 Task: Look for space in Himamaylan, Philippines from 26th August, 2023 to 10th September, 2023 for 6 adults, 2 children in price range Rs.10000 to Rs.15000. Place can be entire place or shared room with 6 bedrooms having 6 beds and 6 bathrooms. Property type can be house, flat, guest house. Amenities needed are: wifi, TV, free parkinig on premises, gym, breakfast. Booking option can be shelf check-in. Required host language is English.
Action: Mouse moved to (569, 148)
Screenshot: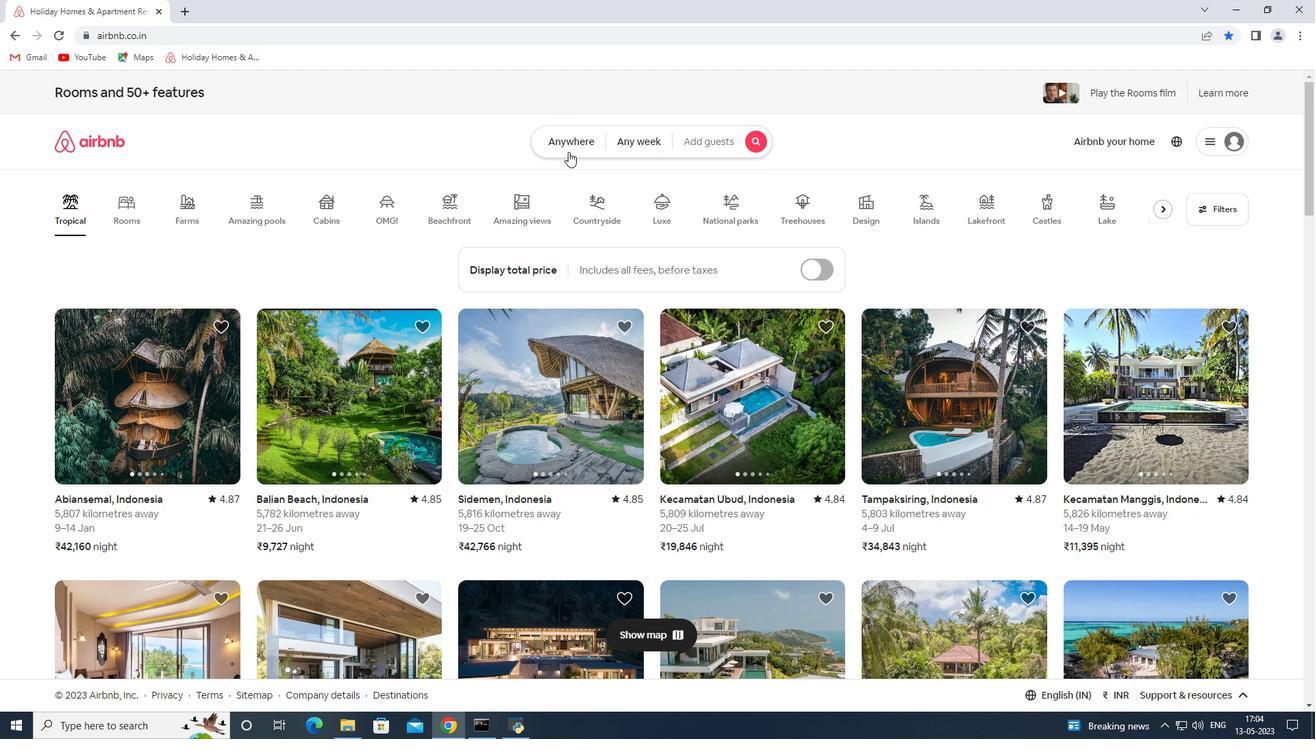 
Action: Mouse pressed left at (569, 148)
Screenshot: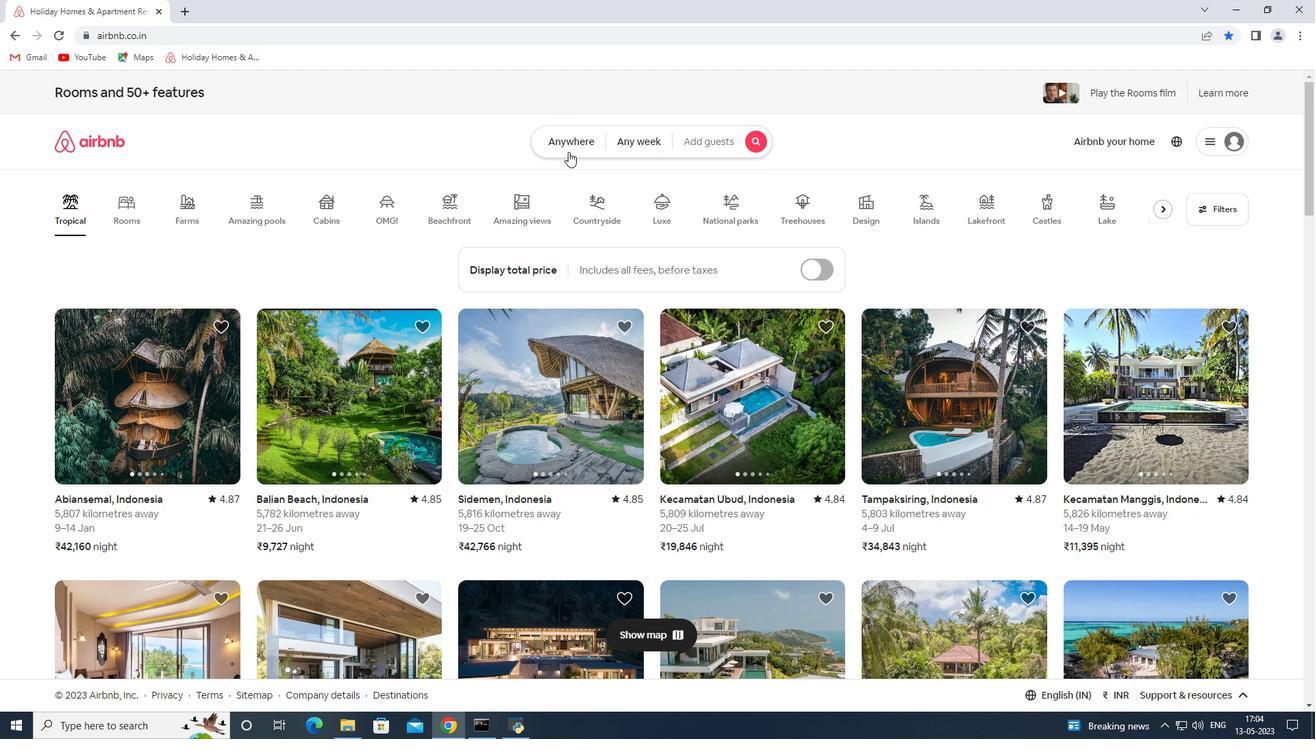 
Action: Mouse moved to (454, 197)
Screenshot: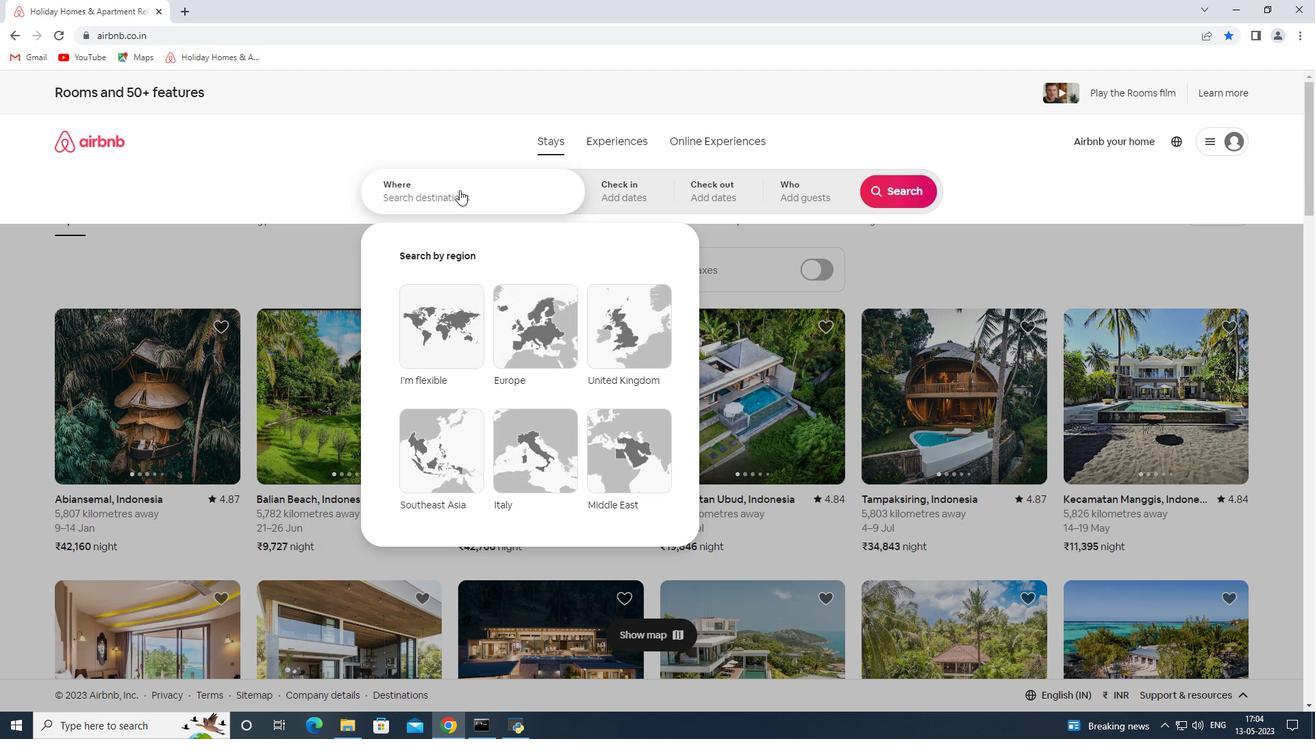 
Action: Mouse pressed left at (454, 197)
Screenshot: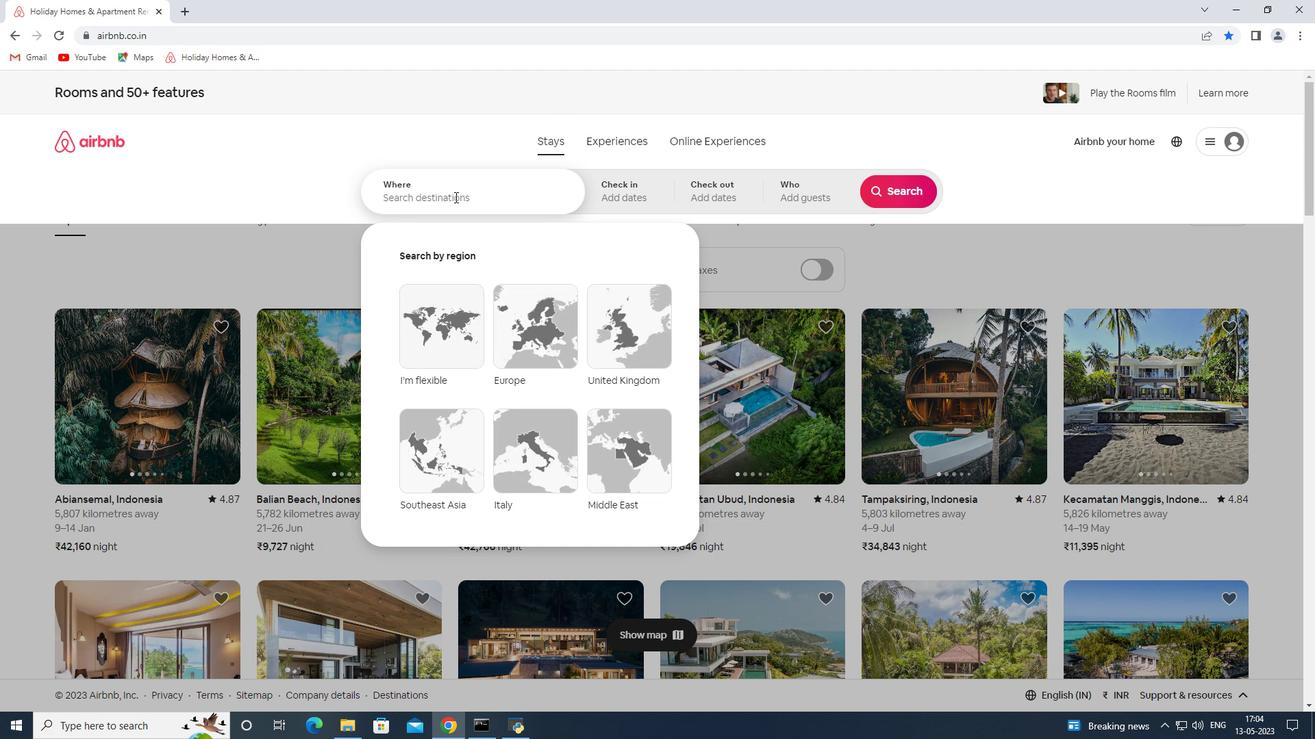 
Action: Mouse moved to (440, 189)
Screenshot: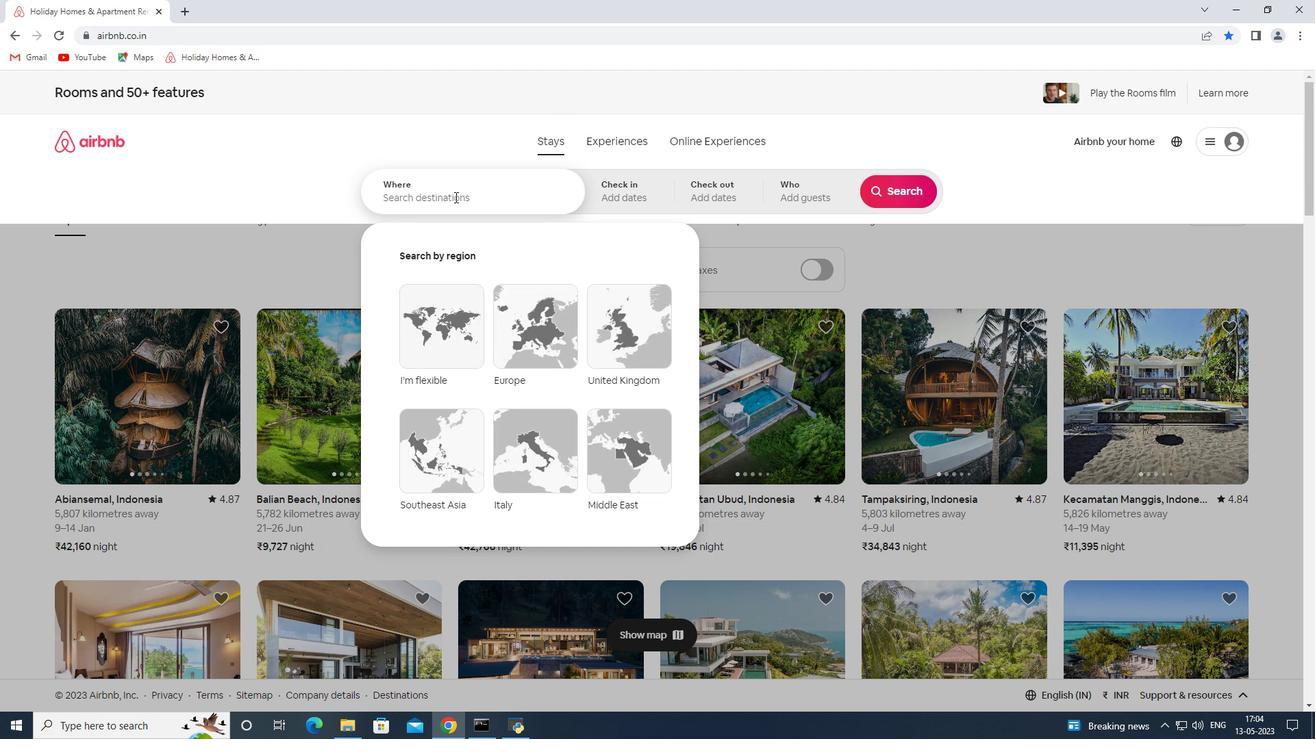 
Action: Key pressed <Key.shift><Key.shift><Key.shift><Key.shift><Key.shift>Hia<Key.backspace>mamaylan<Key.space><Key.shift><Key.shift><Key.shift>Philippines<Key.space><Key.enter>
Screenshot: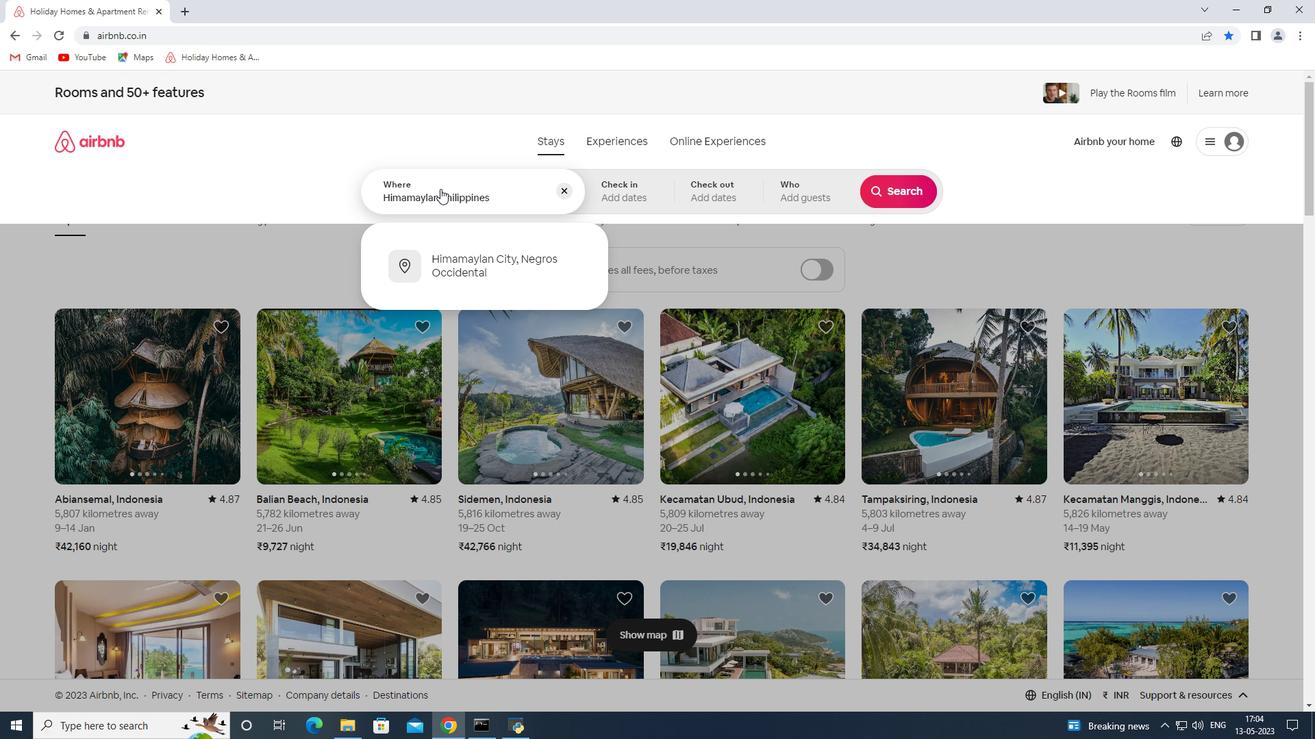 
Action: Mouse moved to (893, 299)
Screenshot: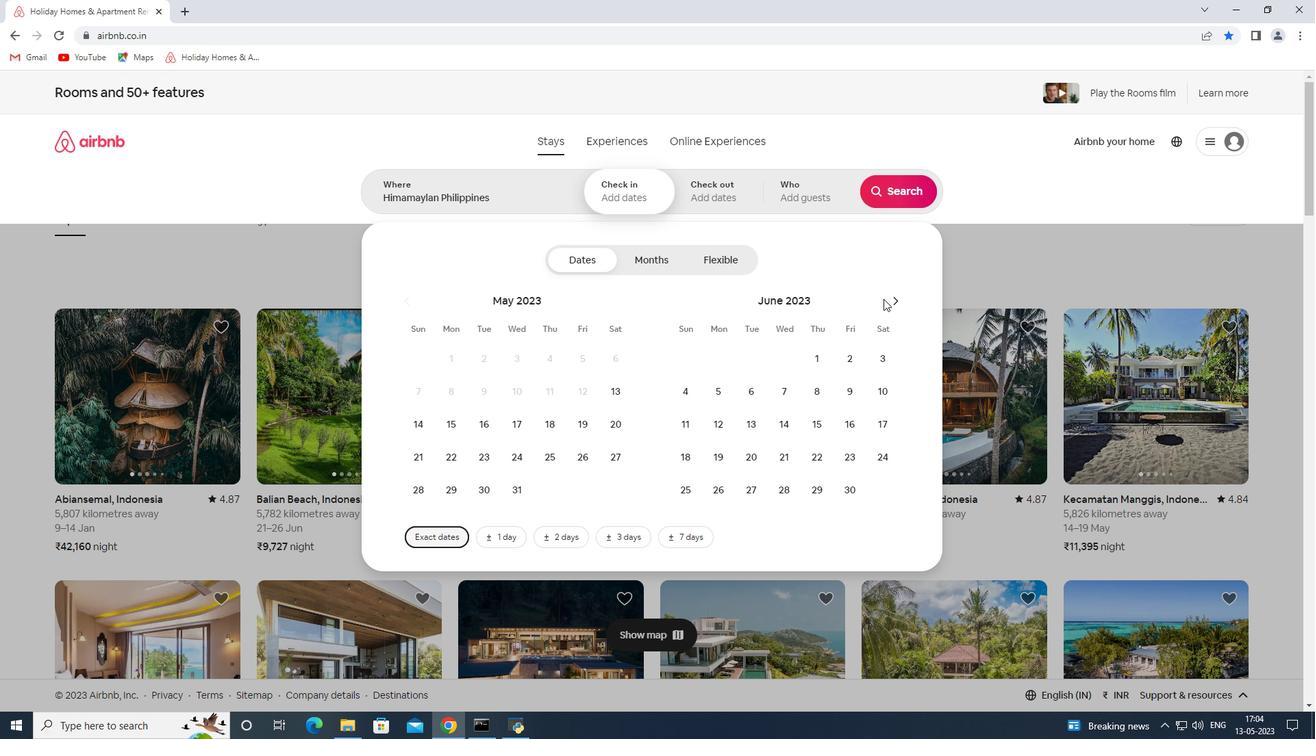 
Action: Mouse pressed left at (893, 299)
Screenshot: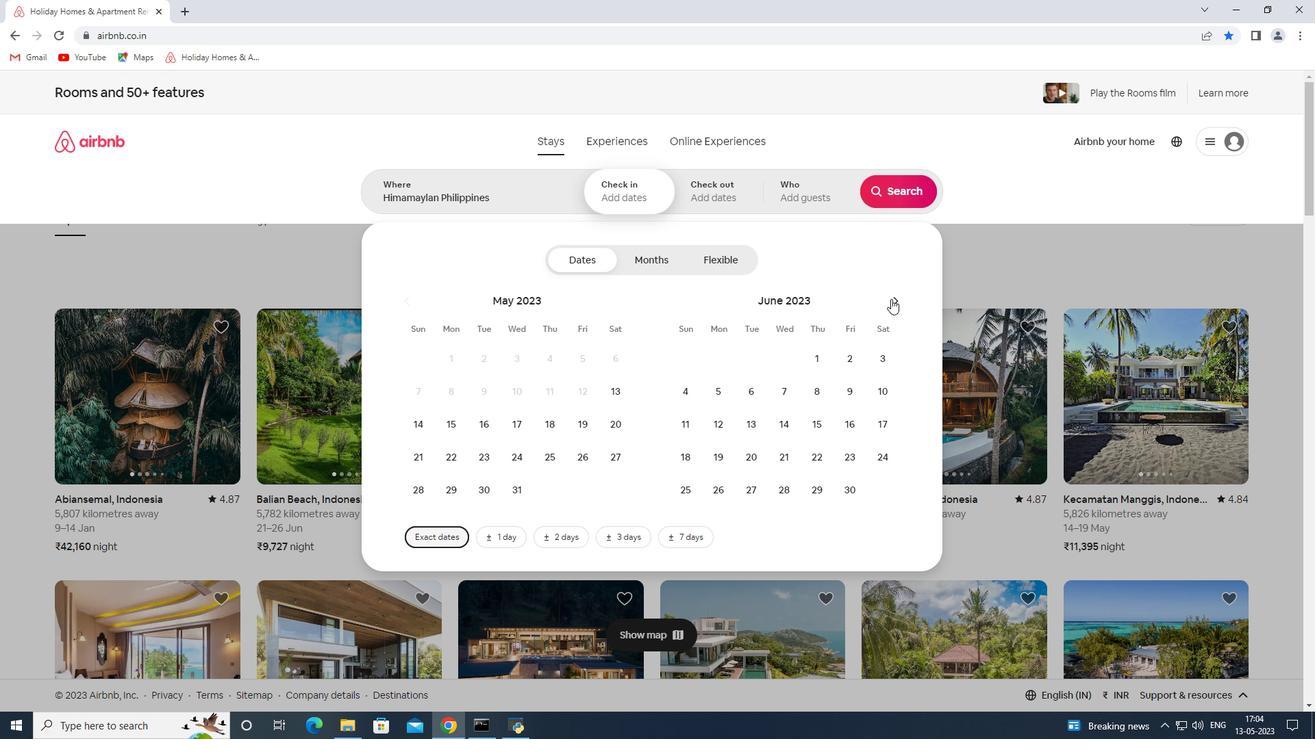 
Action: Mouse moved to (885, 295)
Screenshot: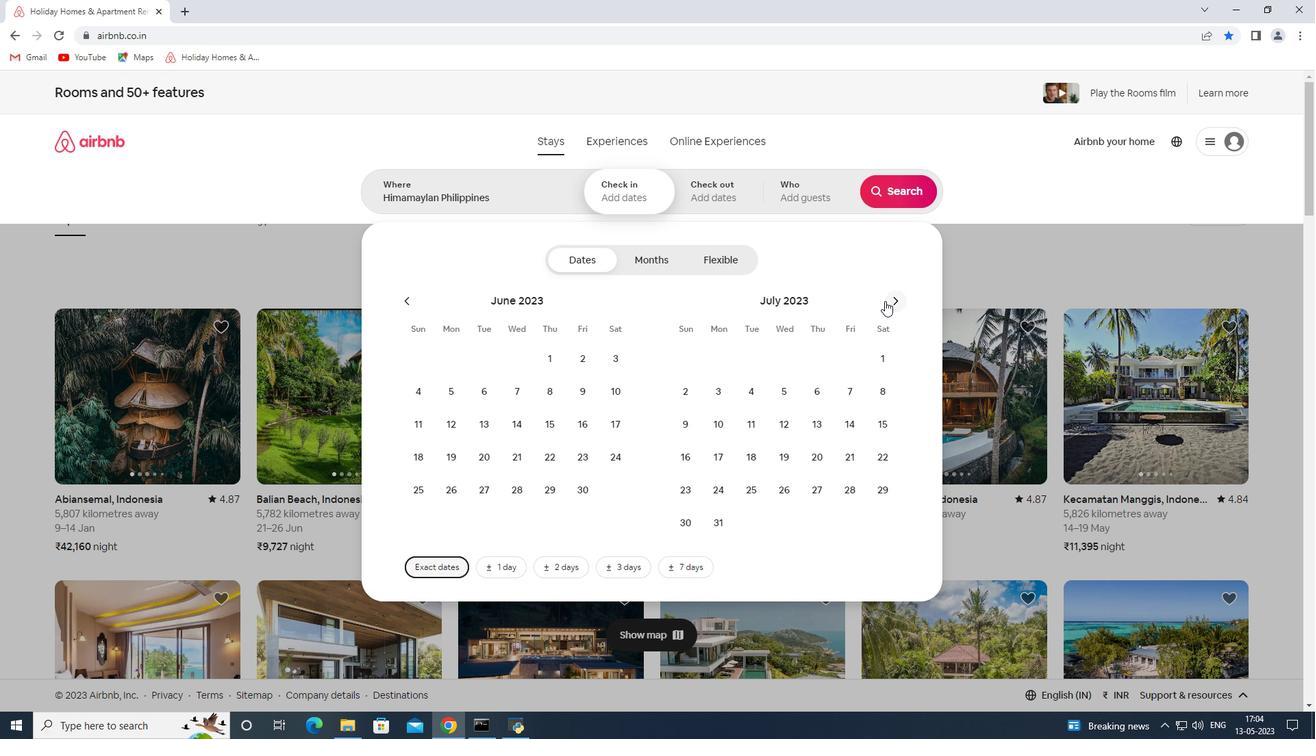 
Action: Mouse pressed left at (885, 295)
Screenshot: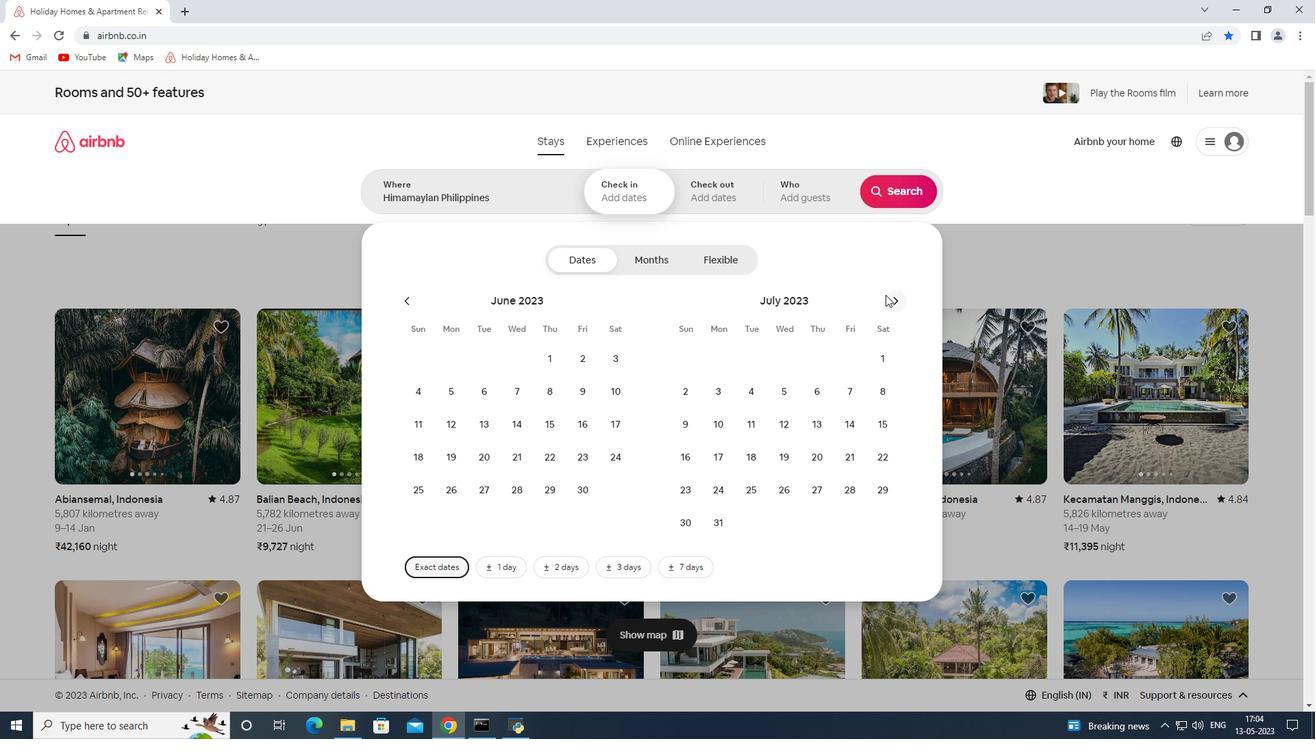 
Action: Mouse moved to (898, 302)
Screenshot: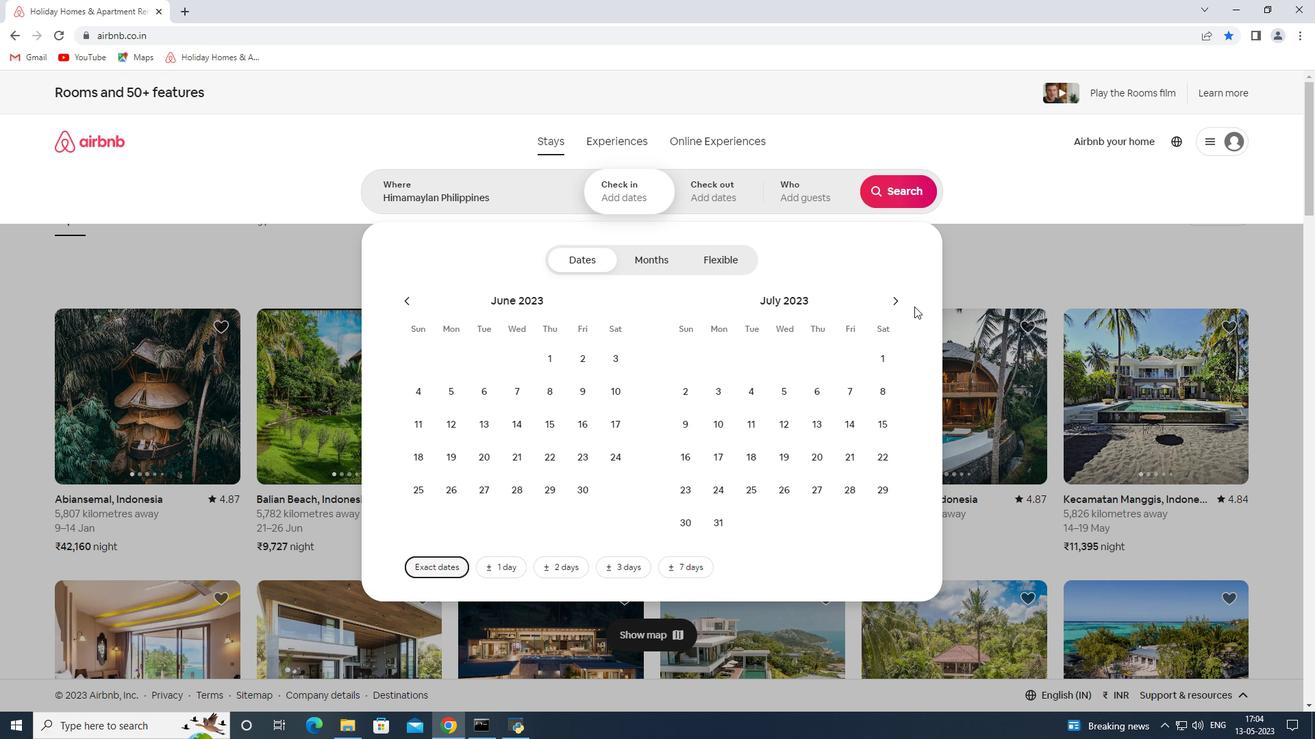 
Action: Mouse pressed left at (898, 302)
Screenshot: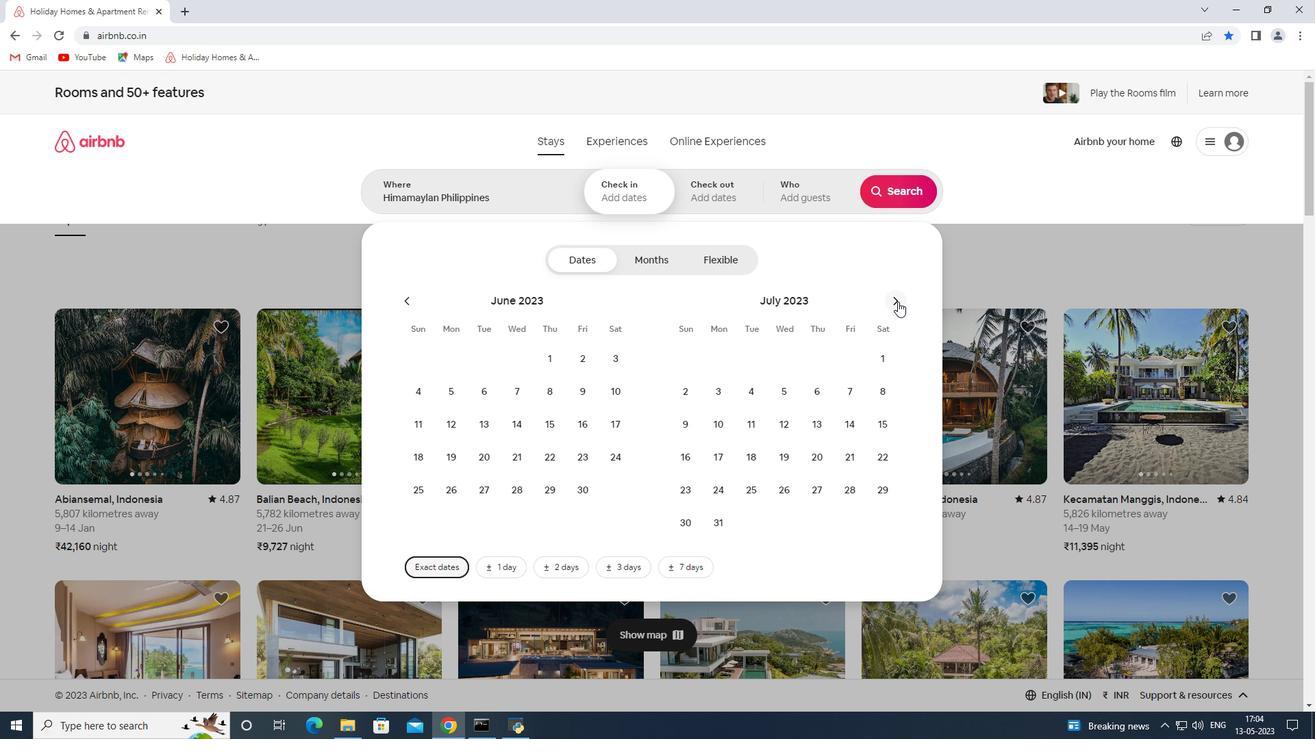
Action: Mouse moved to (885, 452)
Screenshot: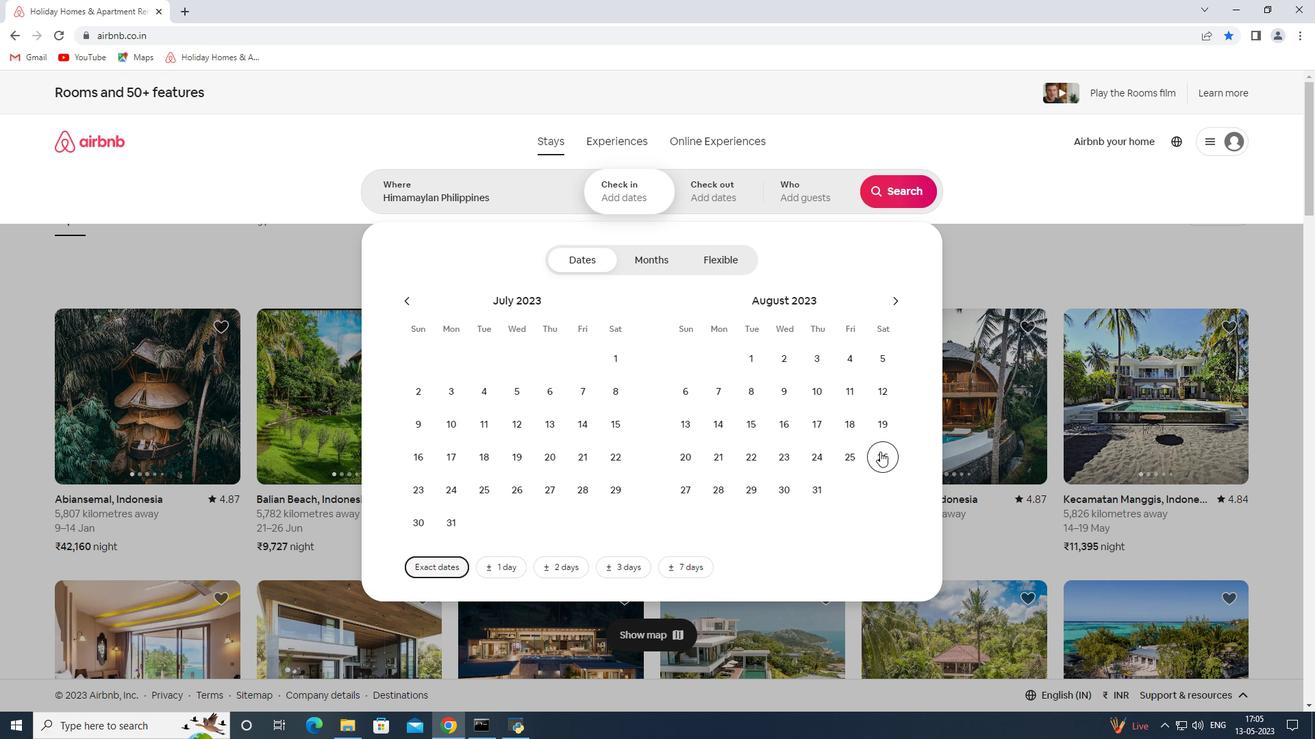 
Action: Mouse pressed left at (885, 452)
Screenshot: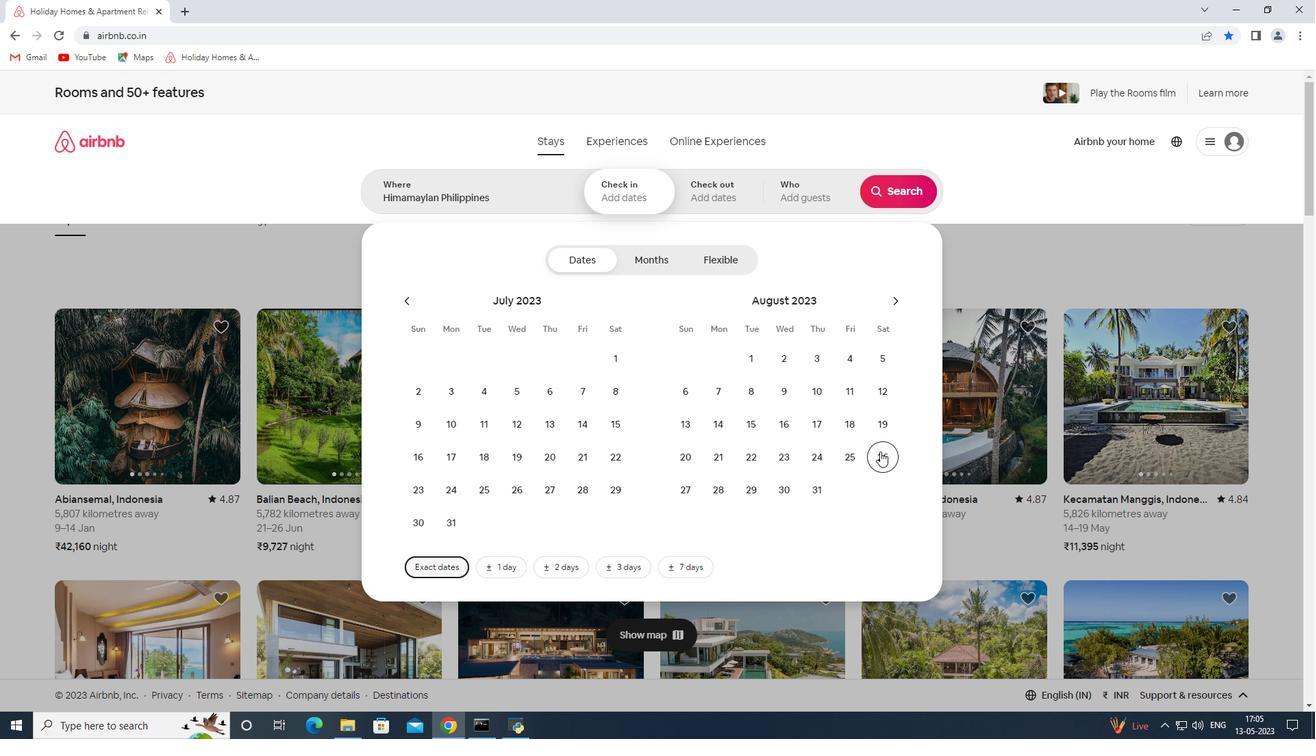 
Action: Mouse moved to (798, 199)
Screenshot: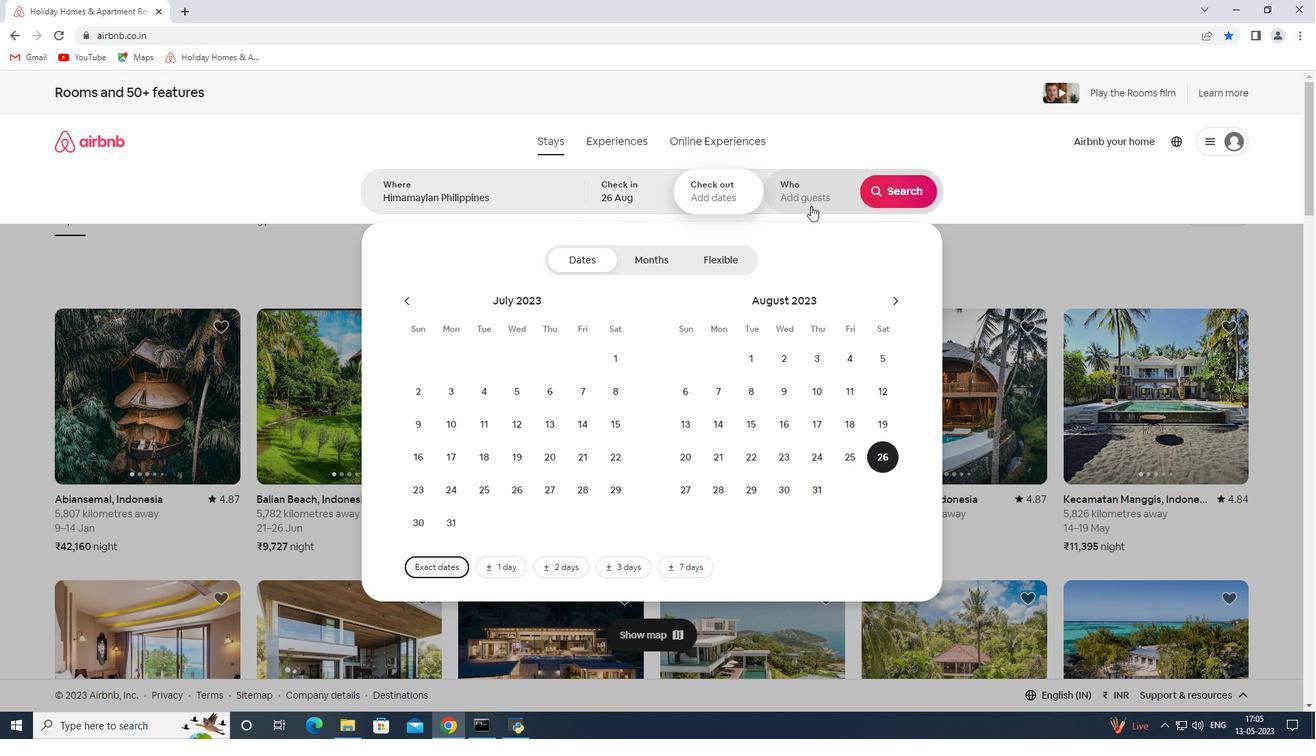 
Action: Mouse pressed left at (798, 199)
Screenshot: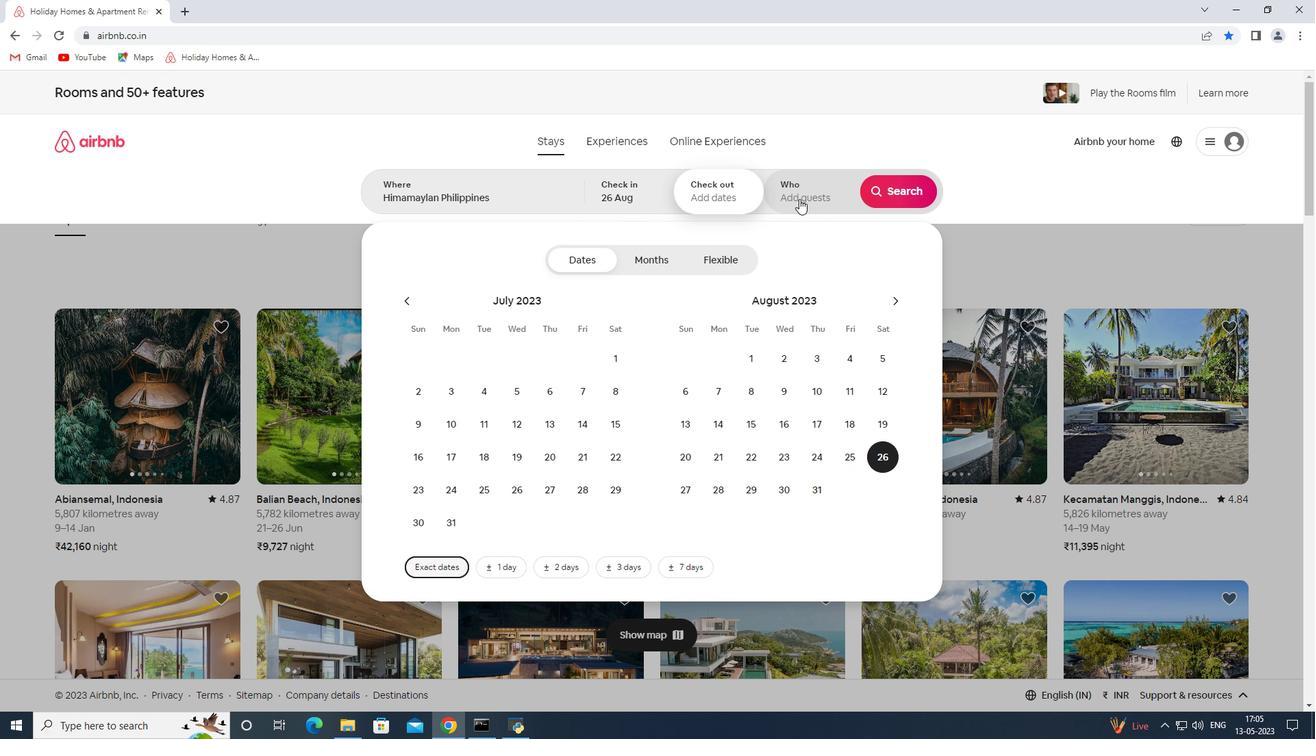 
Action: Mouse moved to (735, 187)
Screenshot: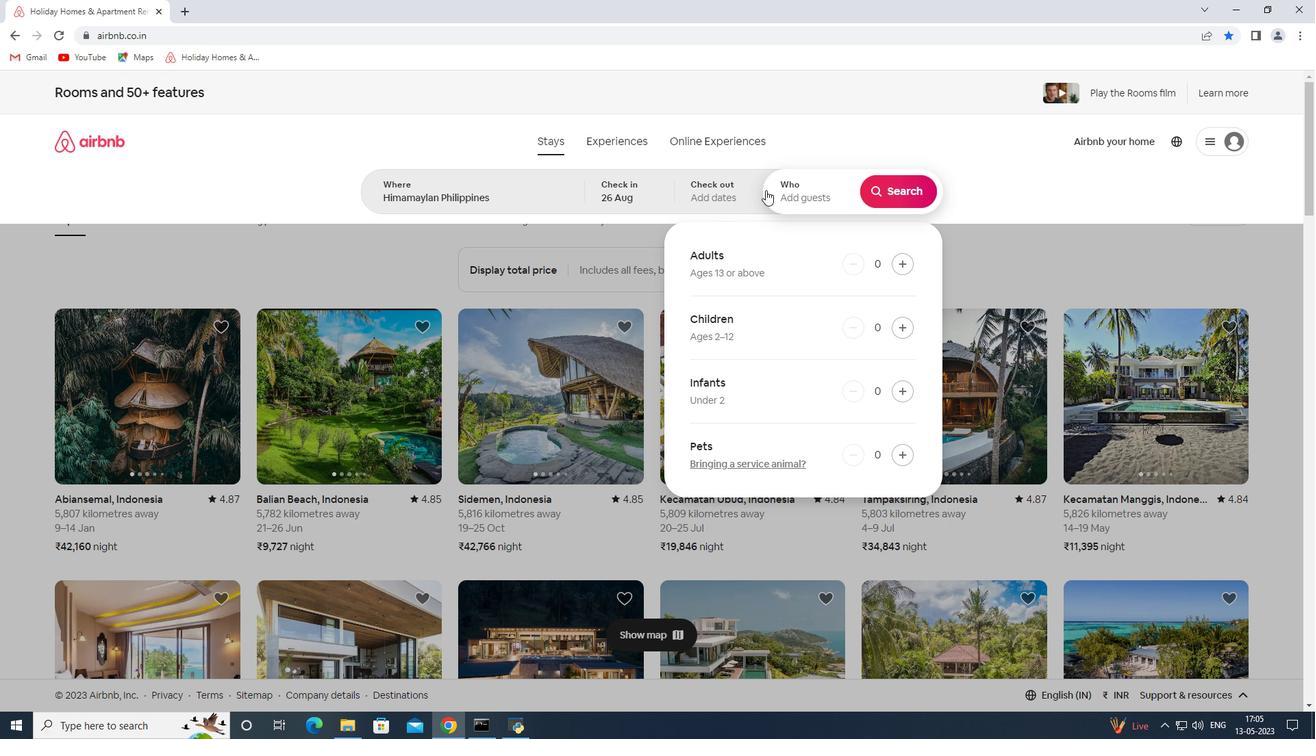 
Action: Mouse pressed left at (735, 187)
Screenshot: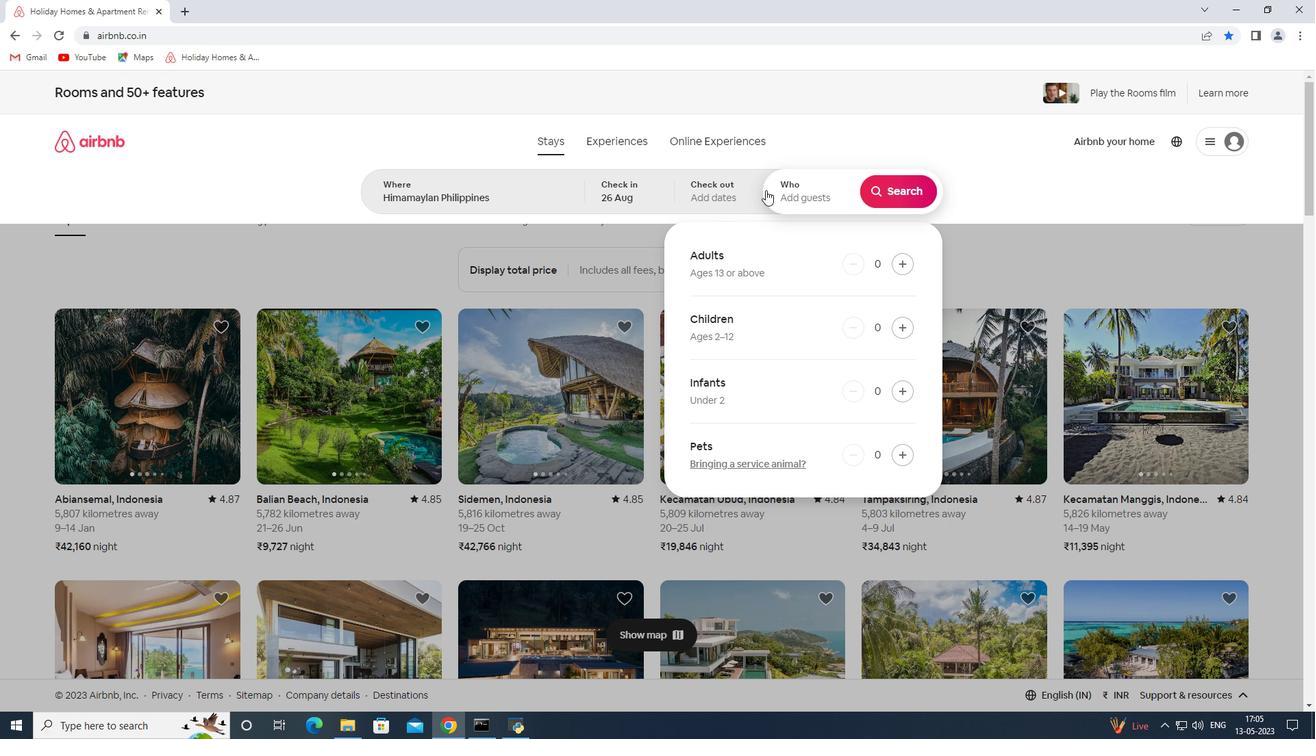 
Action: Mouse moved to (690, 428)
Screenshot: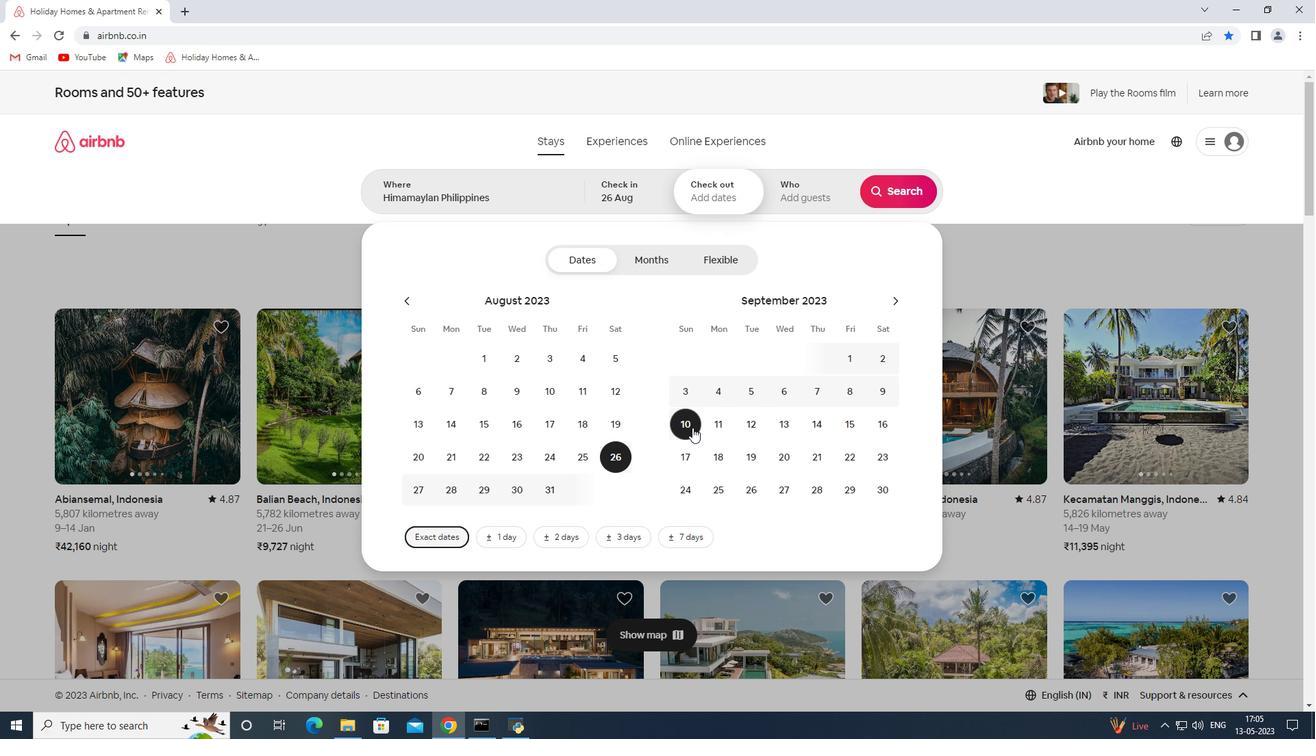 
Action: Mouse pressed left at (690, 428)
Screenshot: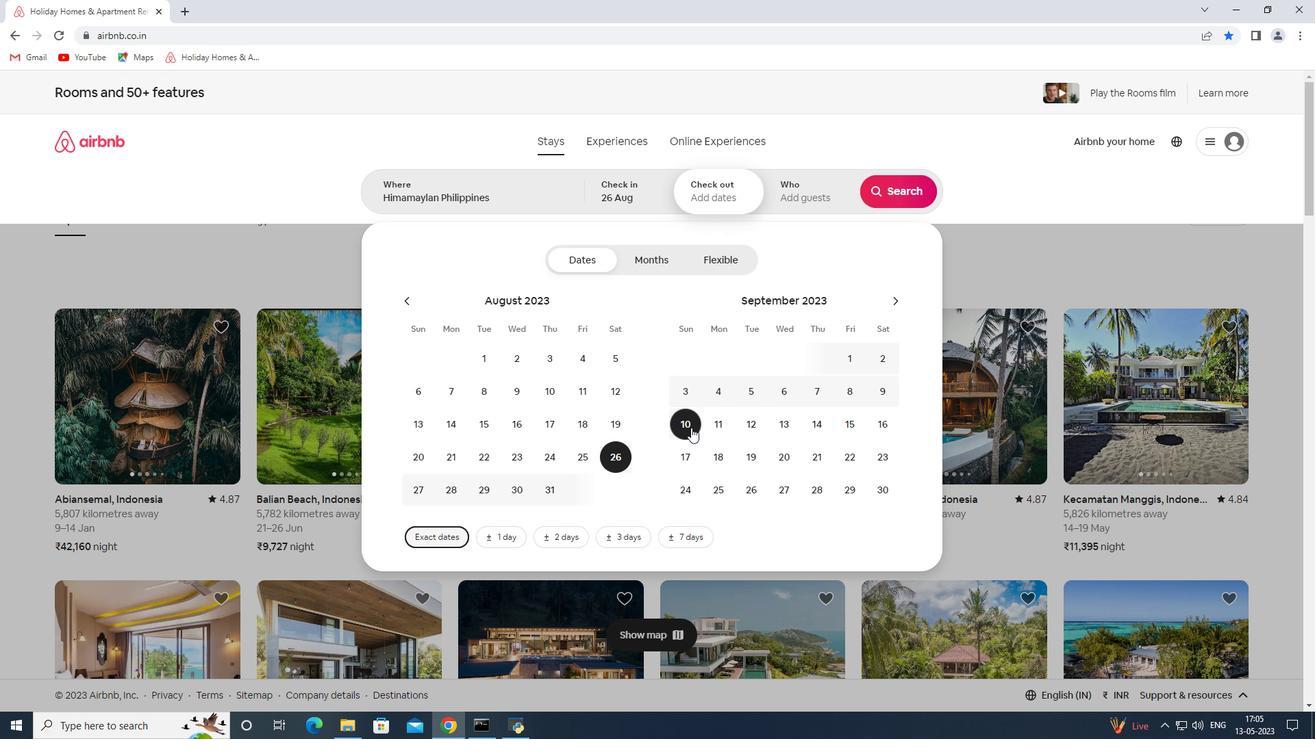 
Action: Mouse moved to (794, 193)
Screenshot: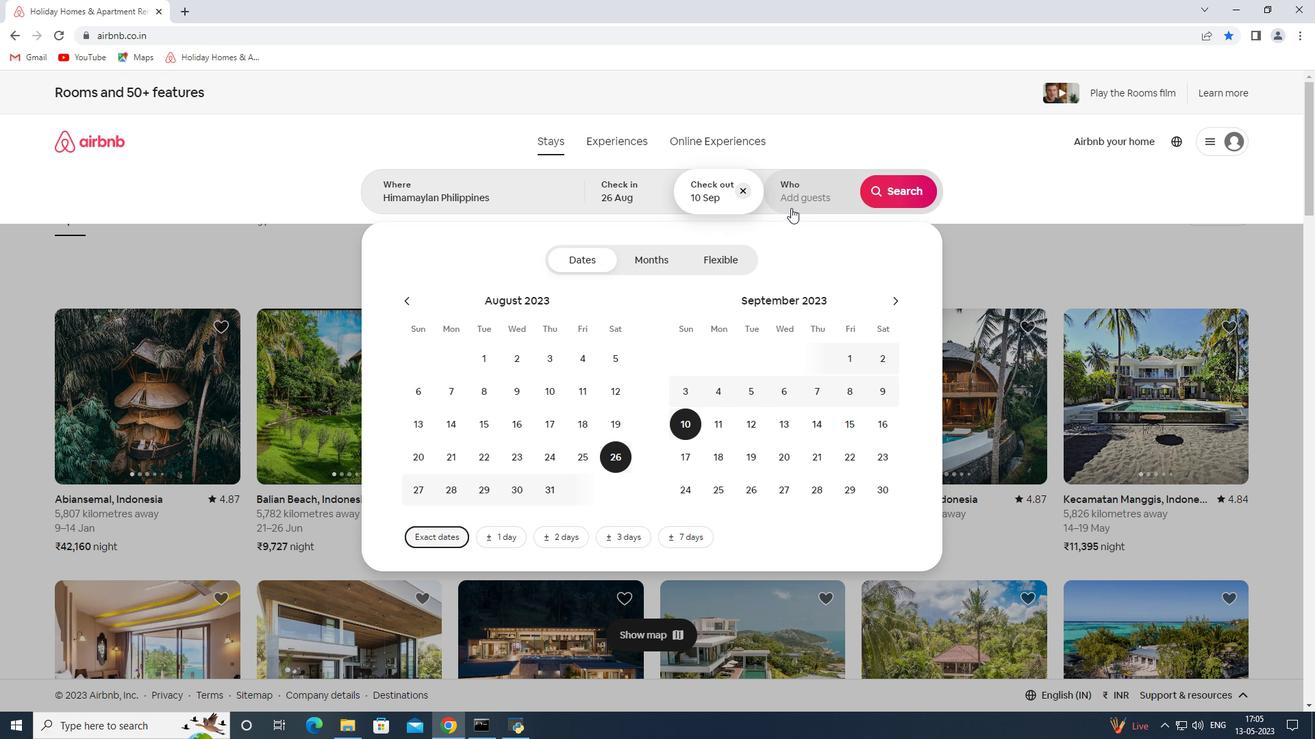 
Action: Mouse pressed left at (794, 193)
Screenshot: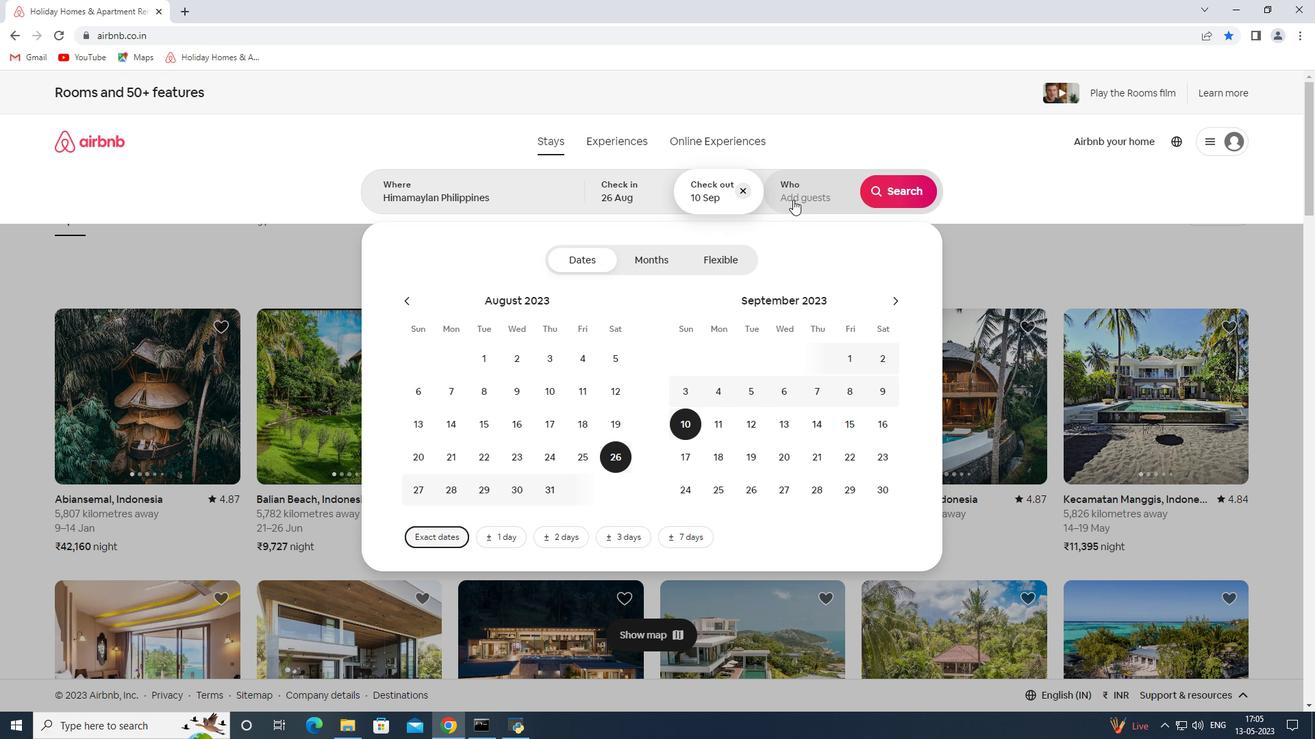 
Action: Mouse moved to (922, 253)
Screenshot: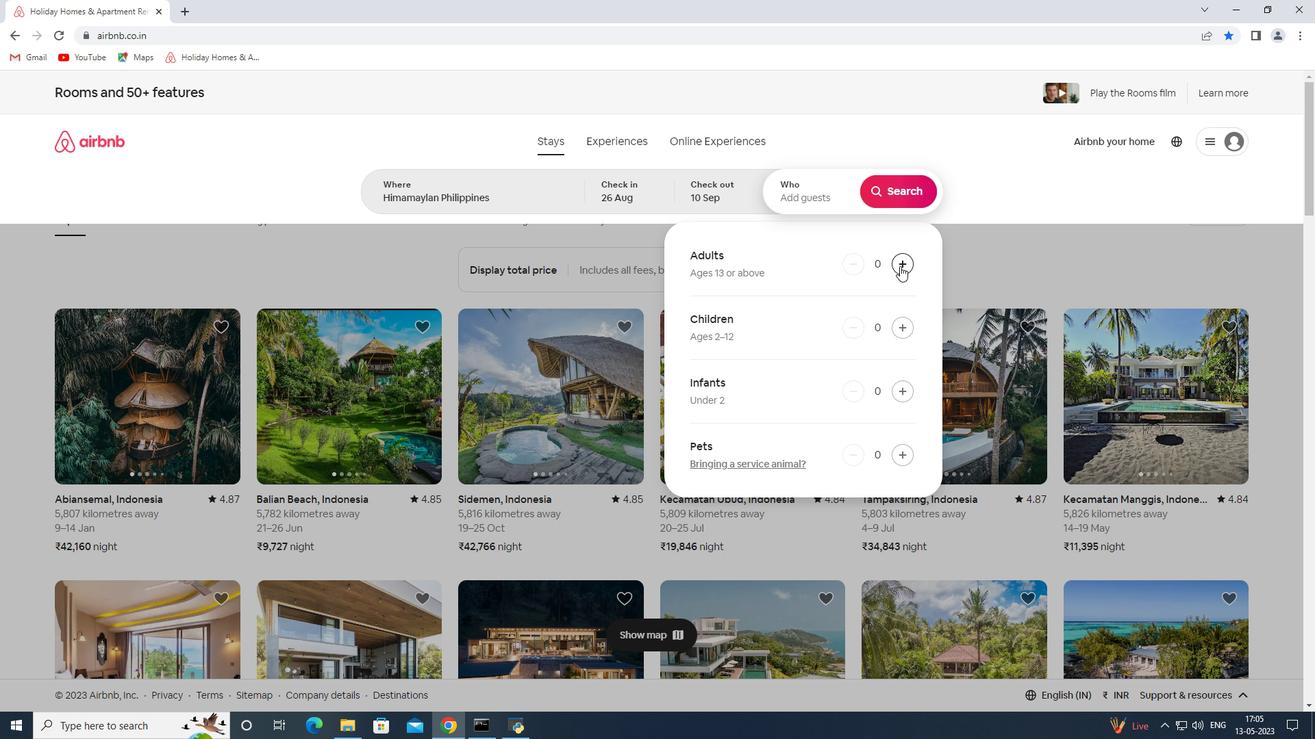 
Action: Mouse pressed left at (922, 253)
Screenshot: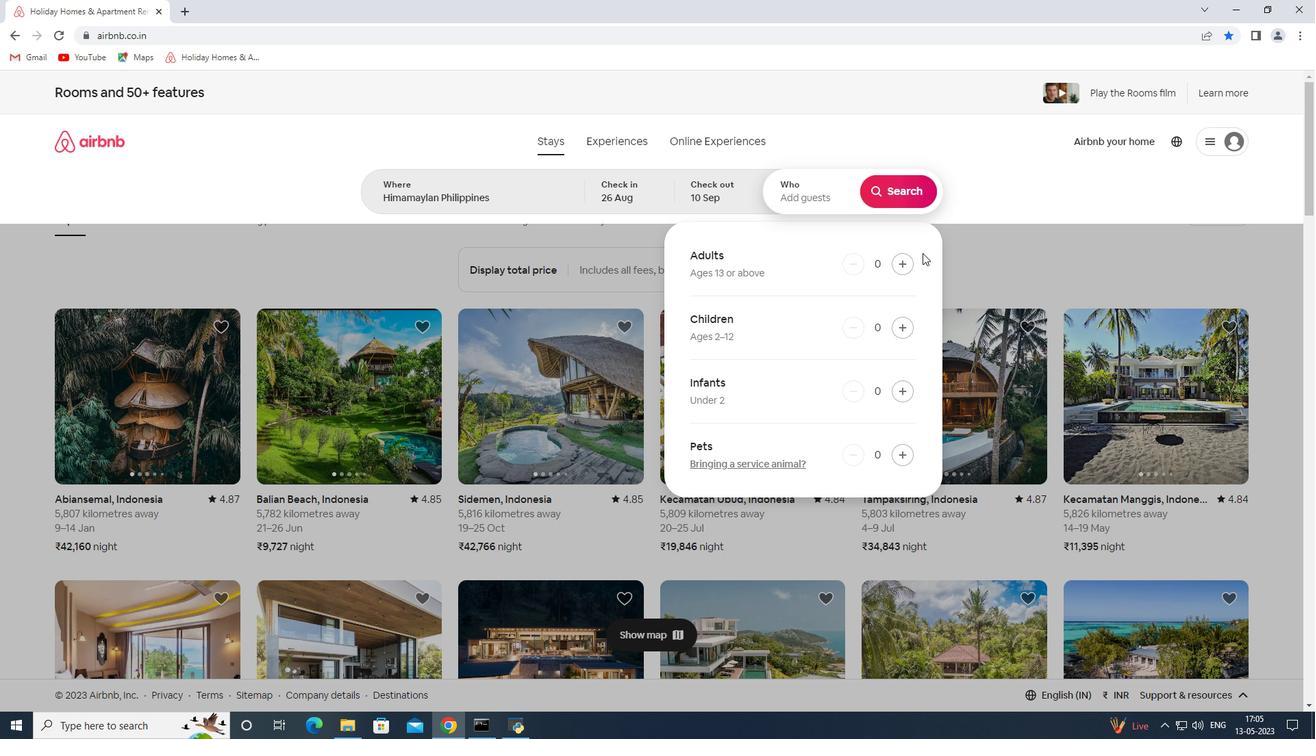 
Action: Mouse moved to (907, 257)
Screenshot: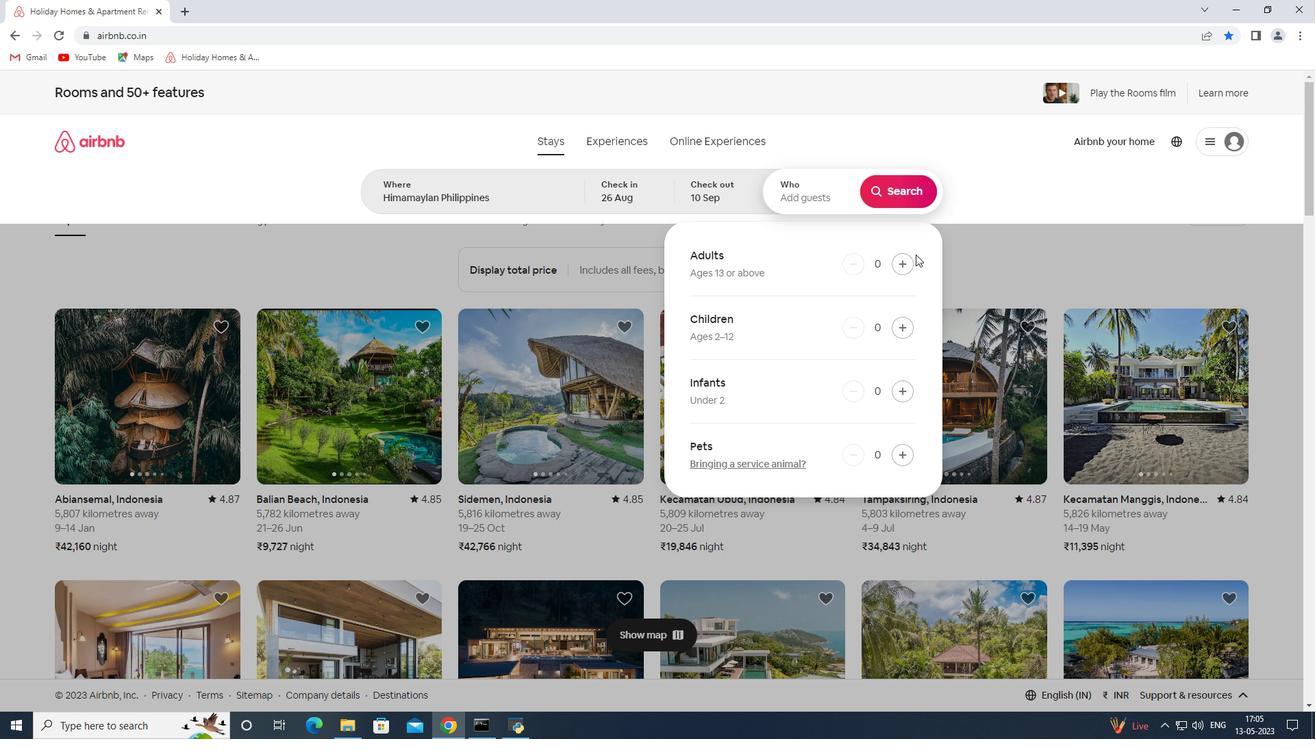 
Action: Mouse pressed left at (907, 257)
Screenshot: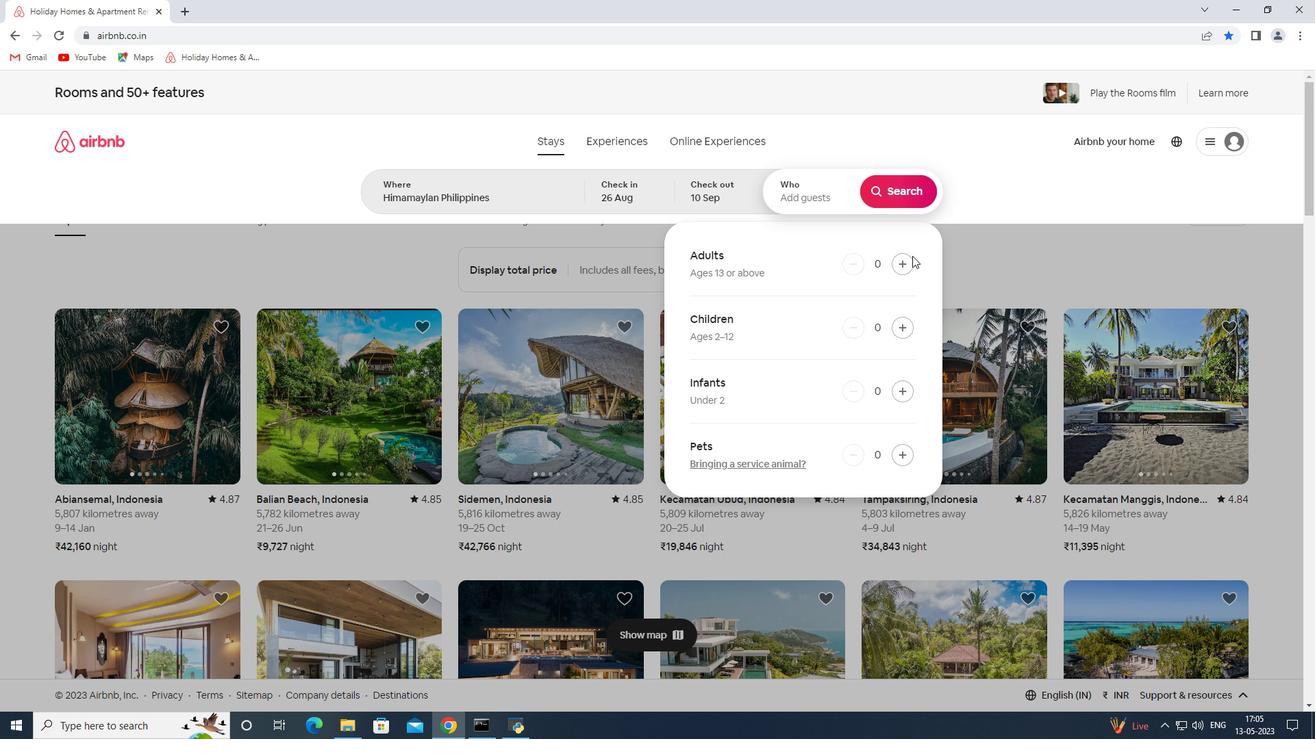 
Action: Mouse moved to (905, 253)
Screenshot: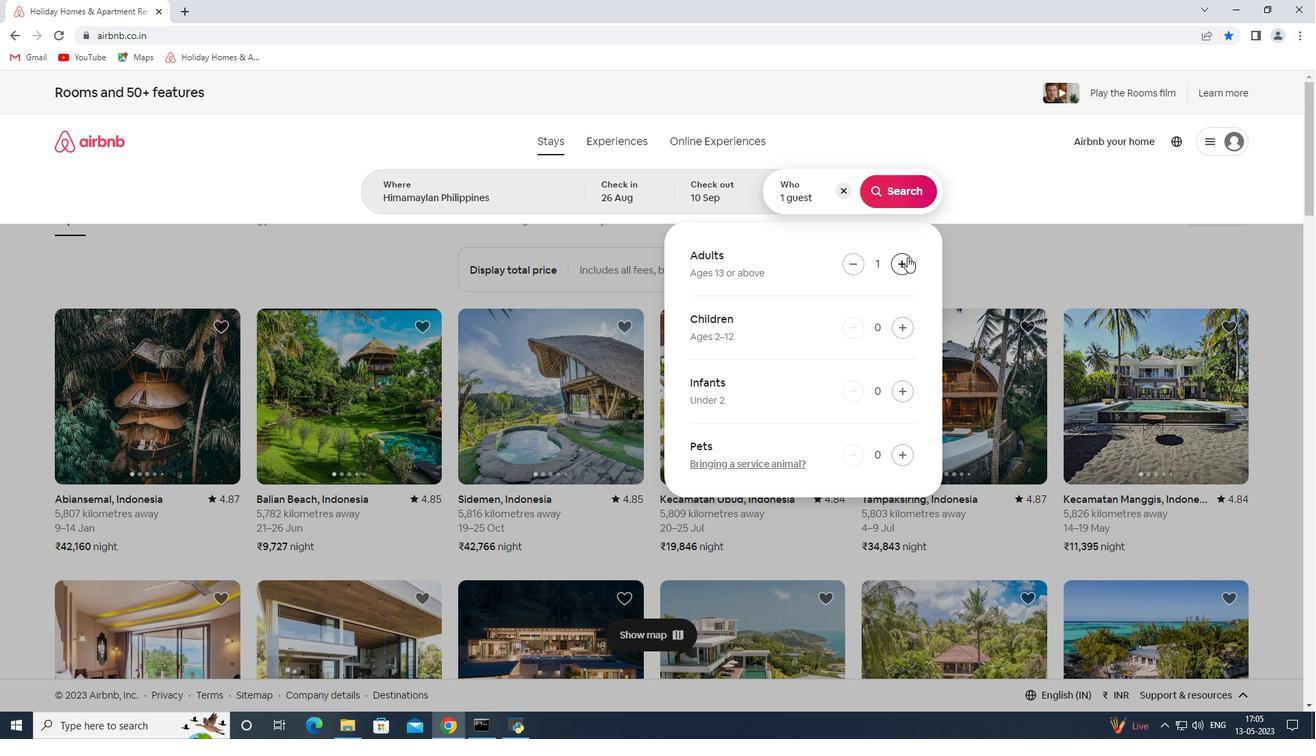 
Action: Mouse pressed left at (905, 253)
Screenshot: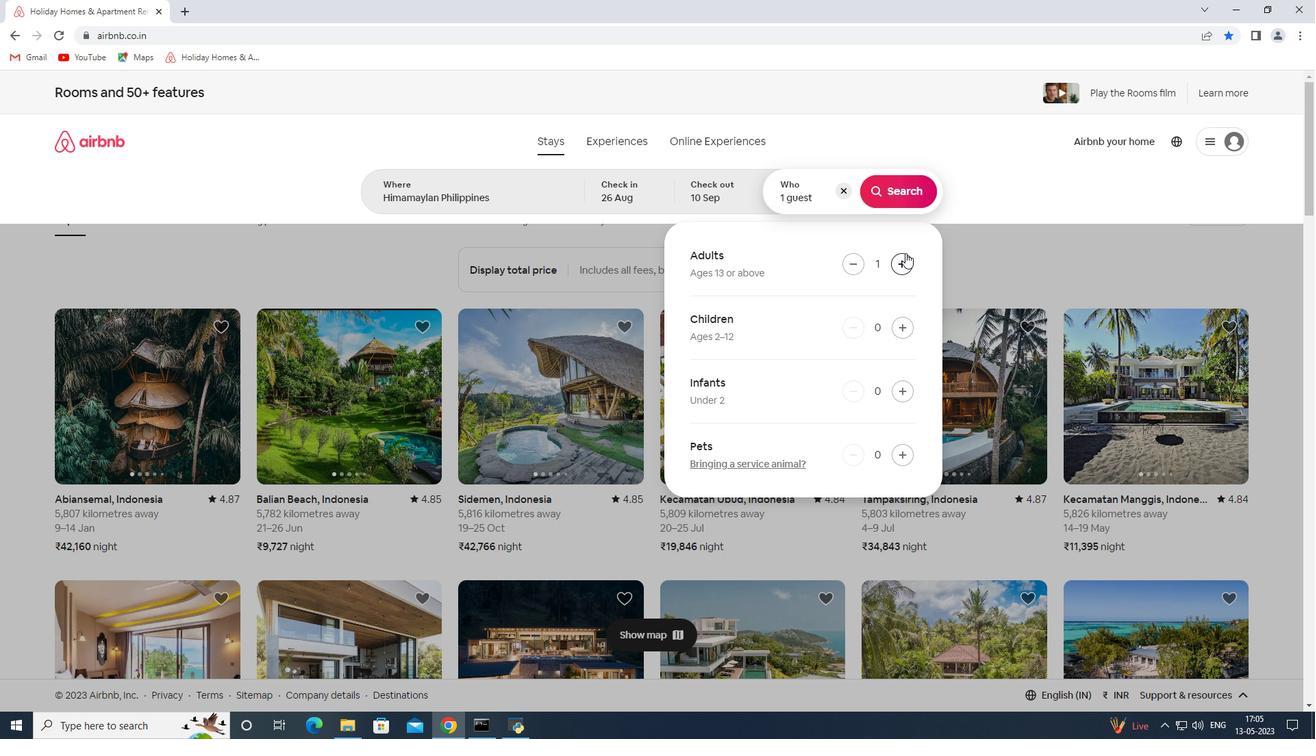 
Action: Mouse moved to (902, 268)
Screenshot: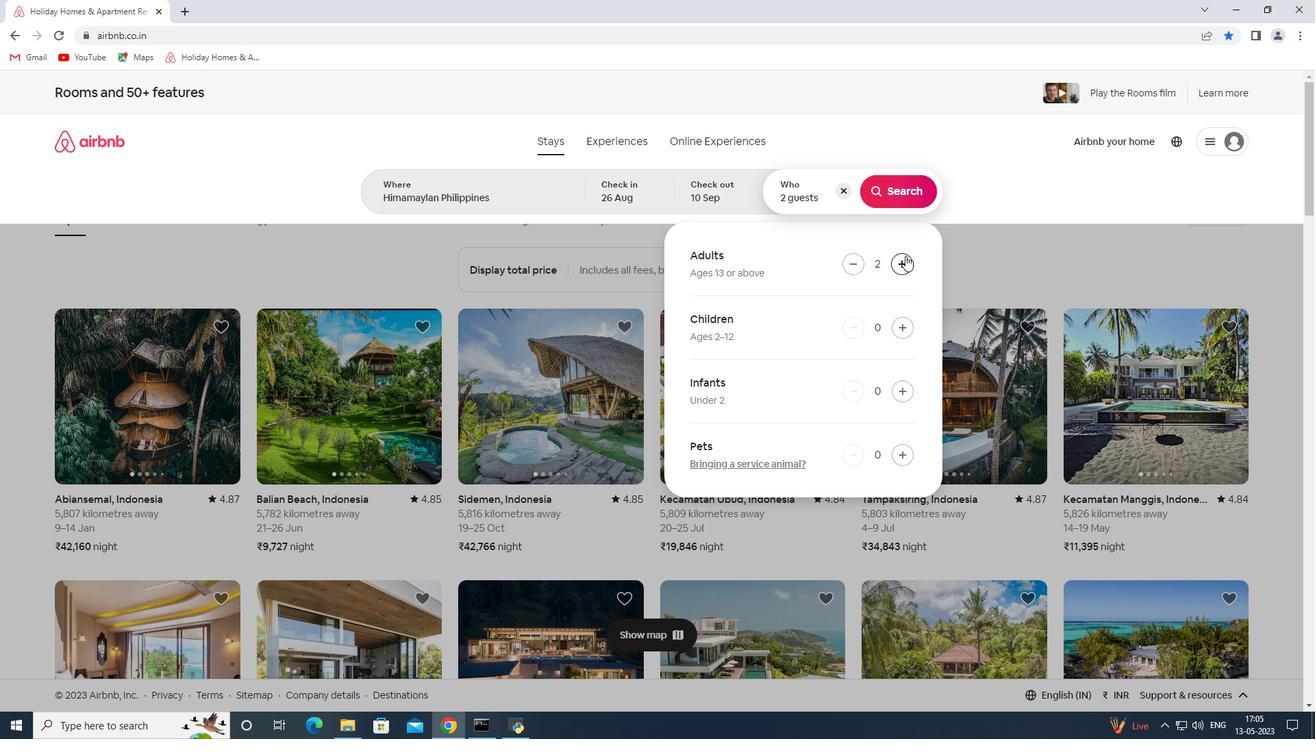
Action: Mouse pressed left at (902, 268)
Screenshot: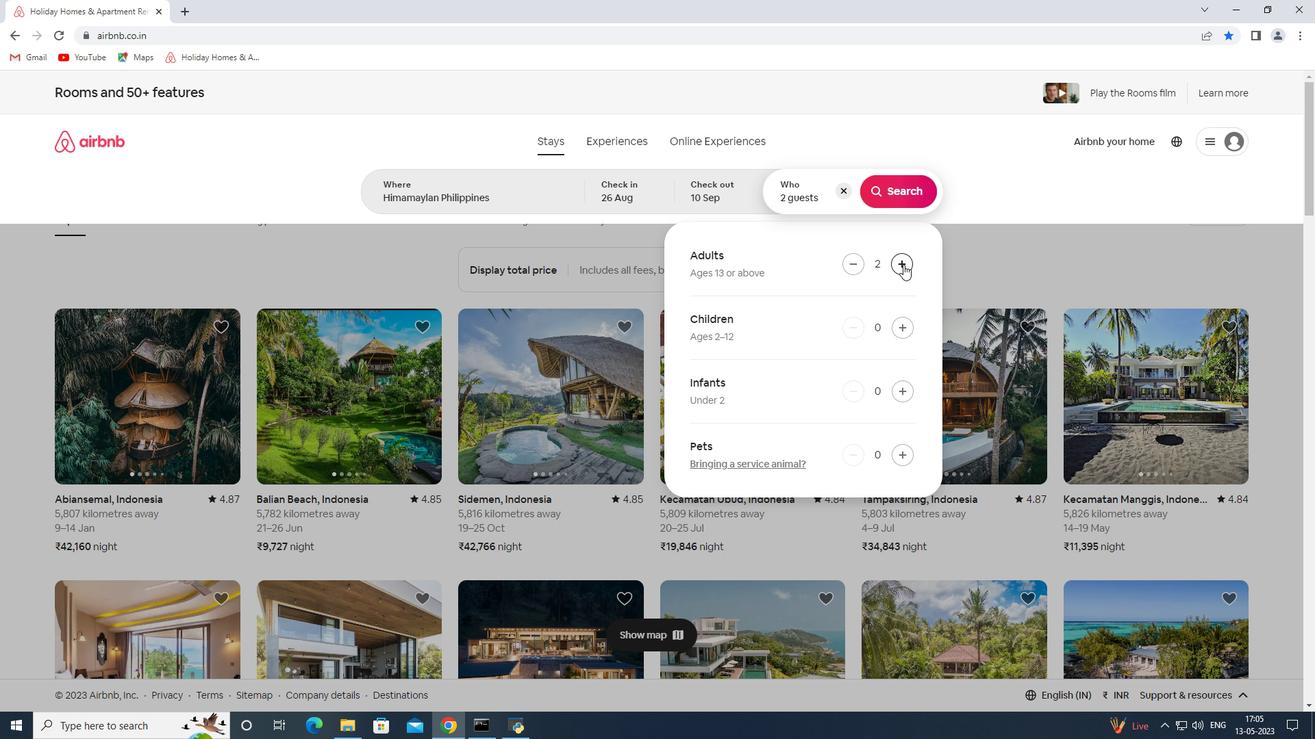 
Action: Mouse pressed left at (902, 268)
Screenshot: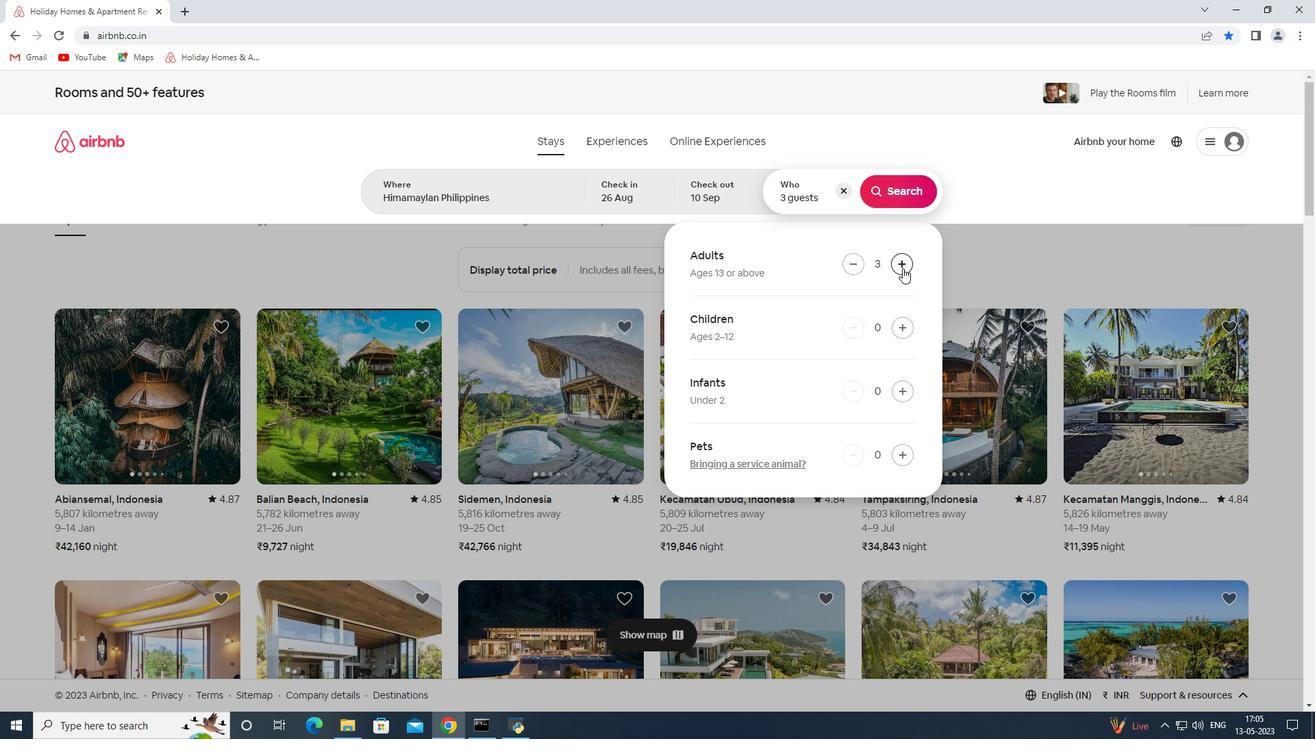 
Action: Mouse pressed left at (902, 268)
Screenshot: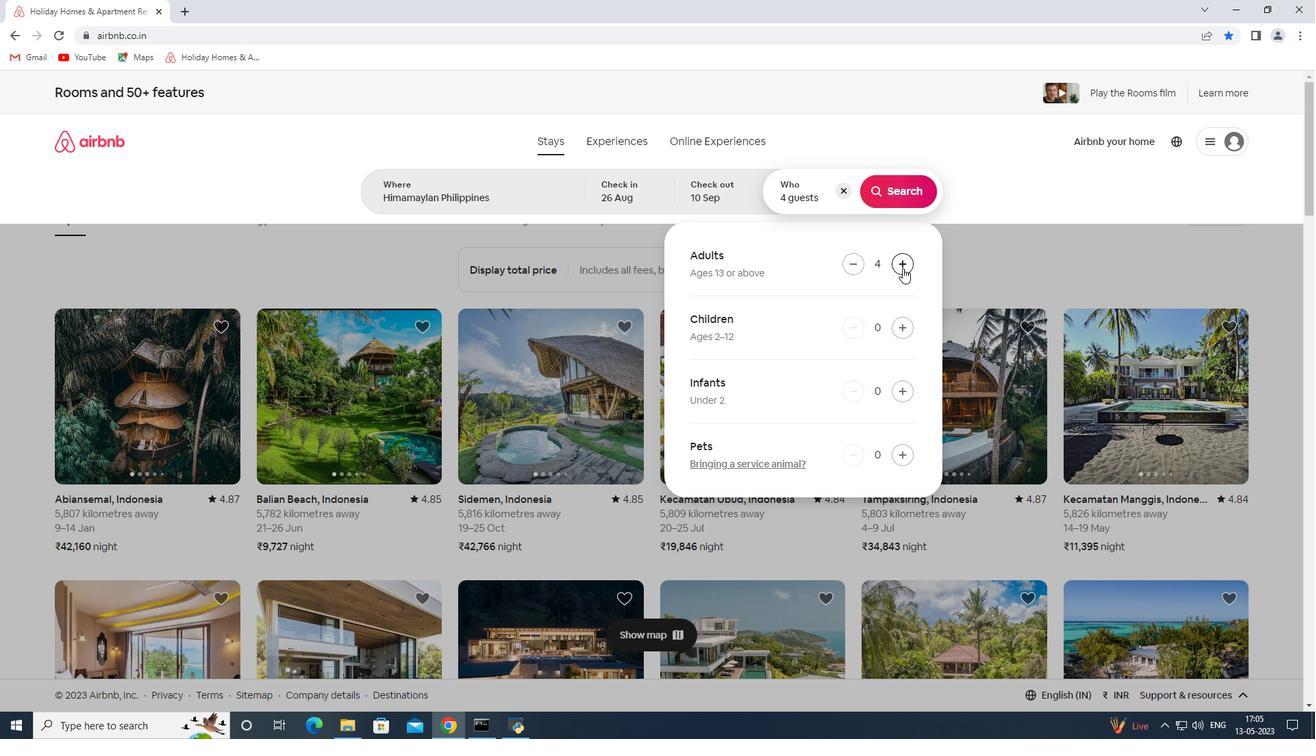 
Action: Mouse pressed left at (902, 268)
Screenshot: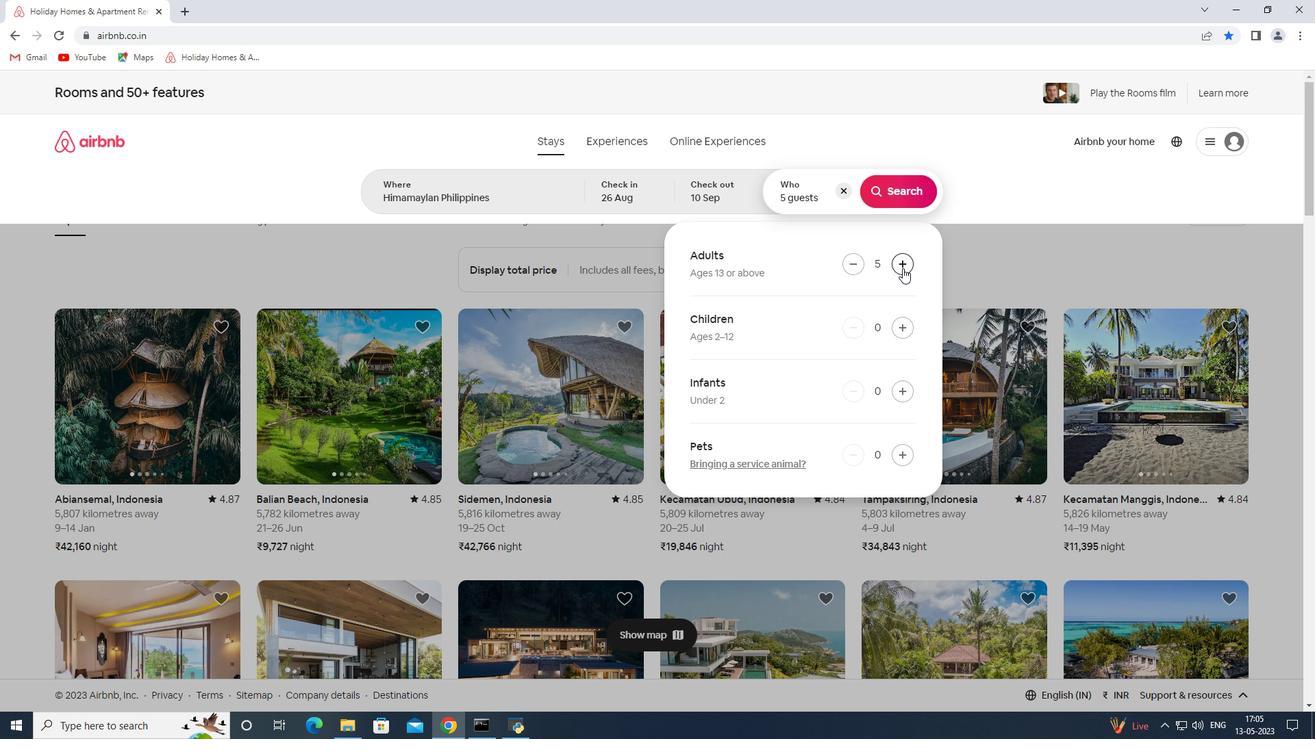 
Action: Mouse moved to (898, 322)
Screenshot: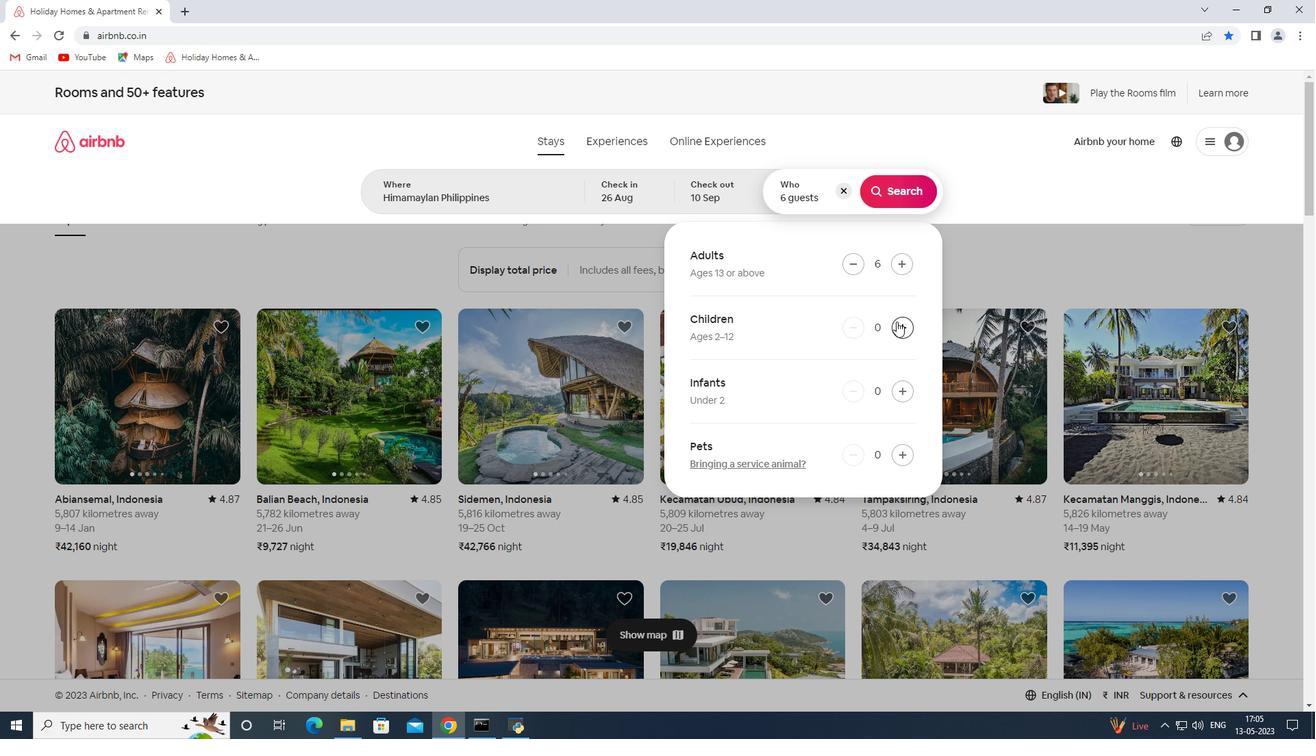 
Action: Mouse pressed left at (898, 322)
Screenshot: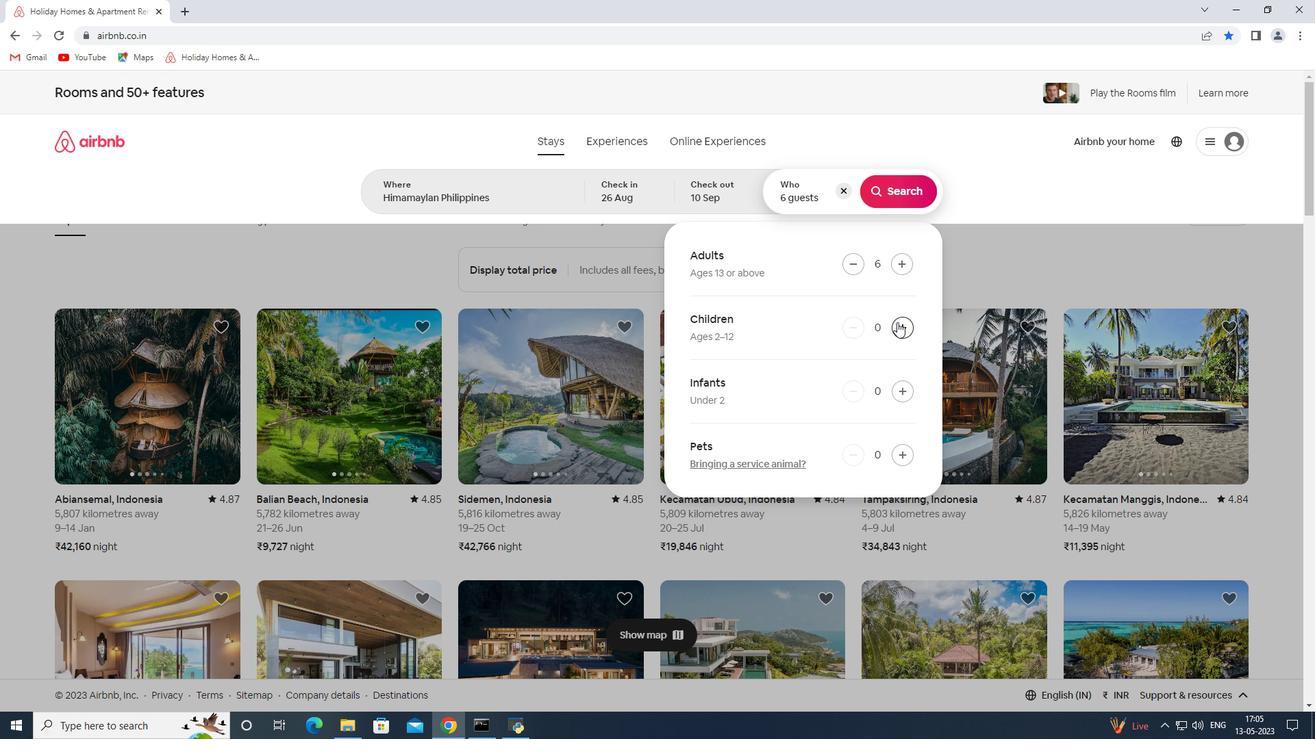 
Action: Mouse pressed left at (898, 322)
Screenshot: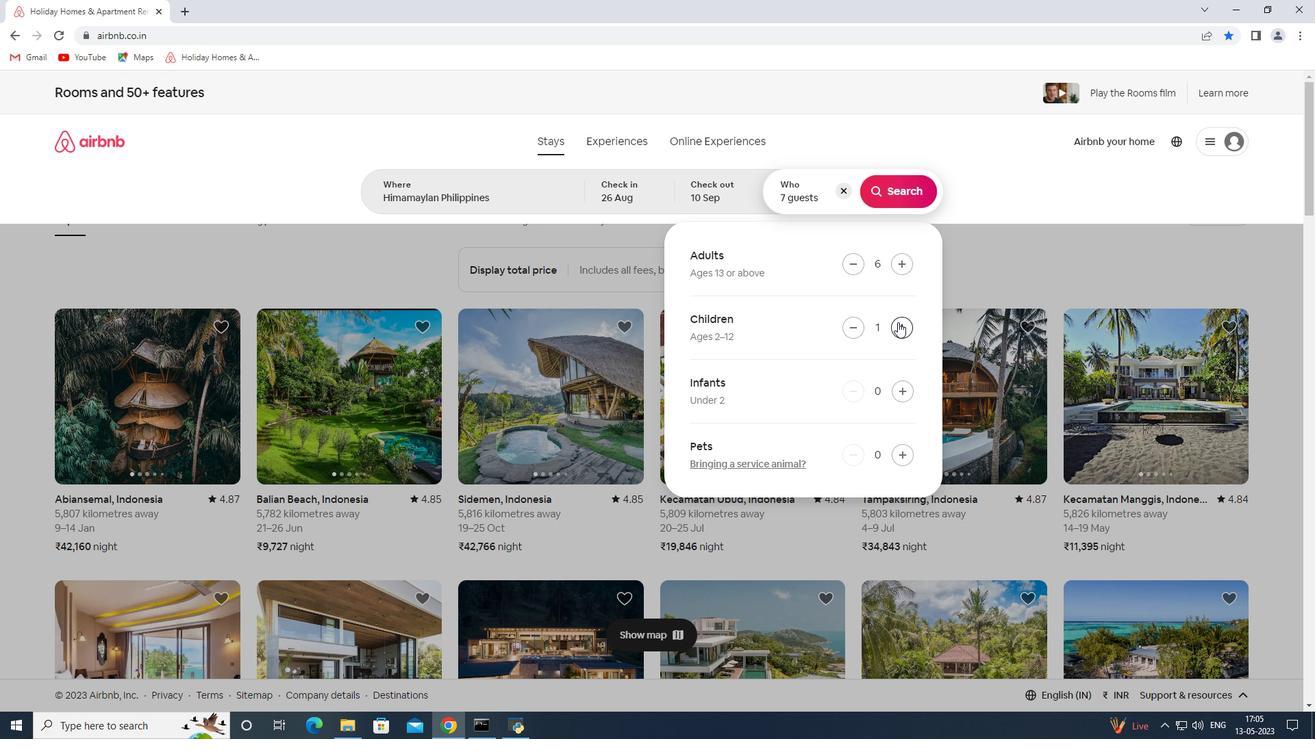 
Action: Mouse moved to (900, 193)
Screenshot: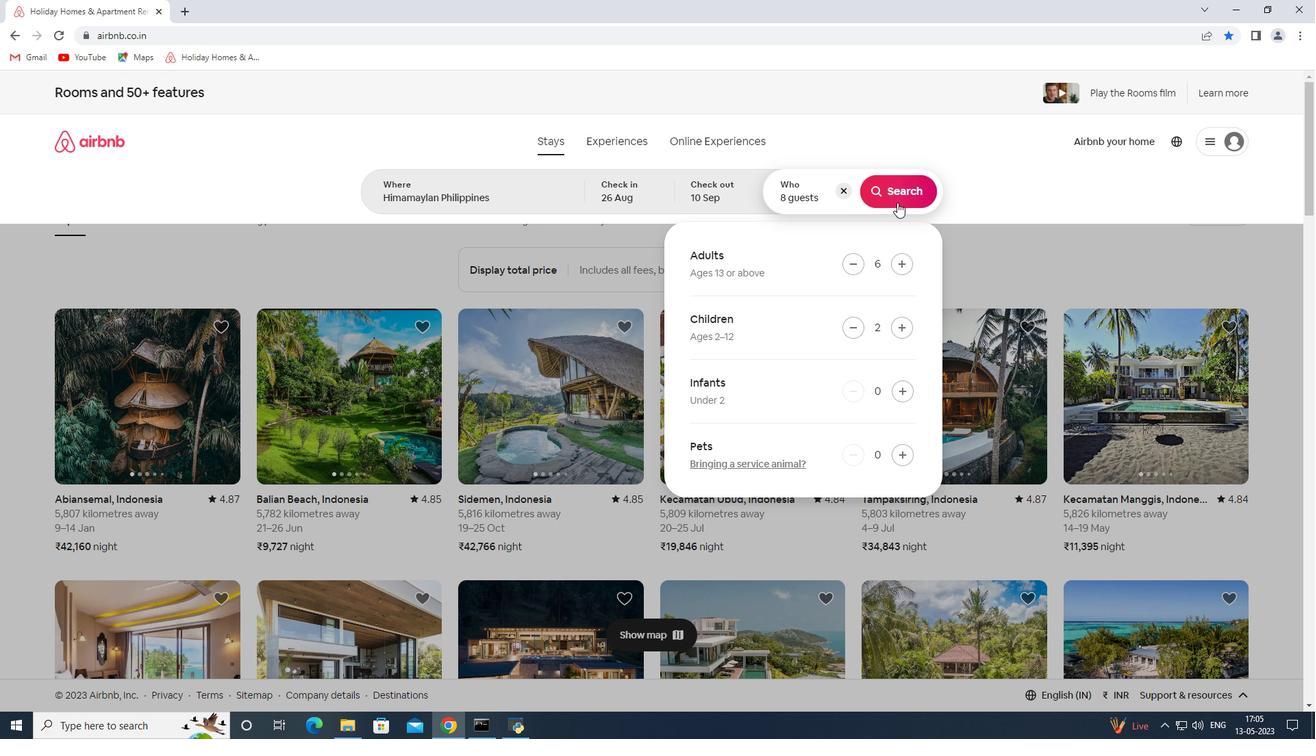 
Action: Mouse pressed left at (900, 193)
Screenshot: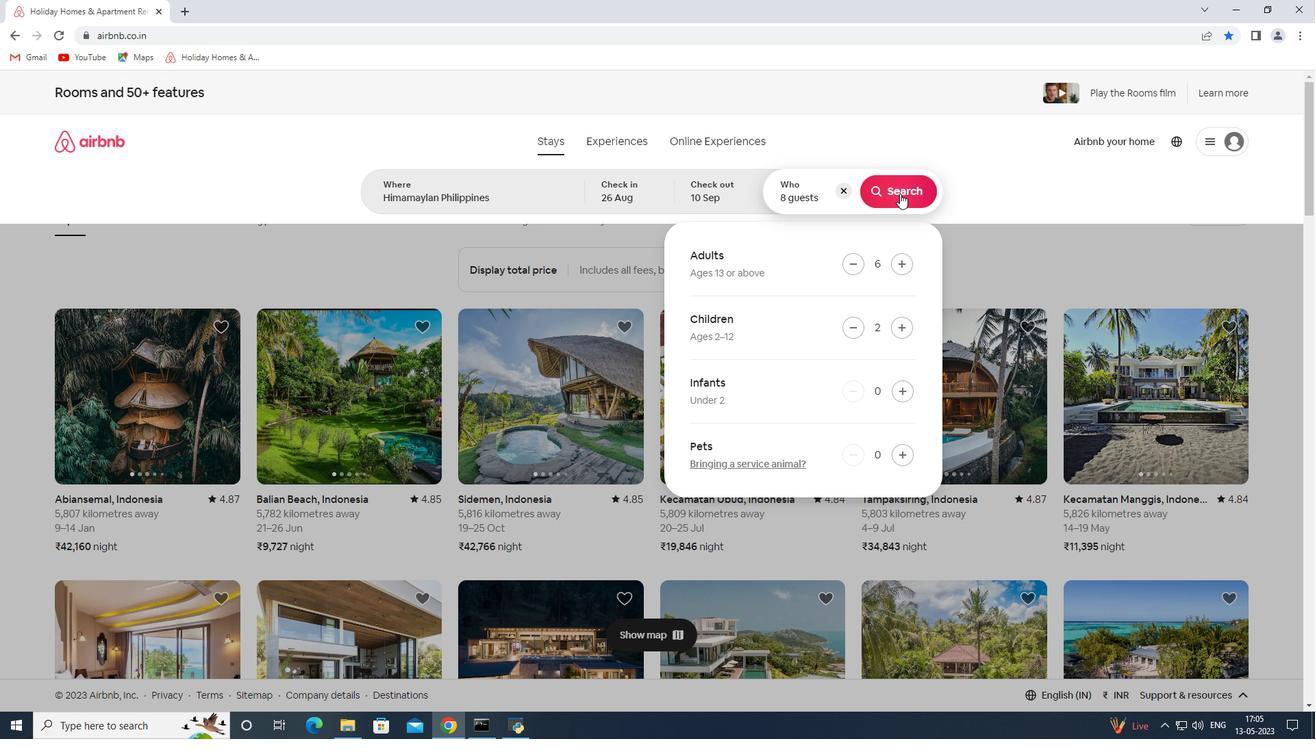 
Action: Mouse moved to (1266, 158)
Screenshot: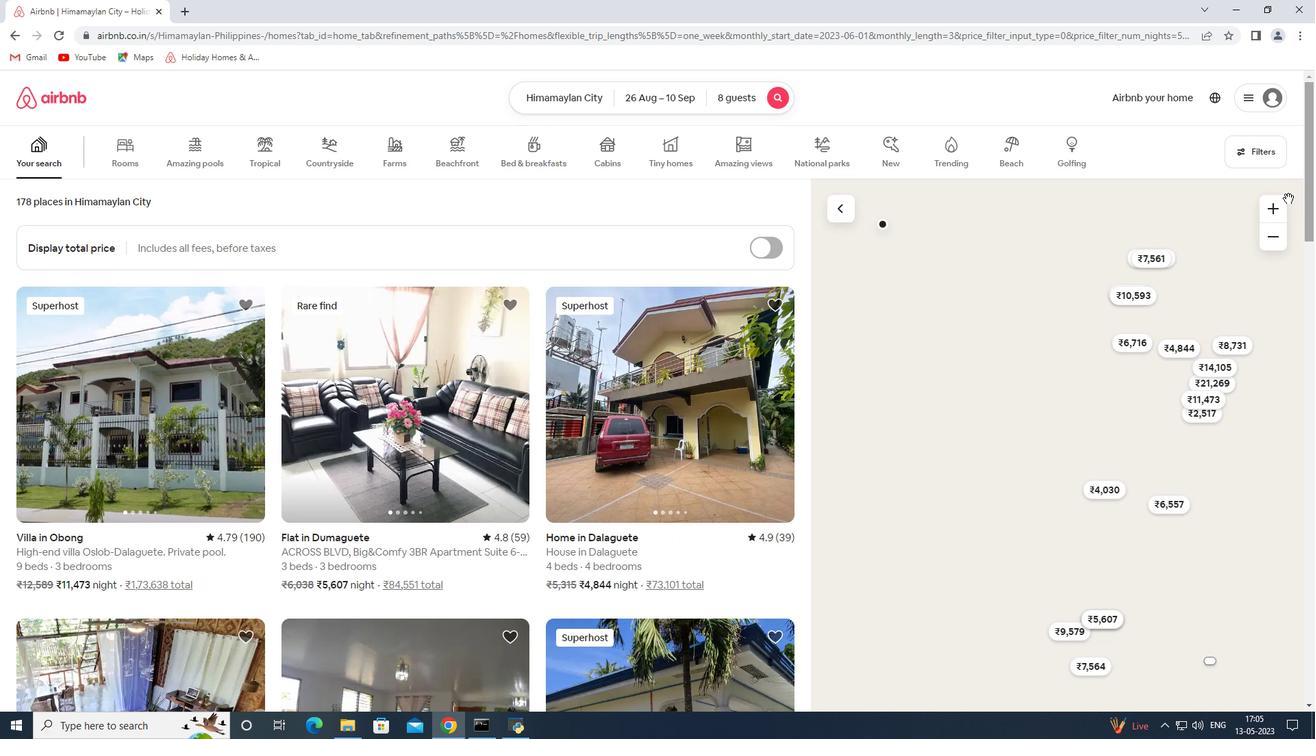 
Action: Mouse pressed left at (1266, 158)
Screenshot: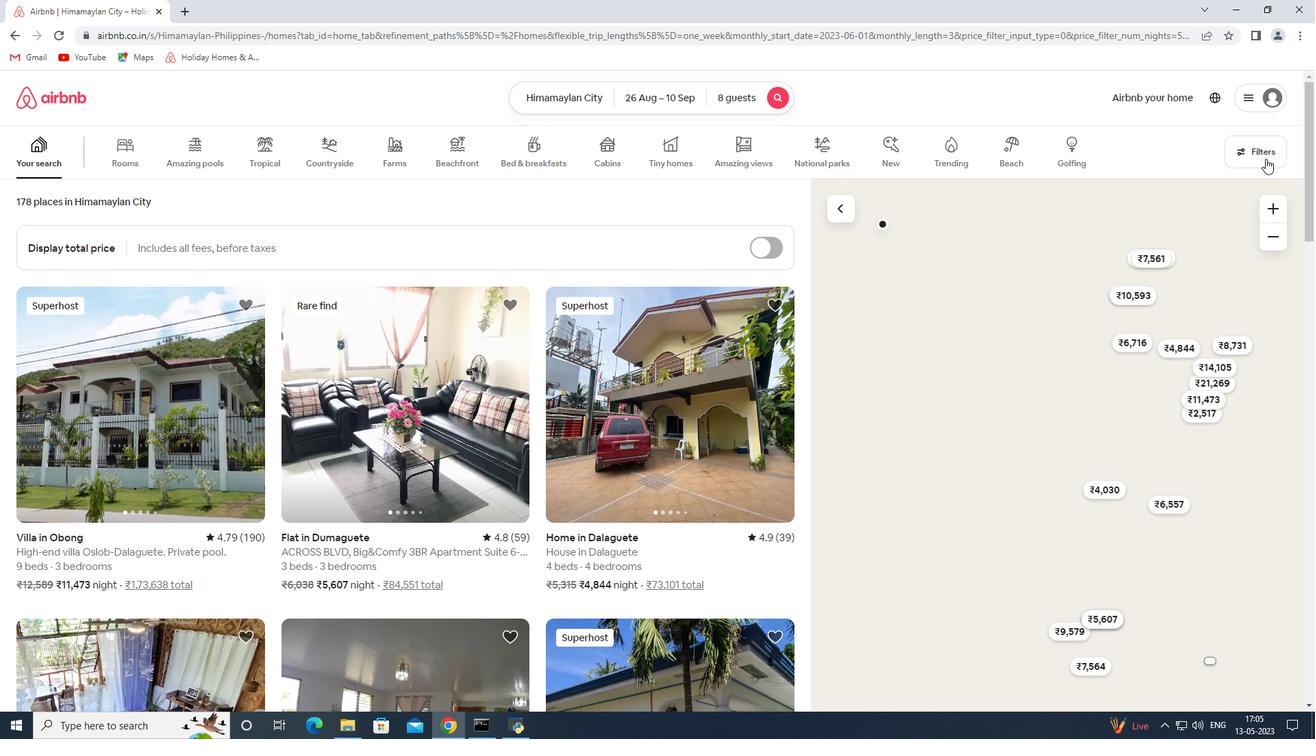 
Action: Mouse moved to (475, 493)
Screenshot: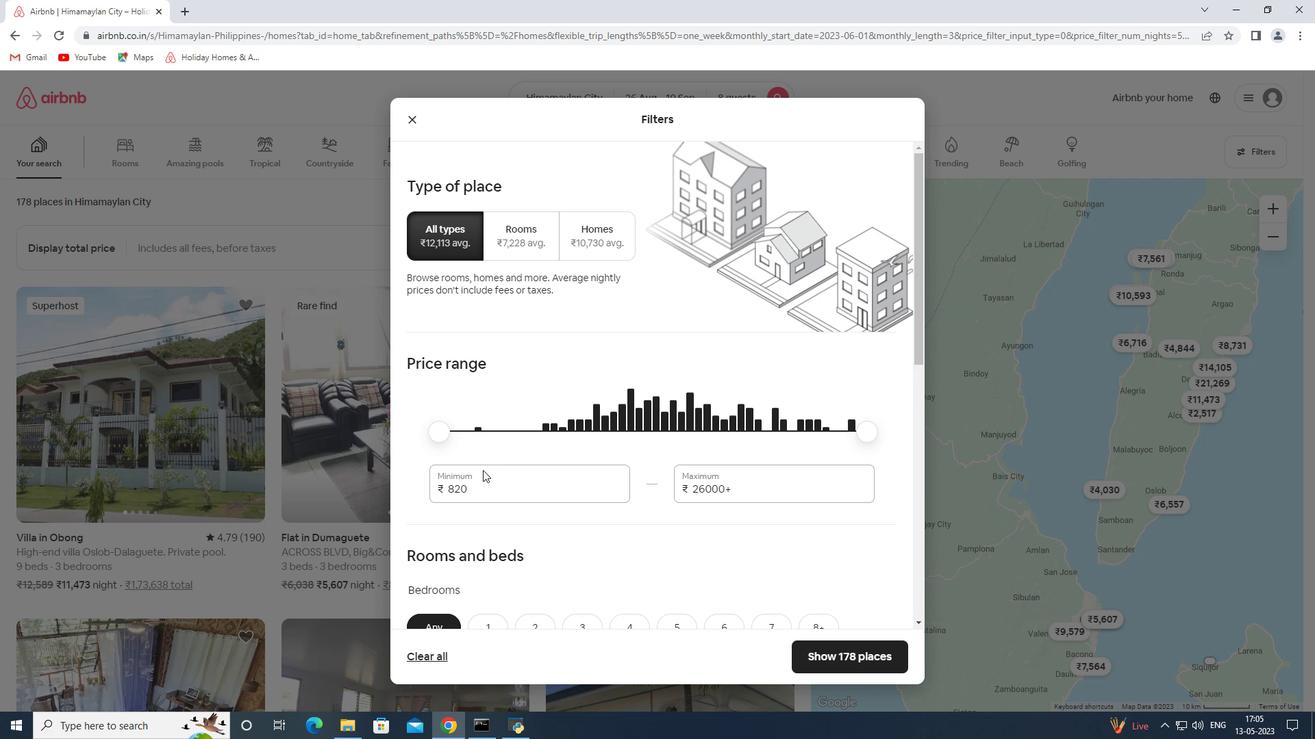 
Action: Mouse pressed left at (475, 493)
Screenshot: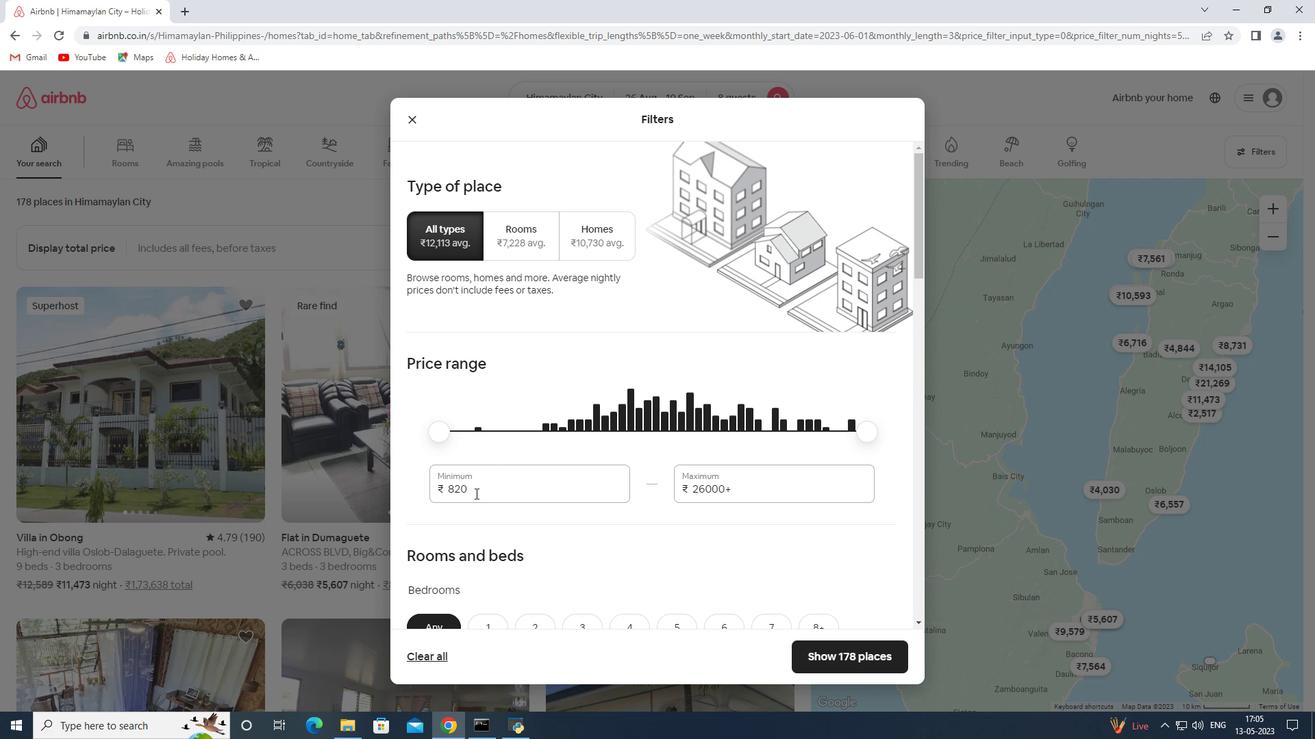 
Action: Mouse pressed left at (475, 493)
Screenshot: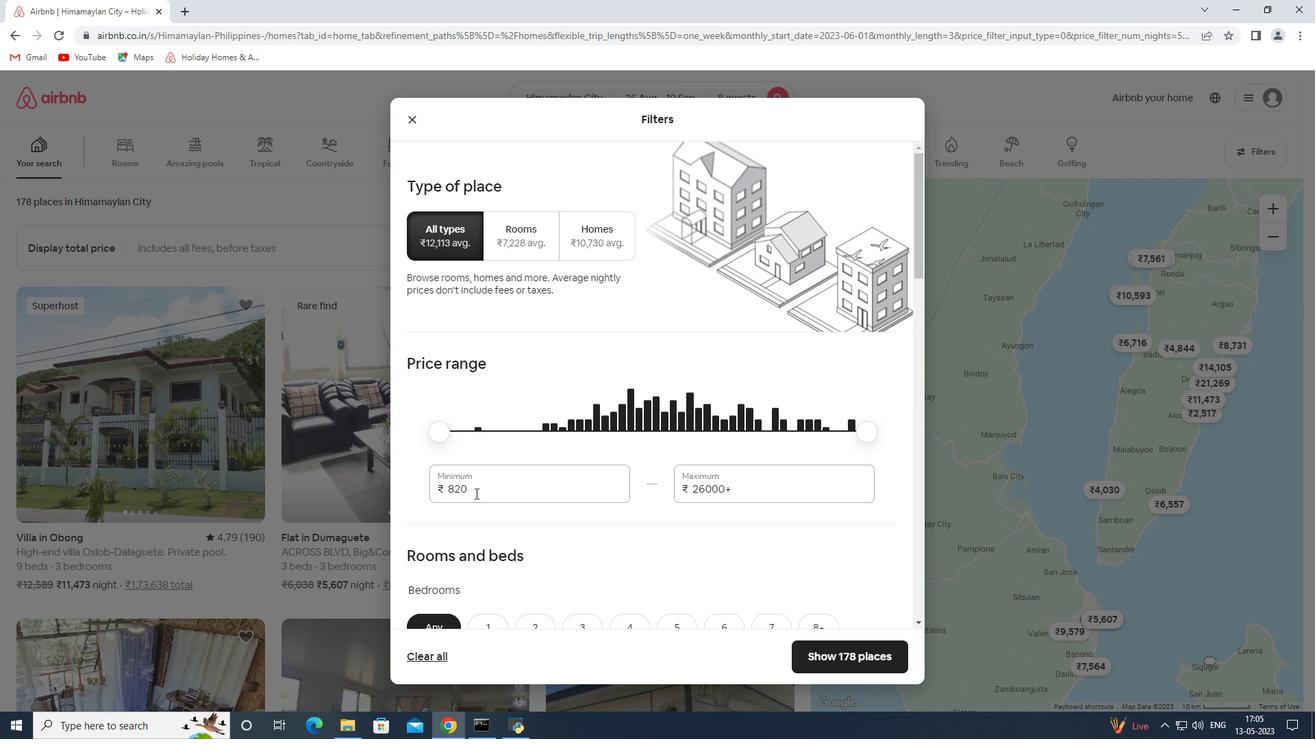 
Action: Mouse moved to (473, 493)
Screenshot: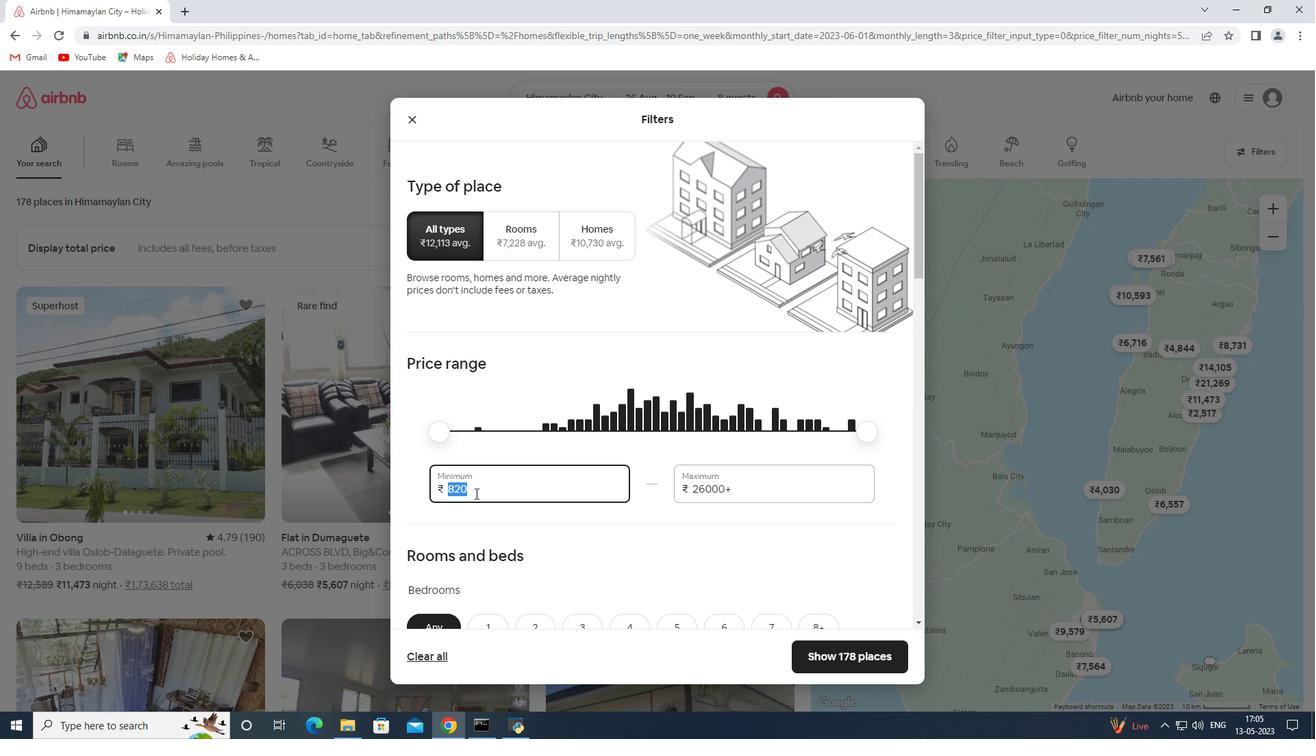 
Action: Key pressed 10000<Key.tab>15000
Screenshot: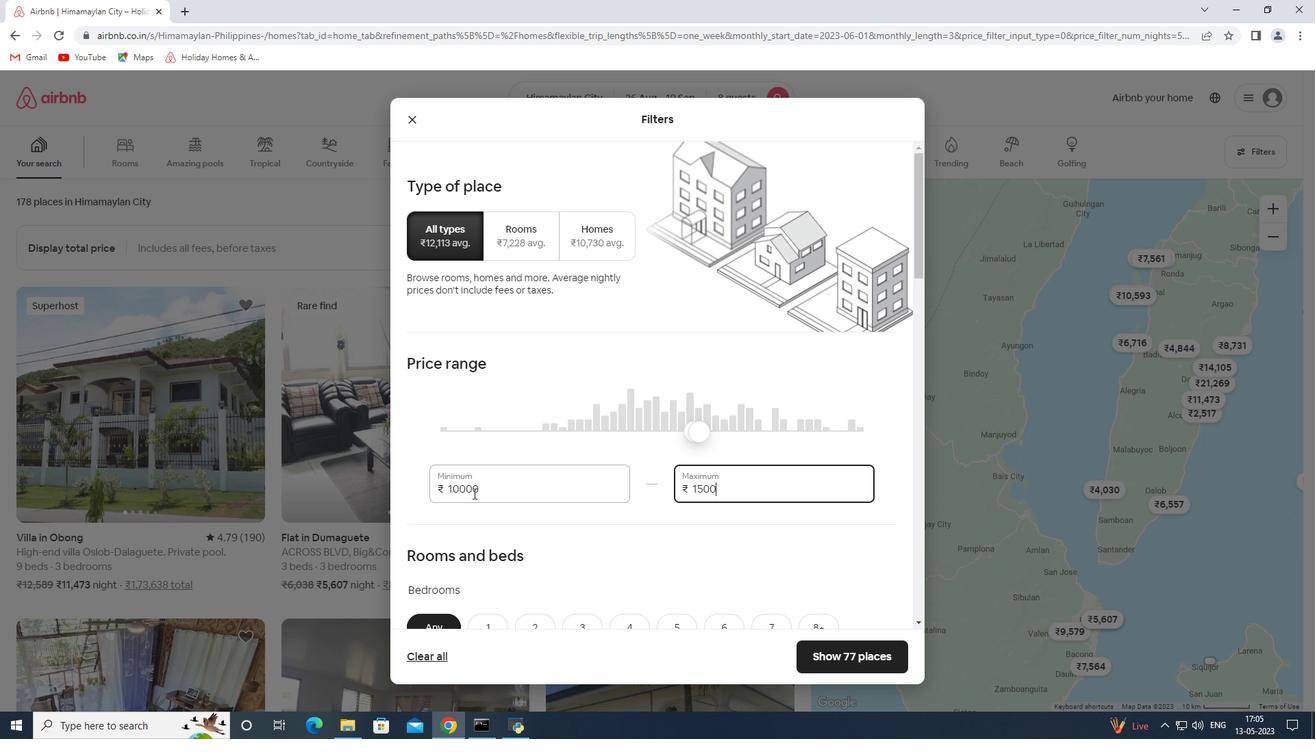 
Action: Mouse moved to (499, 479)
Screenshot: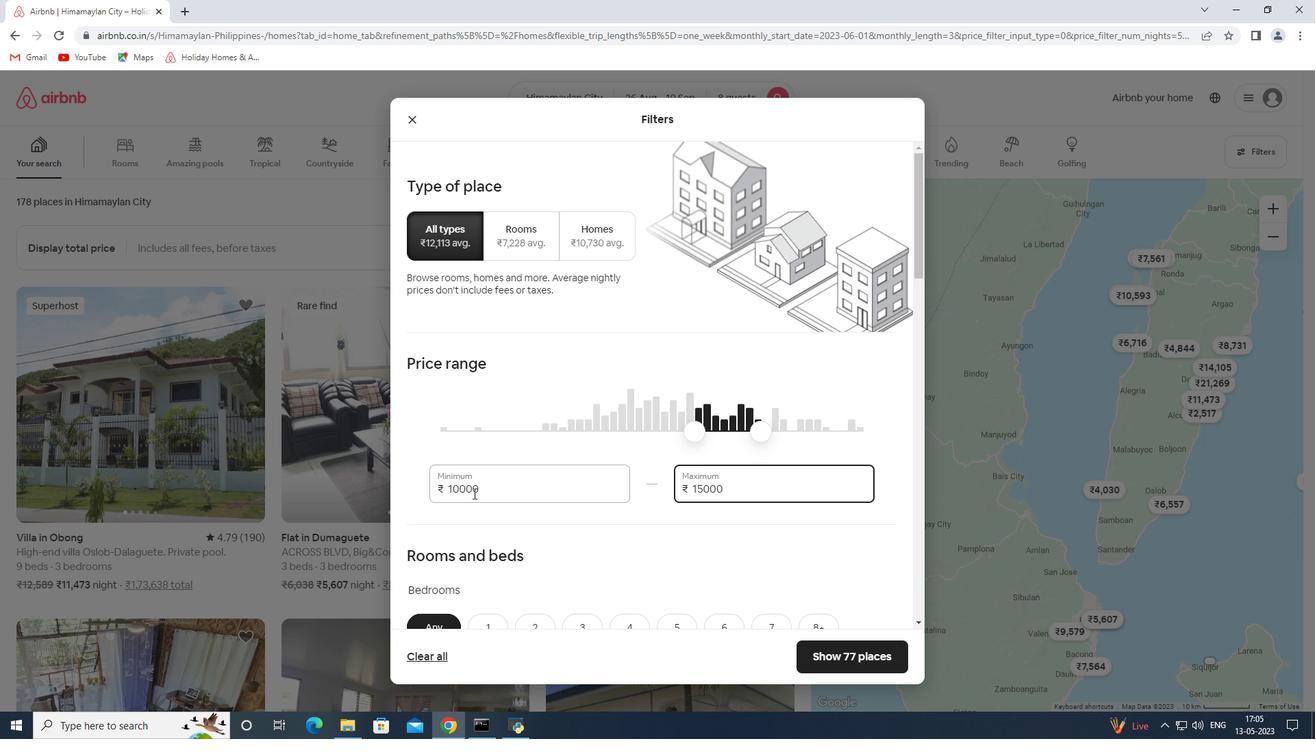 
Action: Mouse scrolled (499, 478) with delta (0, 0)
Screenshot: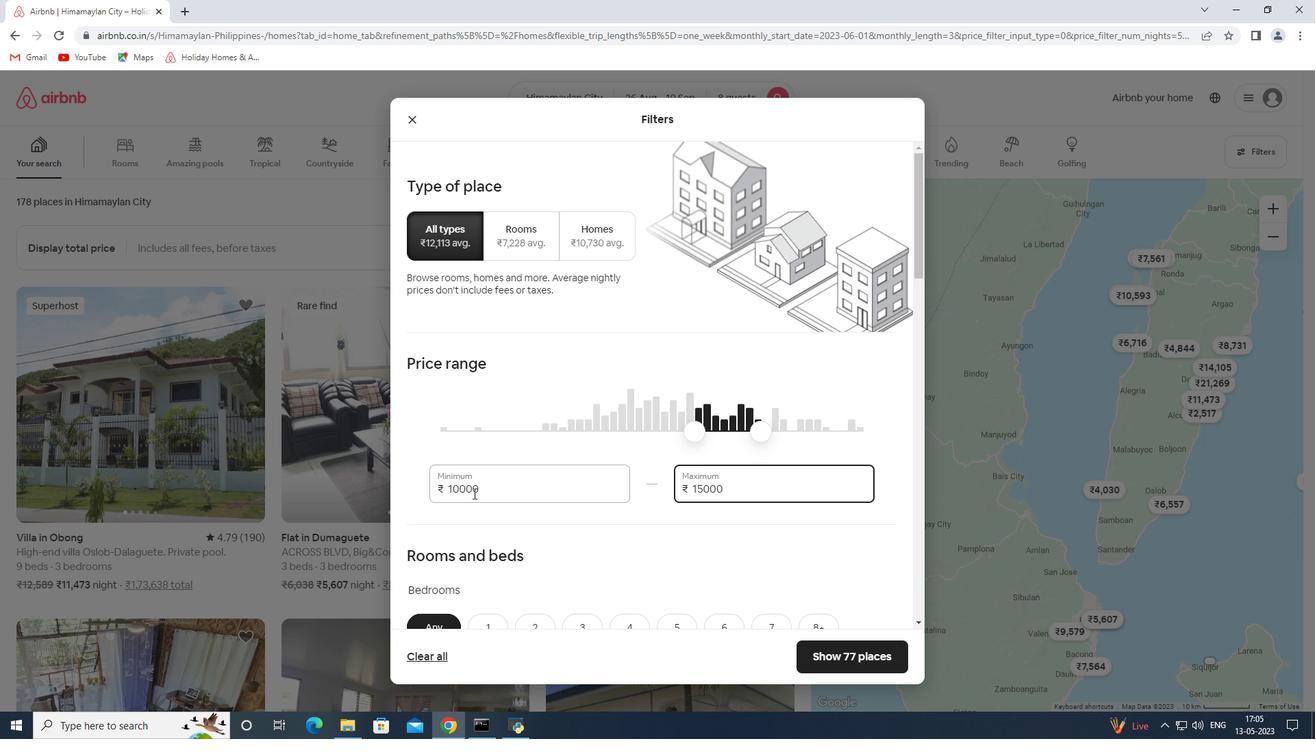 
Action: Mouse moved to (506, 477)
Screenshot: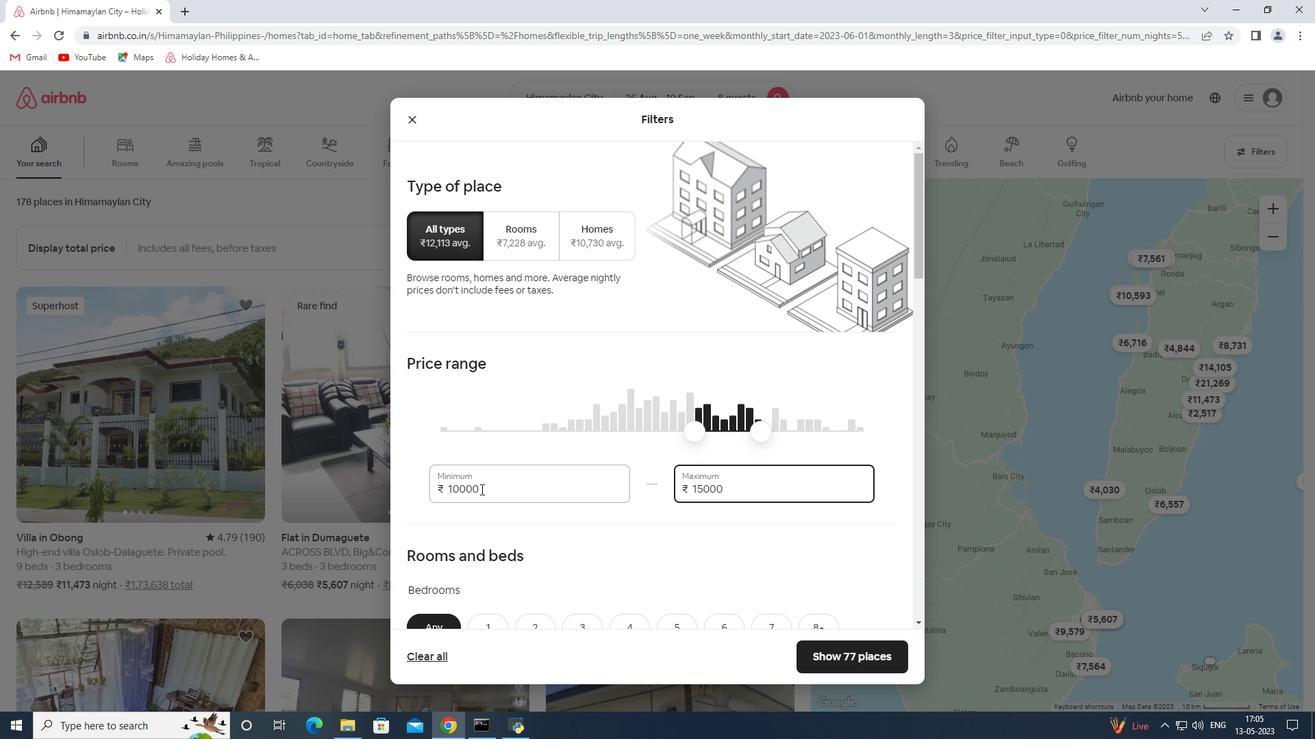 
Action: Mouse scrolled (506, 476) with delta (0, 0)
Screenshot: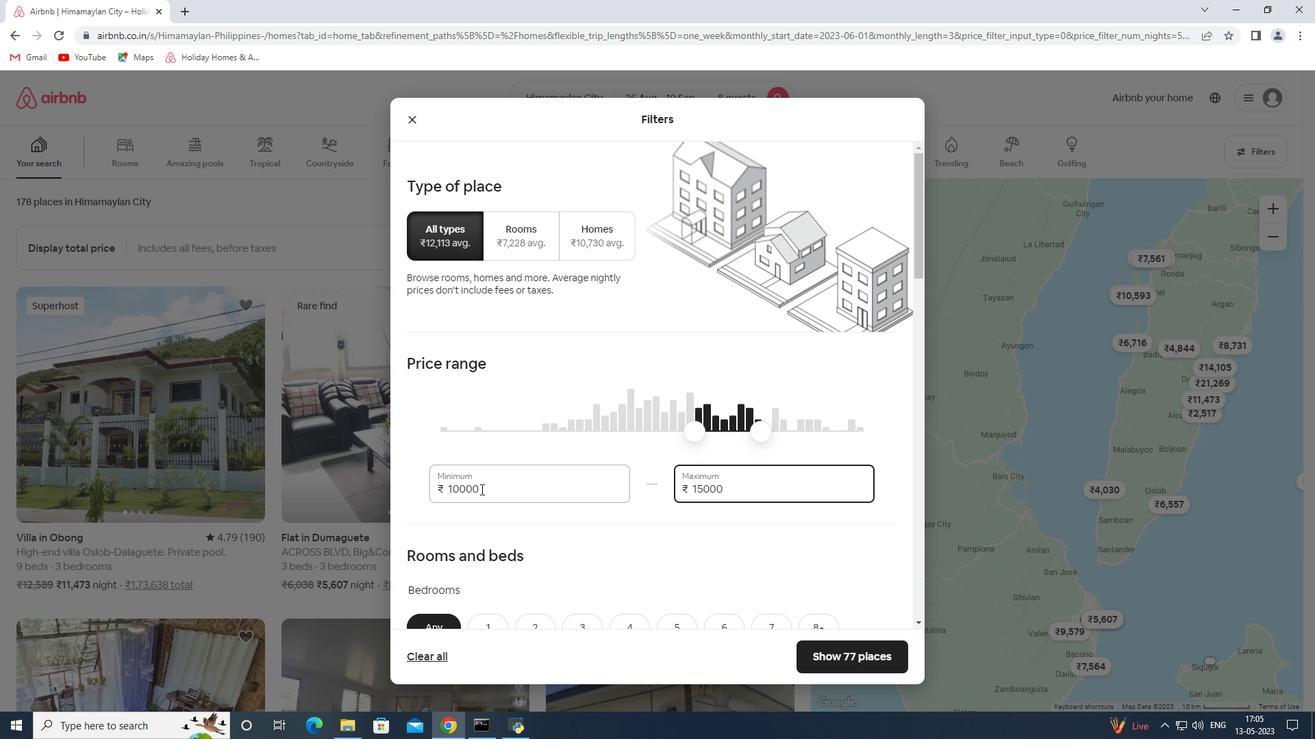 
Action: Mouse moved to (529, 470)
Screenshot: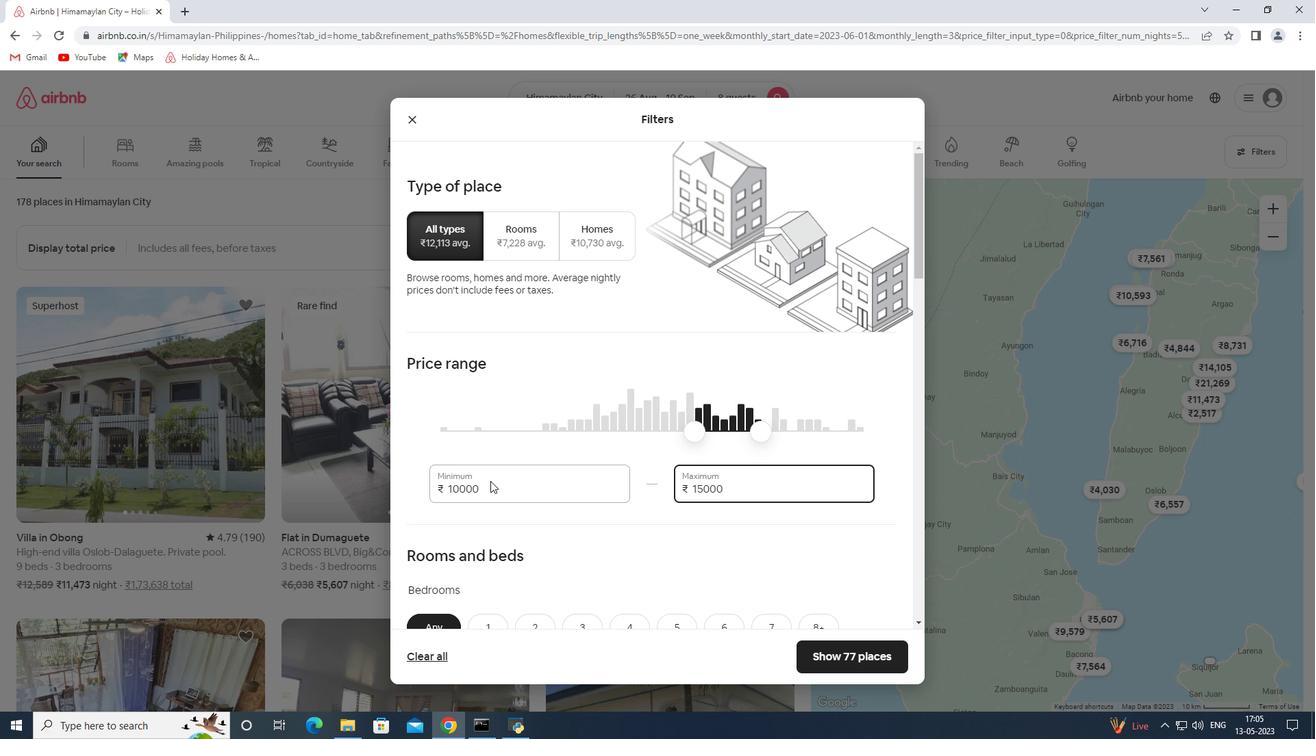 
Action: Mouse scrolled (529, 469) with delta (0, 0)
Screenshot: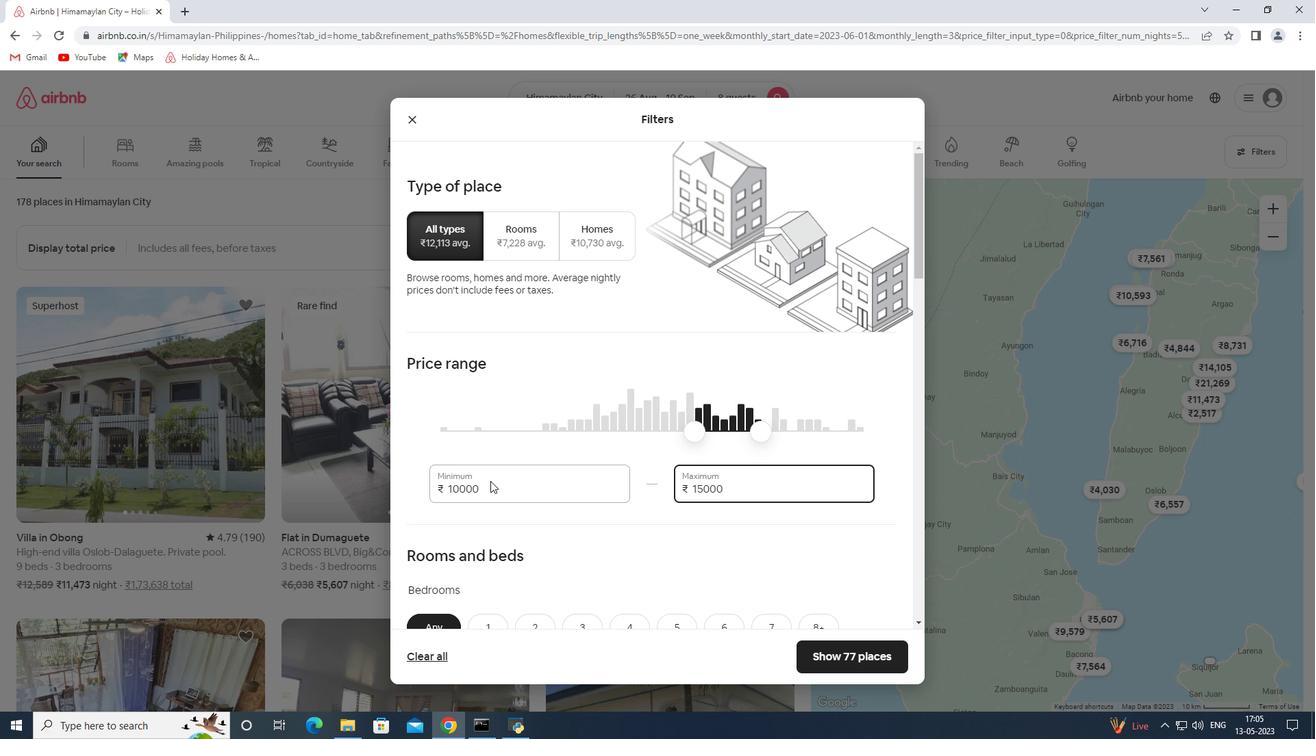 
Action: Mouse moved to (565, 460)
Screenshot: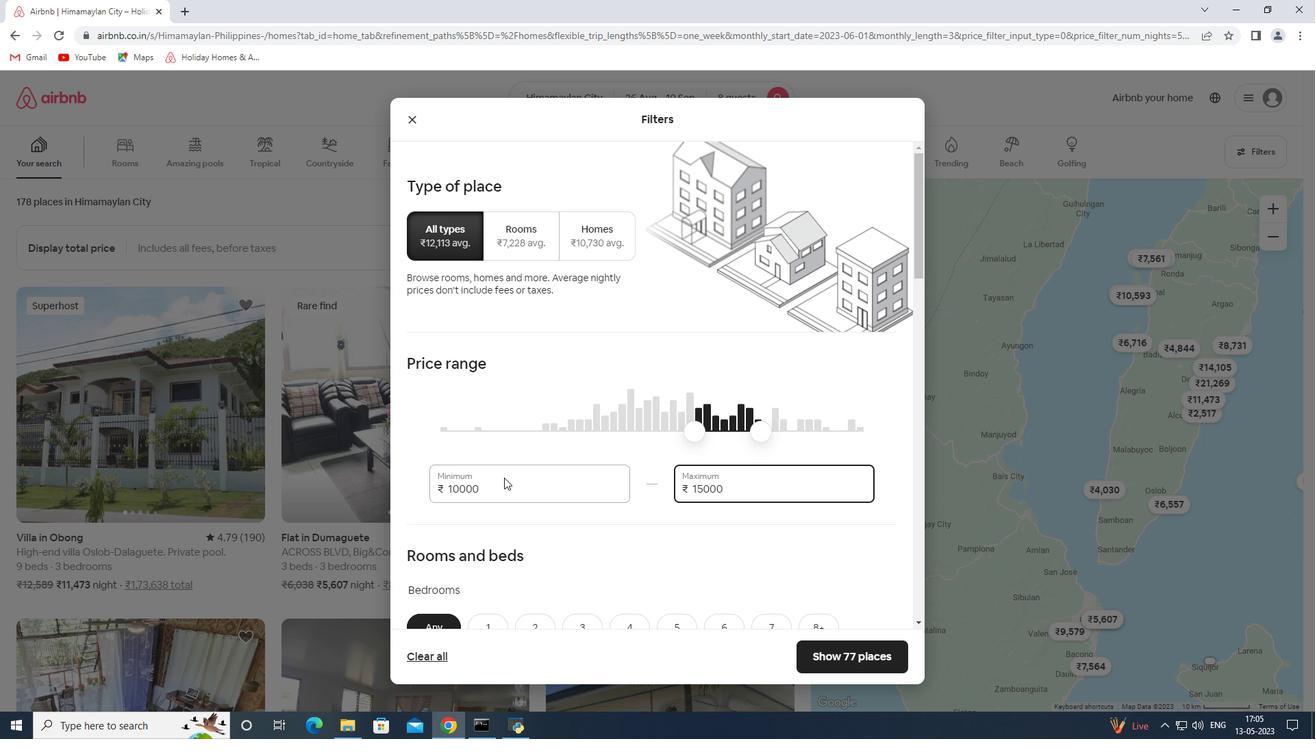 
Action: Mouse scrolled (559, 461) with delta (0, 0)
Screenshot: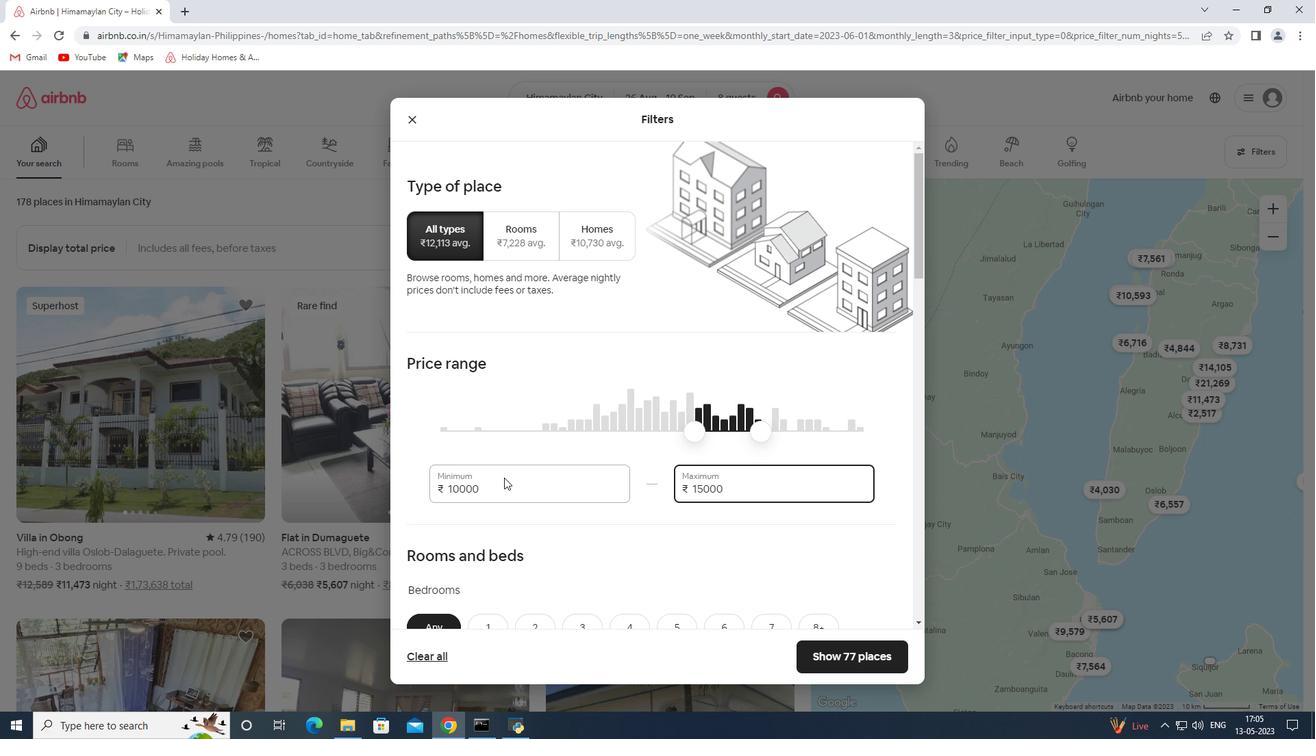
Action: Mouse moved to (609, 327)
Screenshot: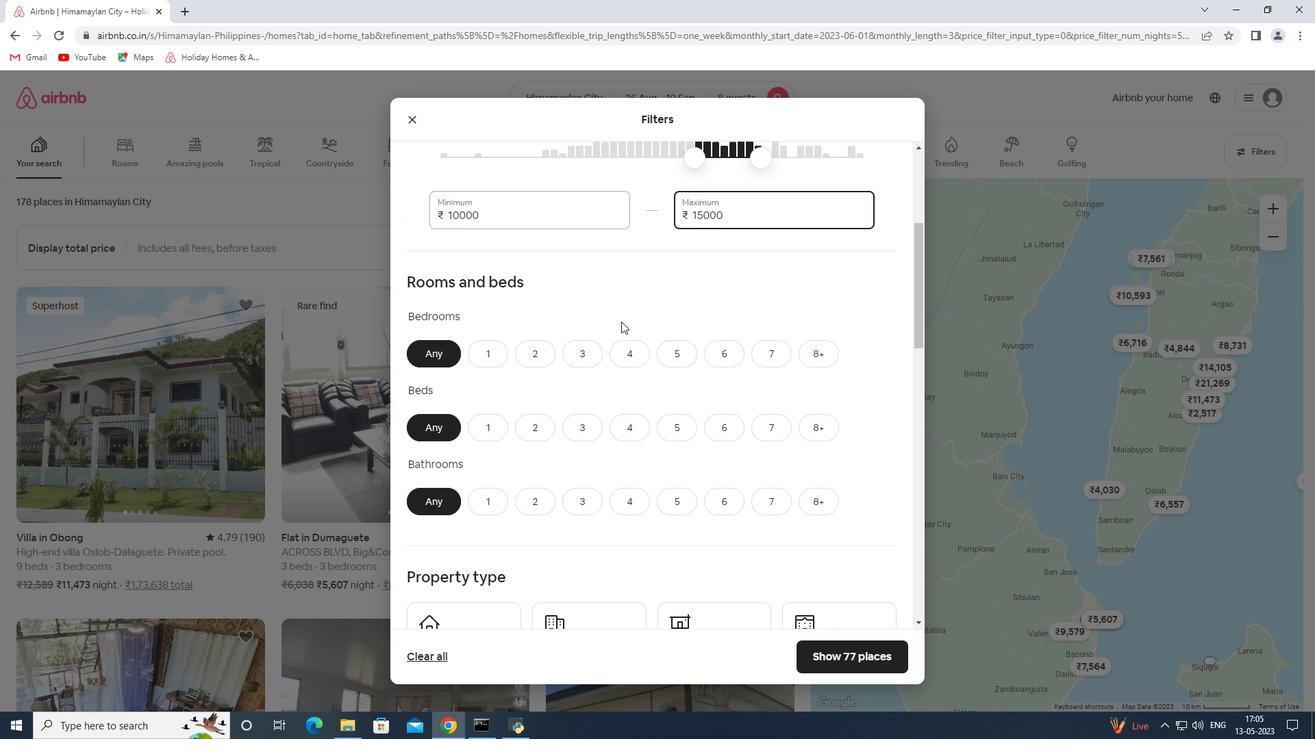 
Action: Mouse scrolled (609, 326) with delta (0, 0)
Screenshot: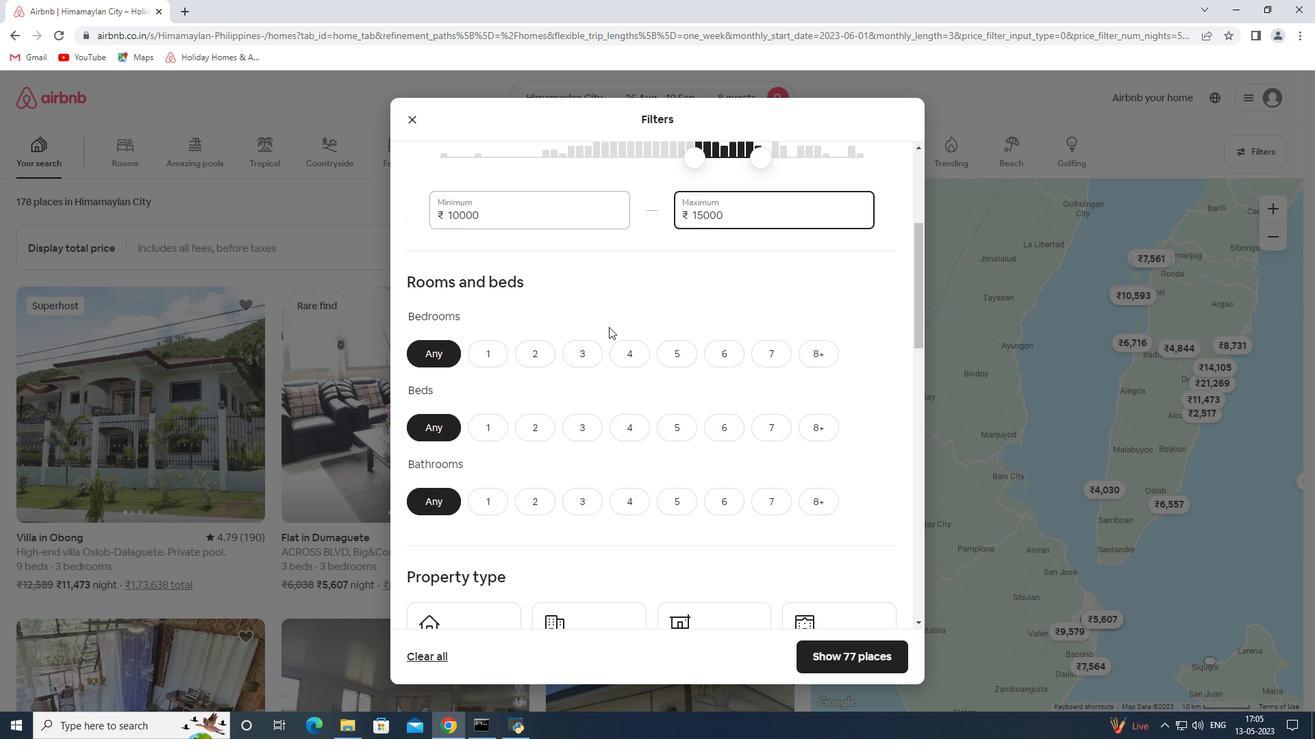 
Action: Mouse scrolled (609, 326) with delta (0, 0)
Screenshot: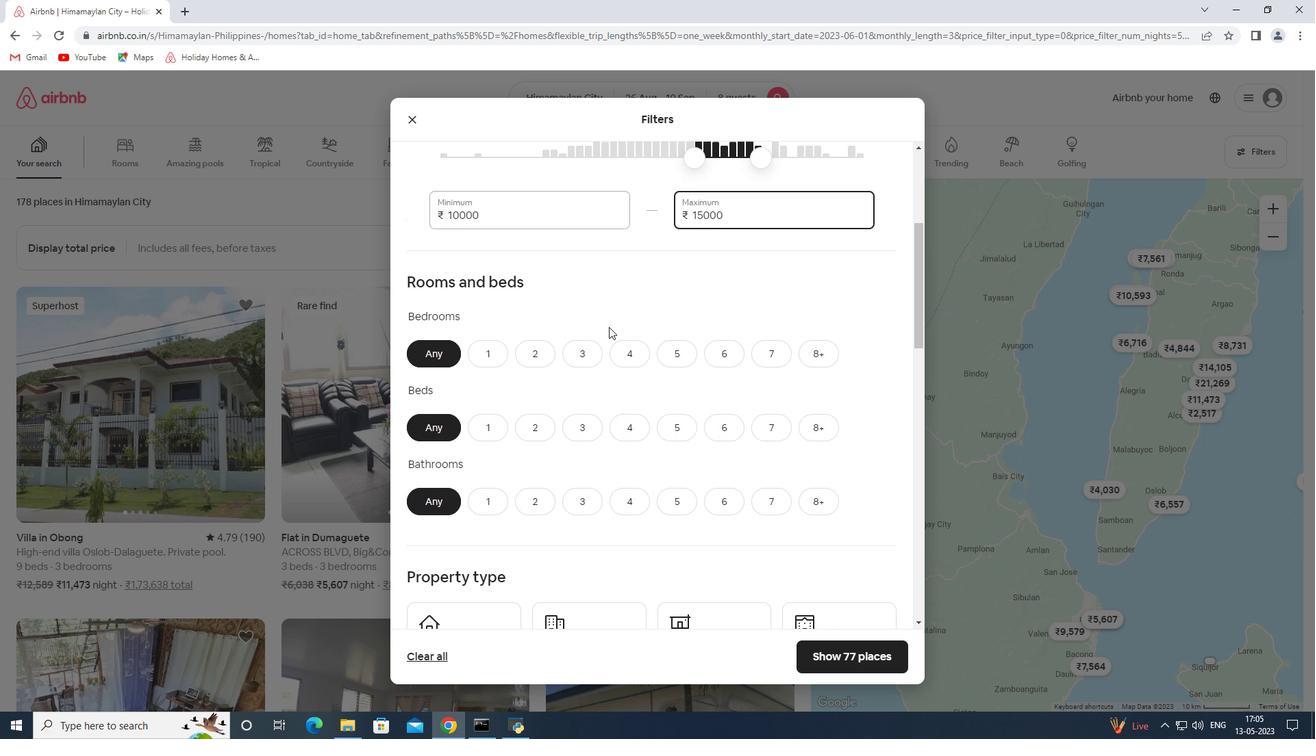 
Action: Mouse moved to (722, 220)
Screenshot: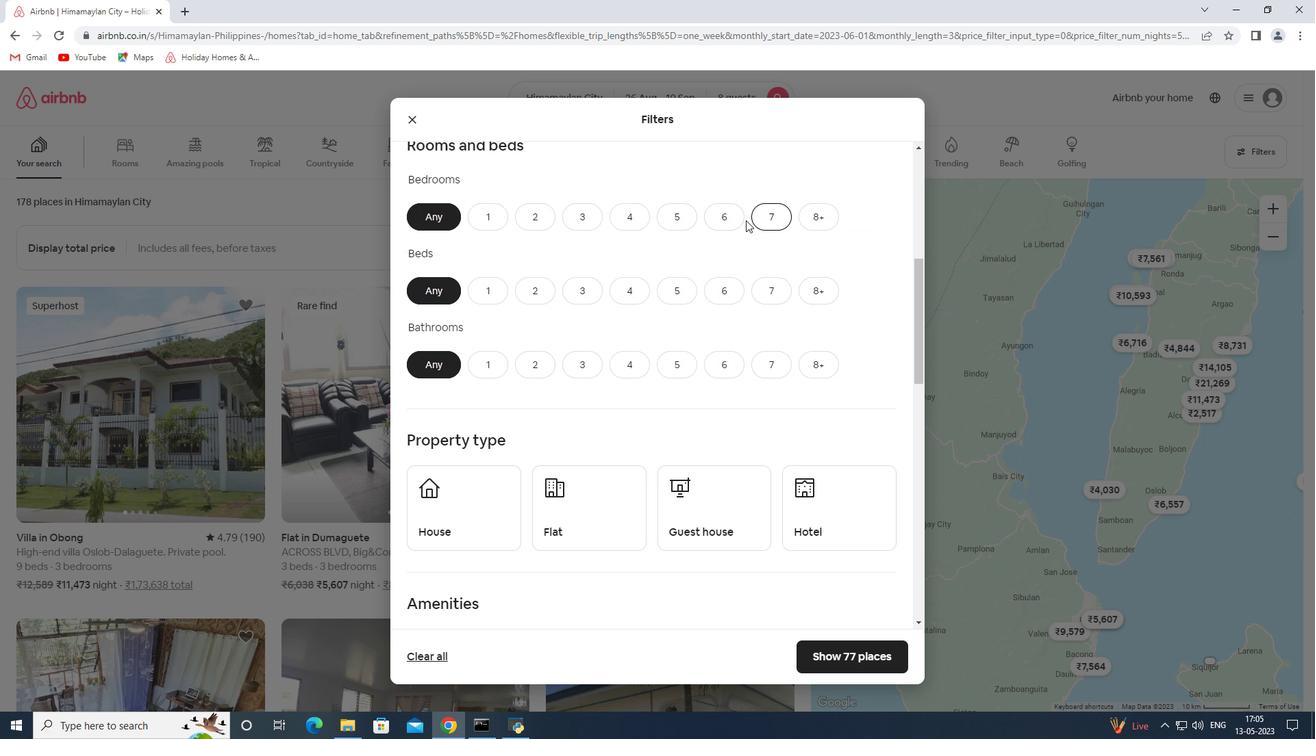 
Action: Mouse pressed left at (722, 220)
Screenshot: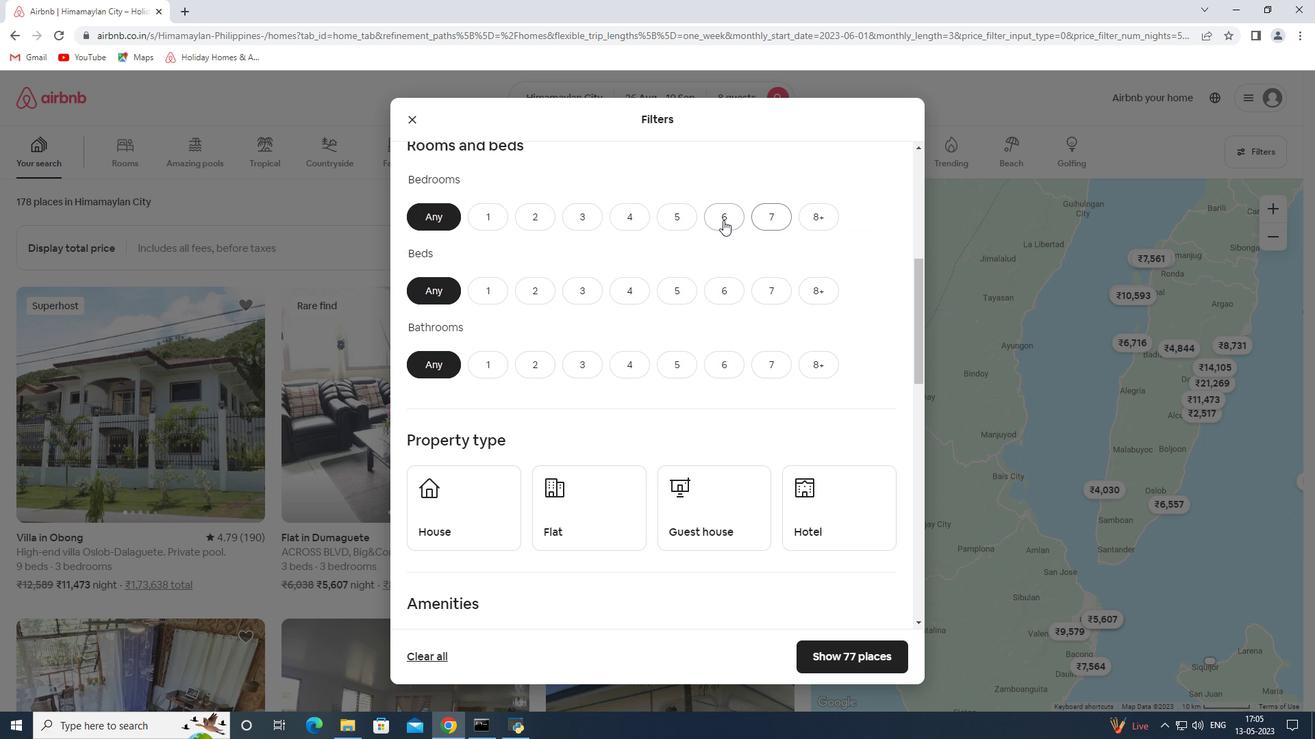 
Action: Mouse moved to (724, 286)
Screenshot: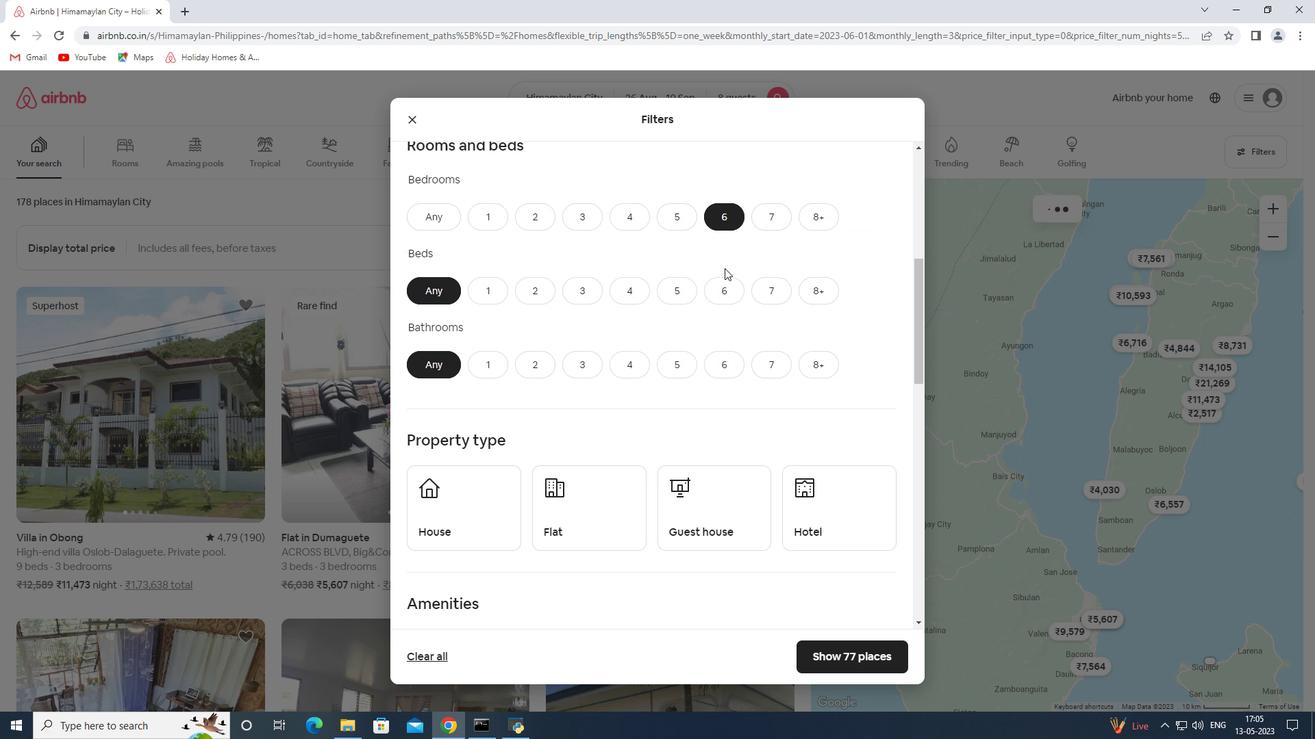 
Action: Mouse pressed left at (724, 286)
Screenshot: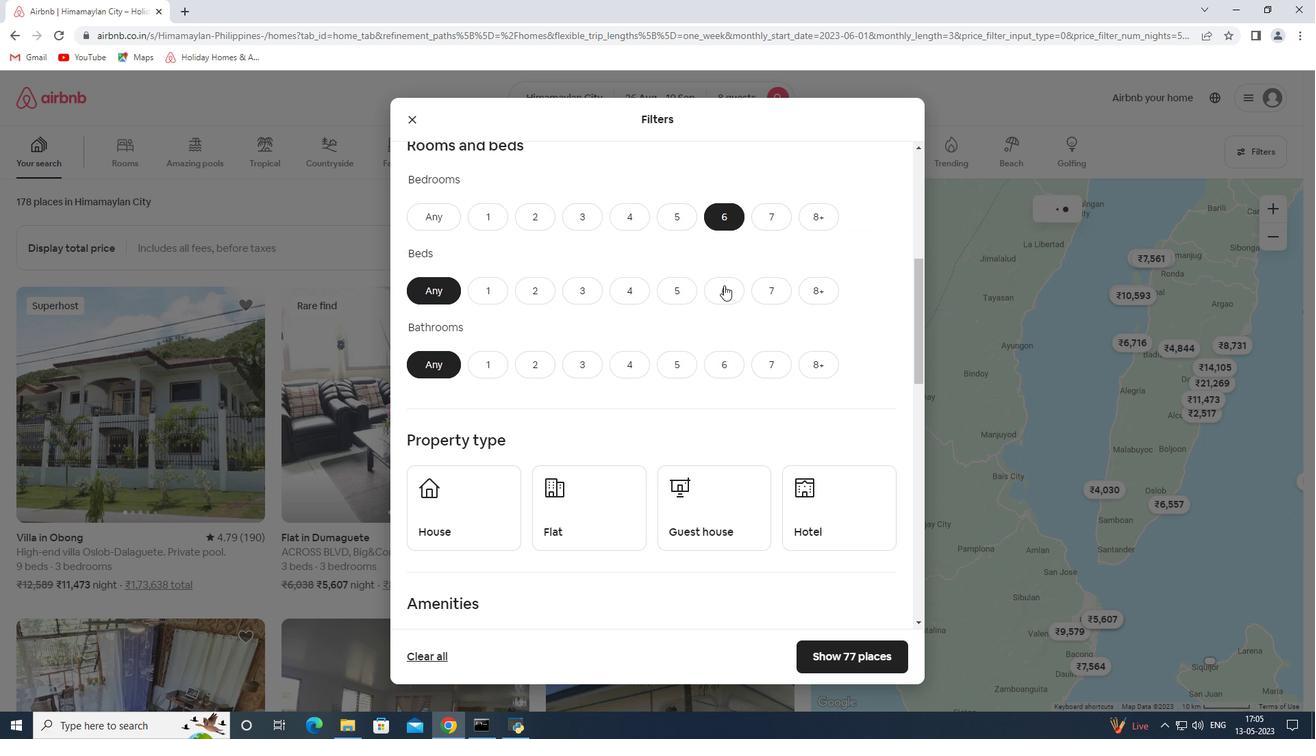 
Action: Mouse moved to (720, 366)
Screenshot: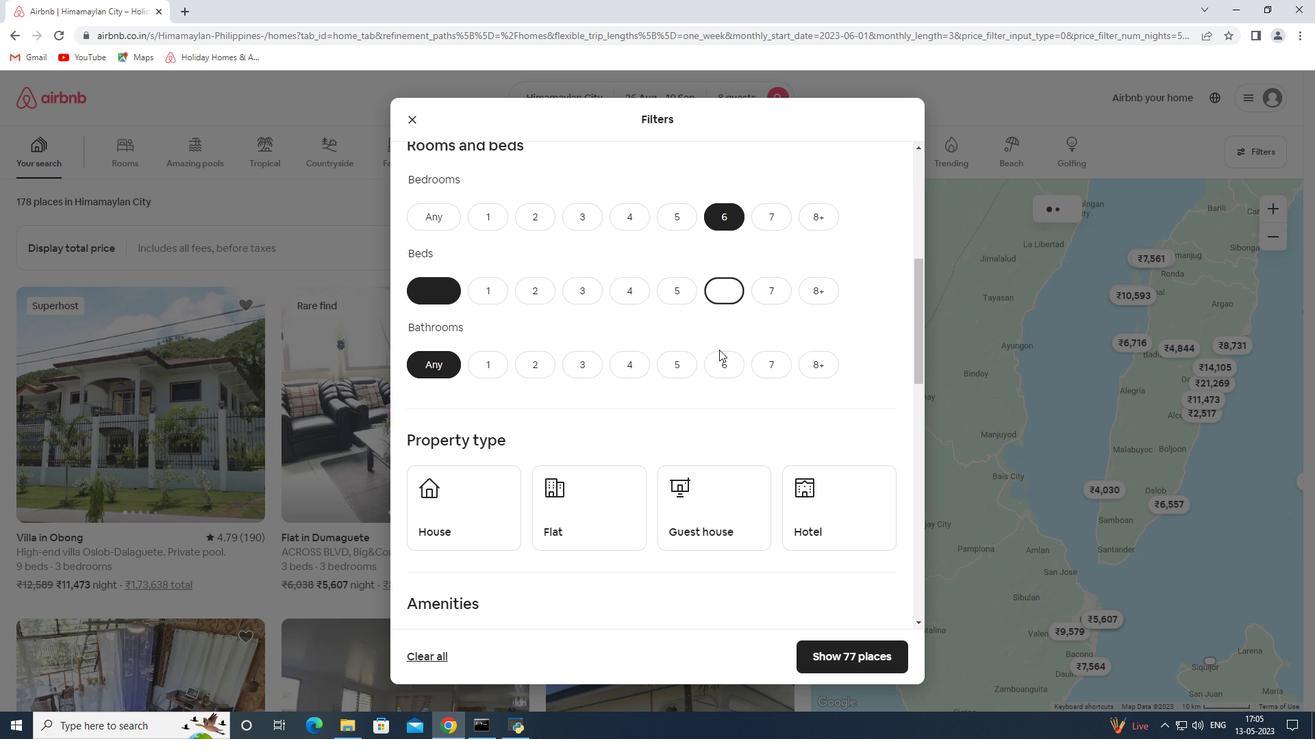 
Action: Mouse pressed left at (720, 366)
Screenshot: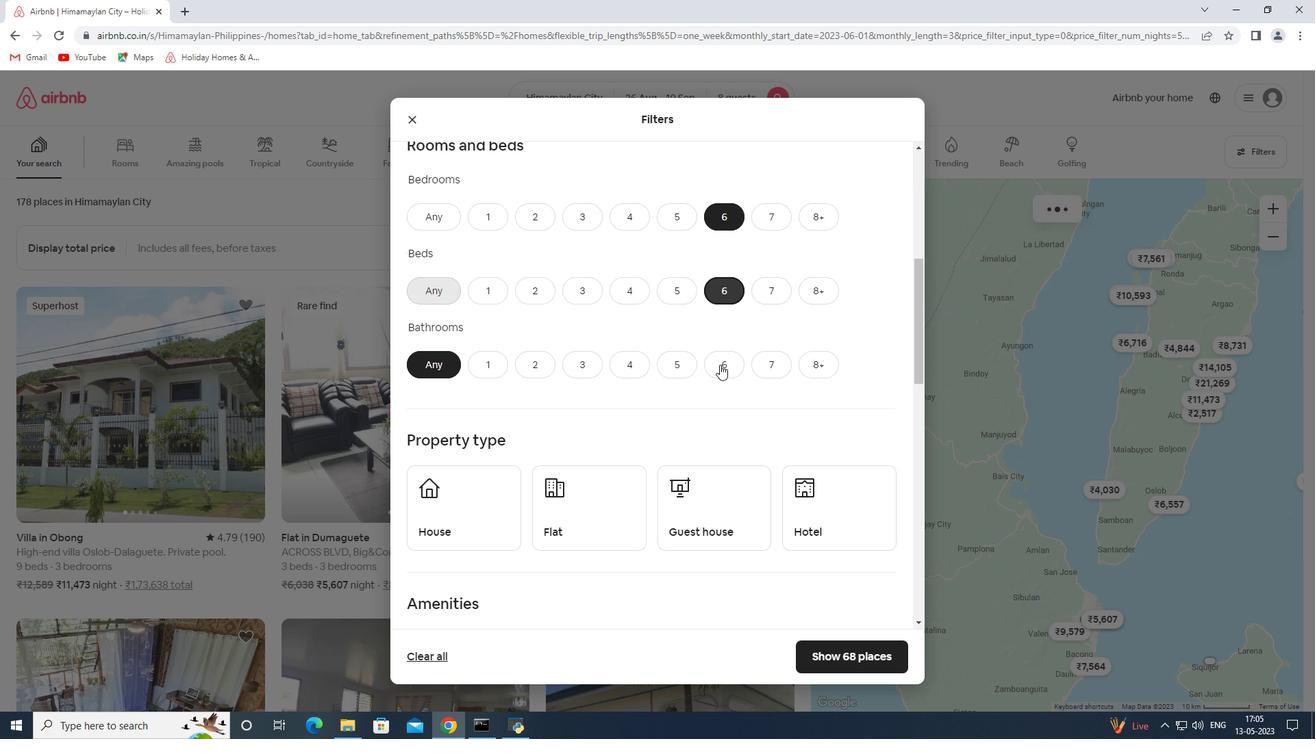 
Action: Mouse moved to (493, 495)
Screenshot: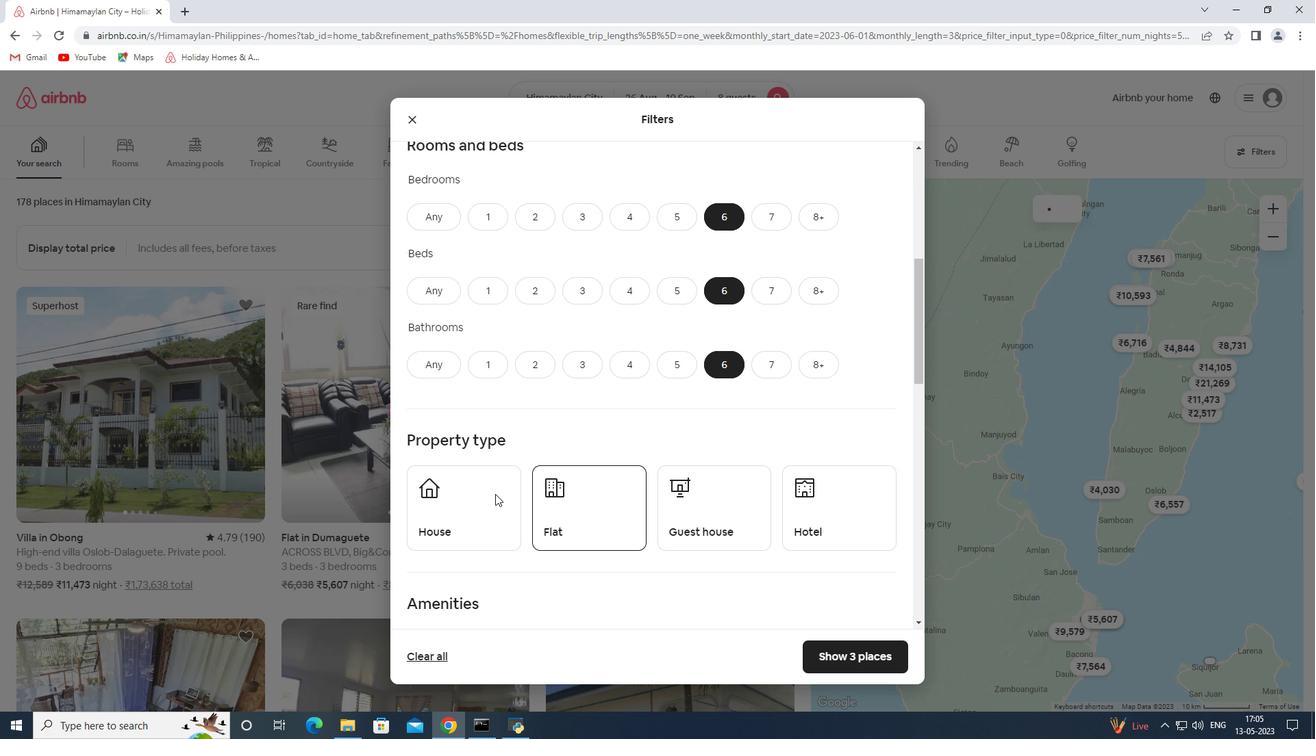 
Action: Mouse pressed left at (493, 495)
Screenshot: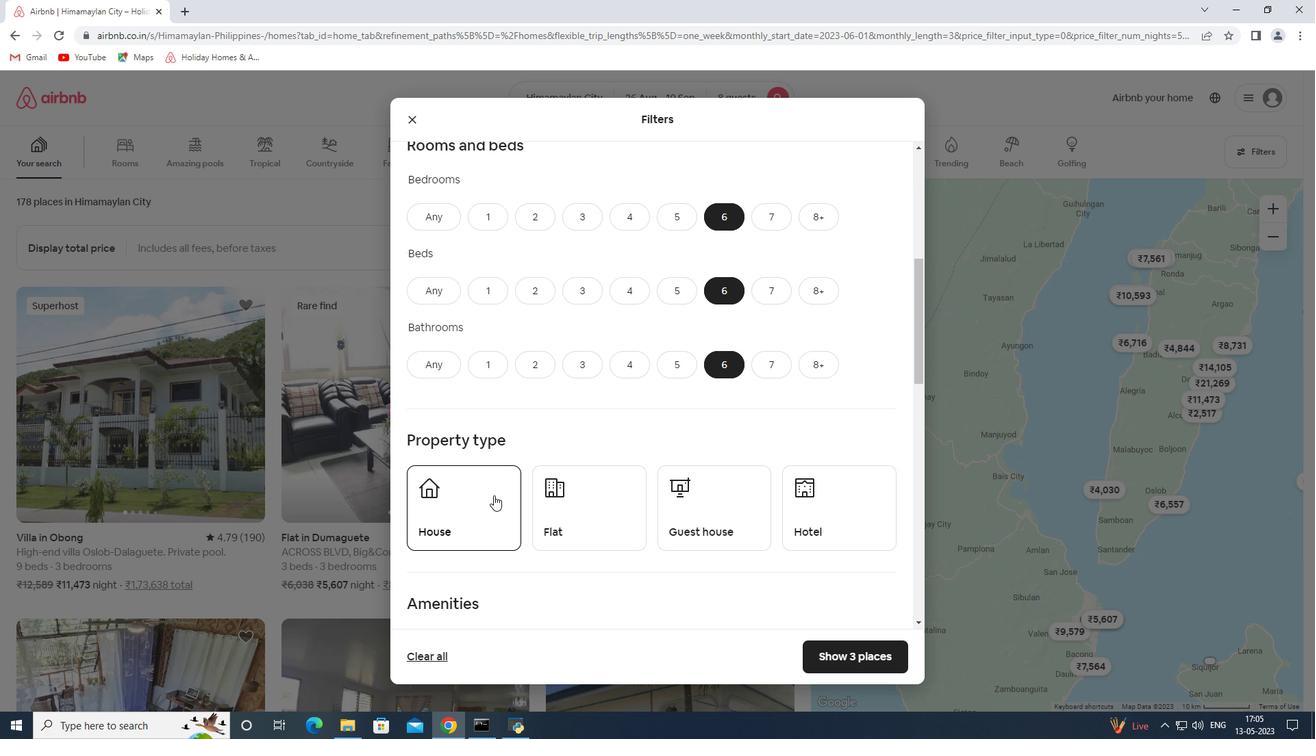 
Action: Mouse moved to (593, 495)
Screenshot: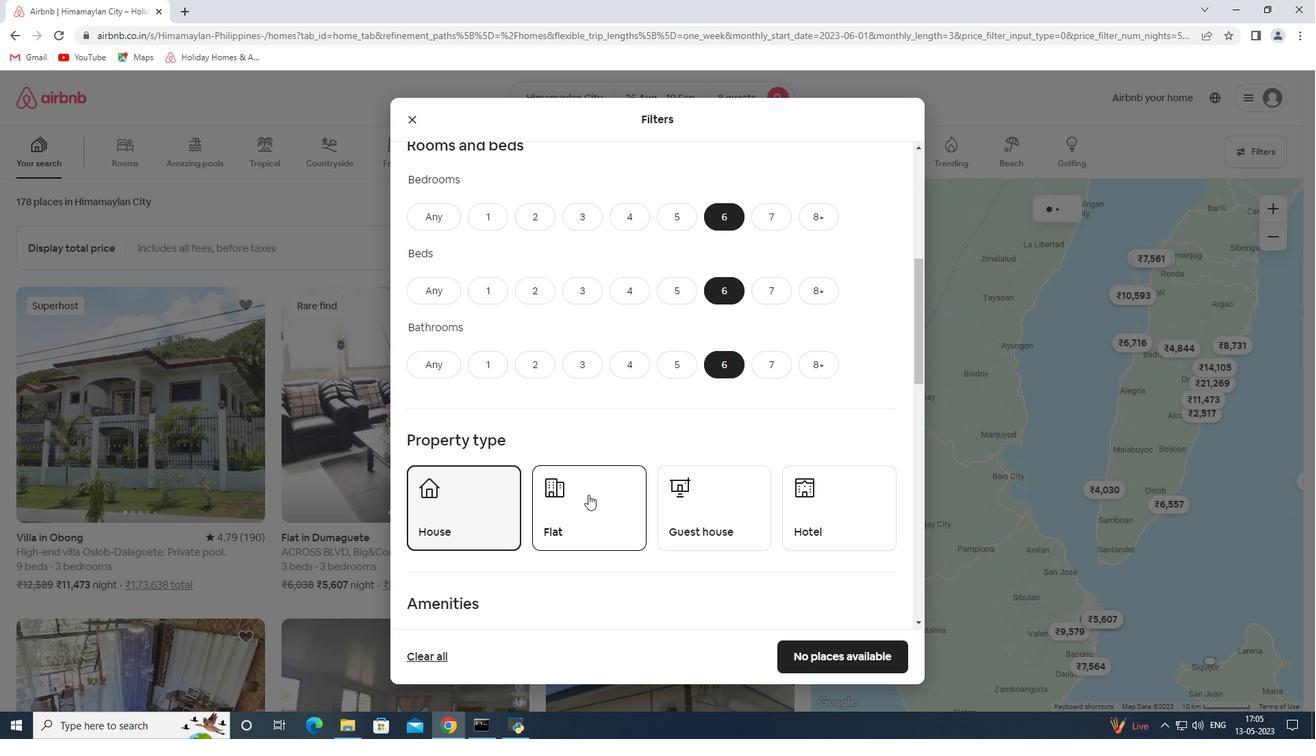 
Action: Mouse pressed left at (593, 495)
Screenshot: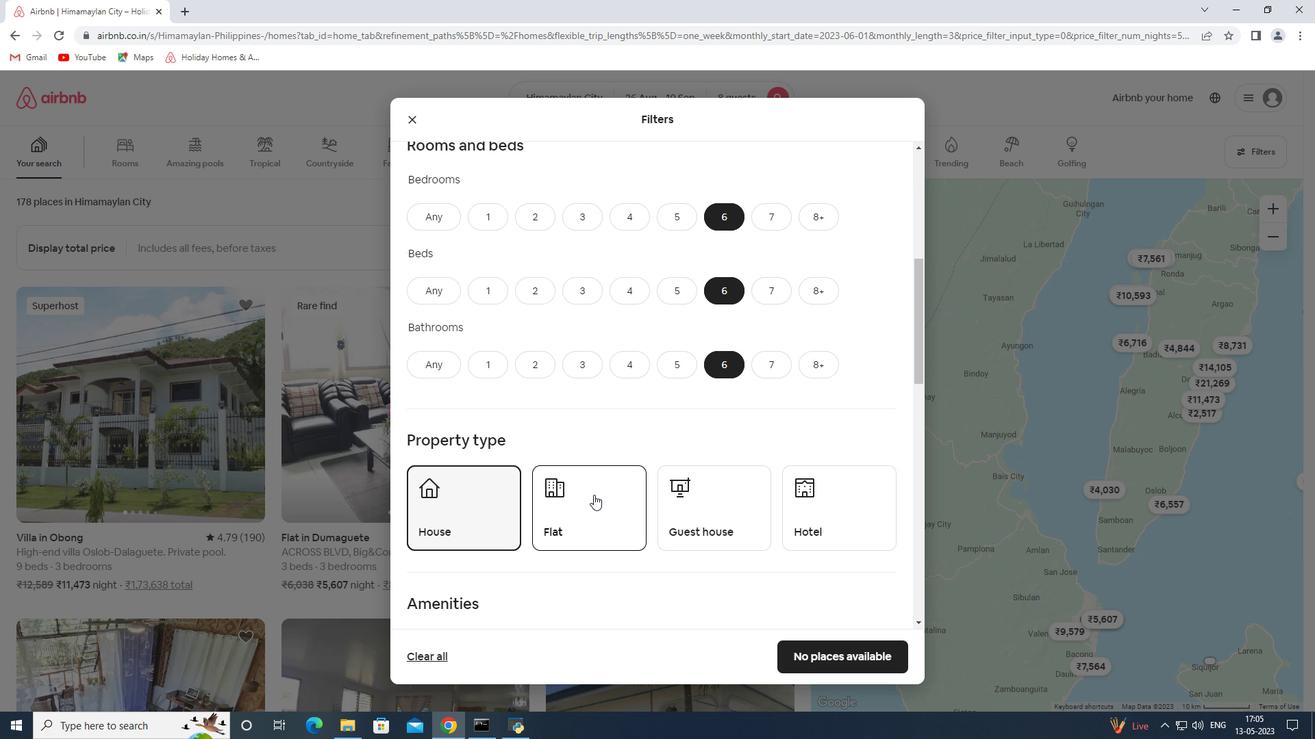 
Action: Mouse moved to (686, 494)
Screenshot: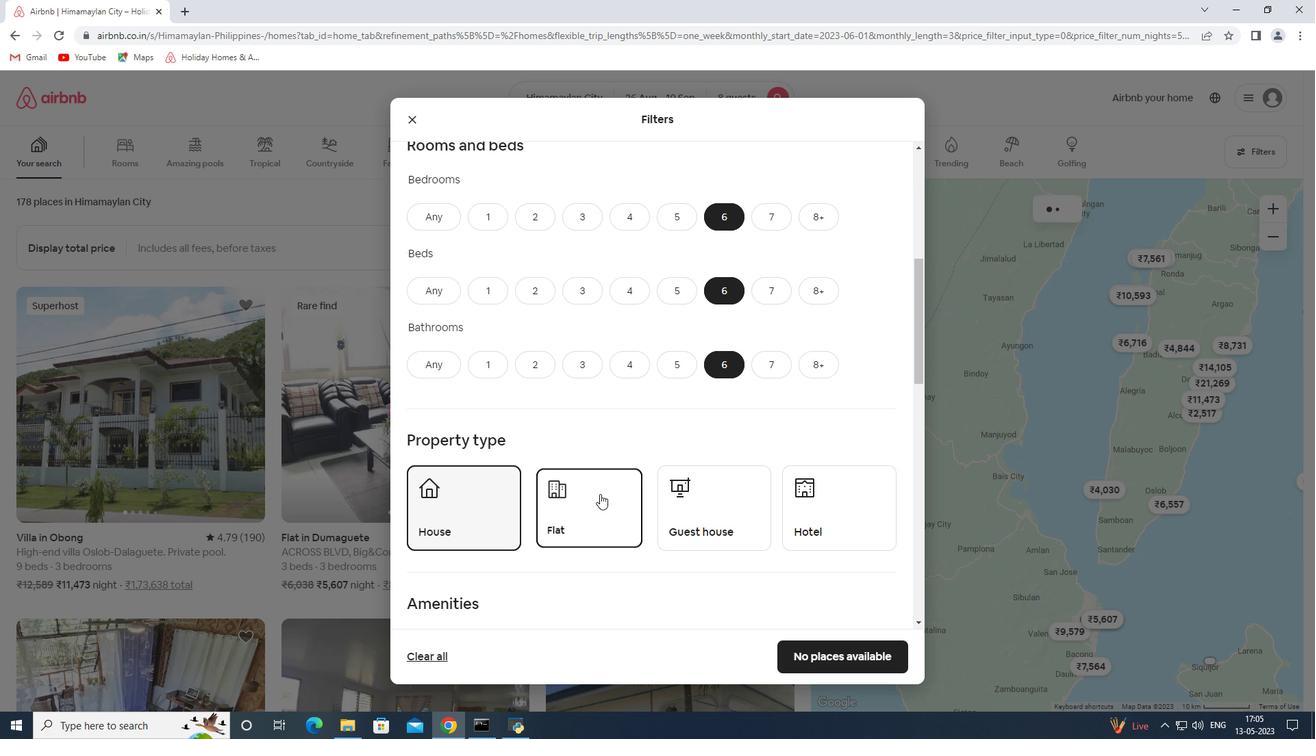 
Action: Mouse pressed left at (686, 494)
Screenshot: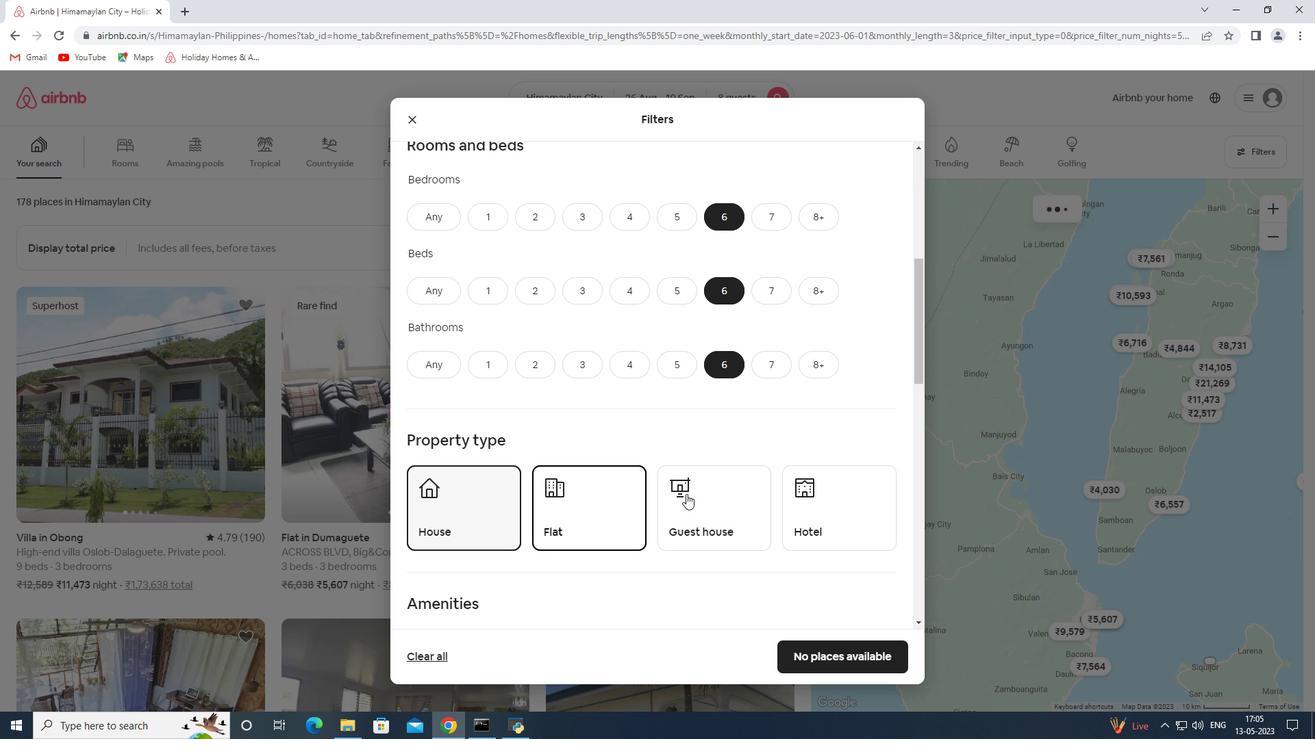 
Action: Mouse moved to (741, 474)
Screenshot: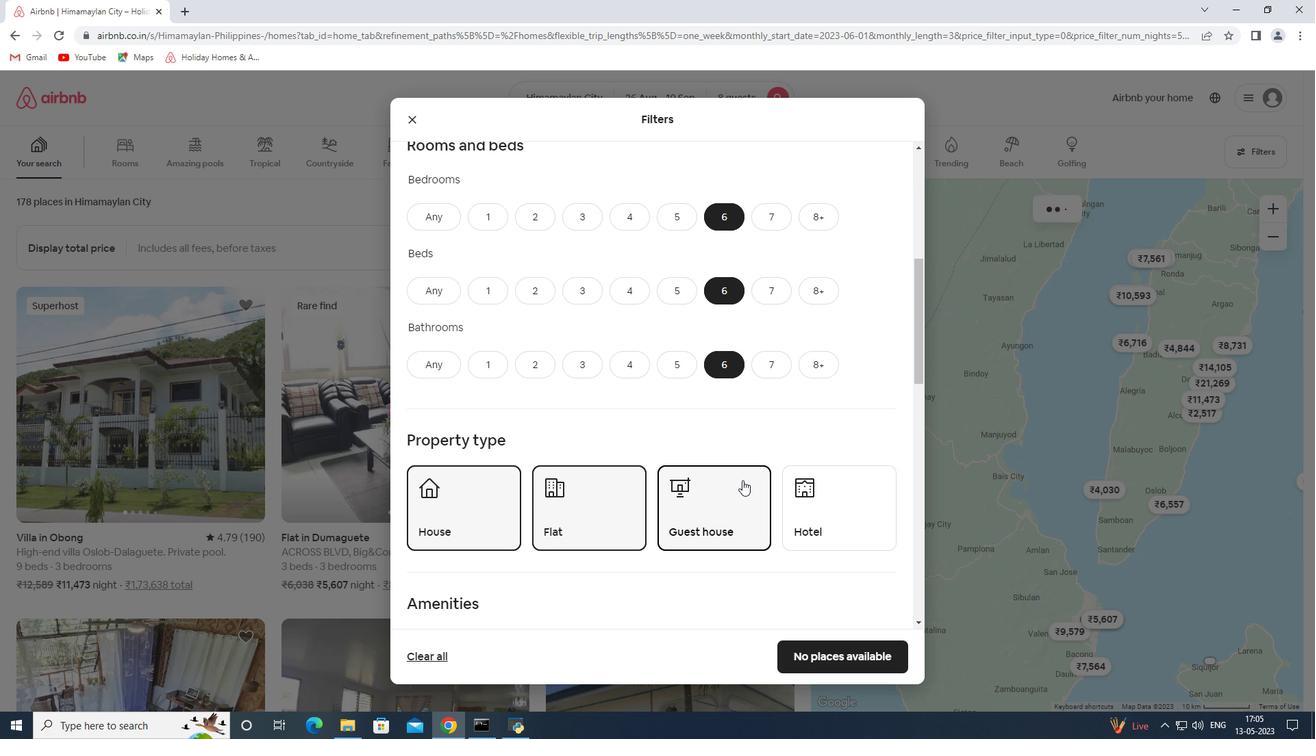 
Action: Mouse scrolled (741, 474) with delta (0, 0)
Screenshot: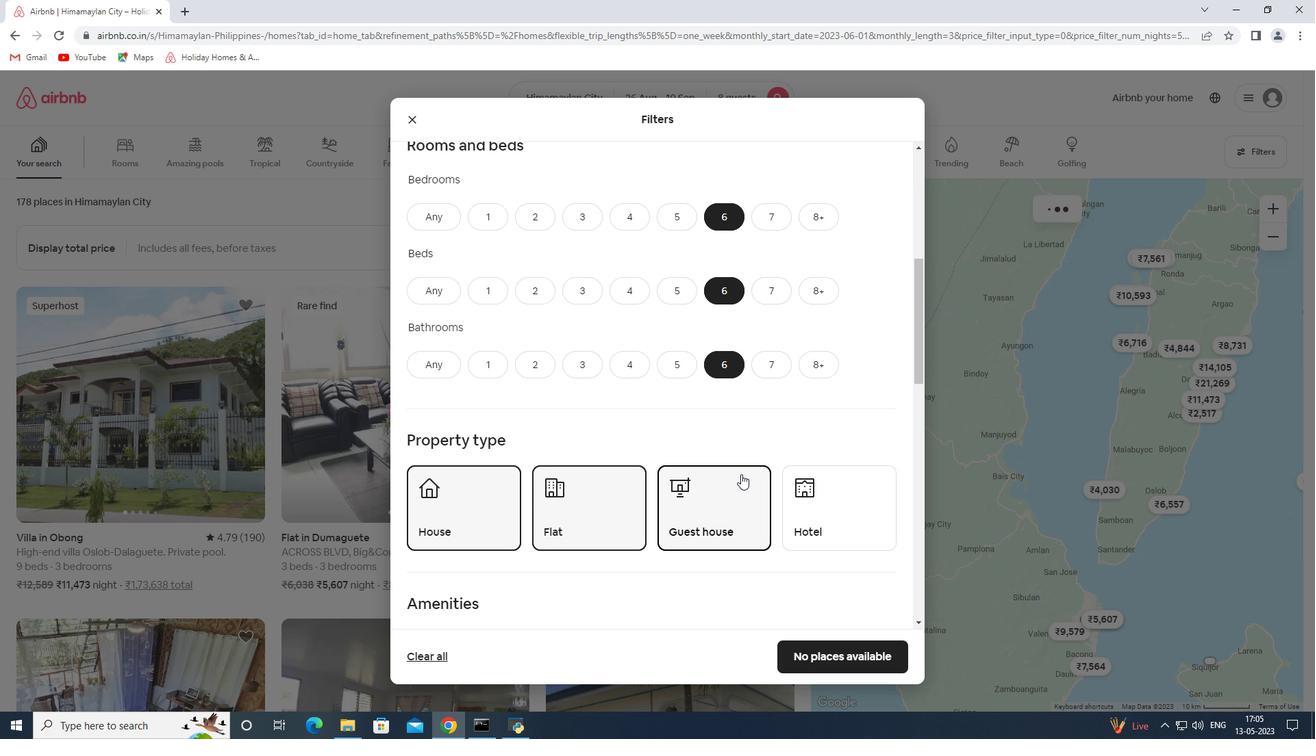 
Action: Mouse scrolled (741, 474) with delta (0, 0)
Screenshot: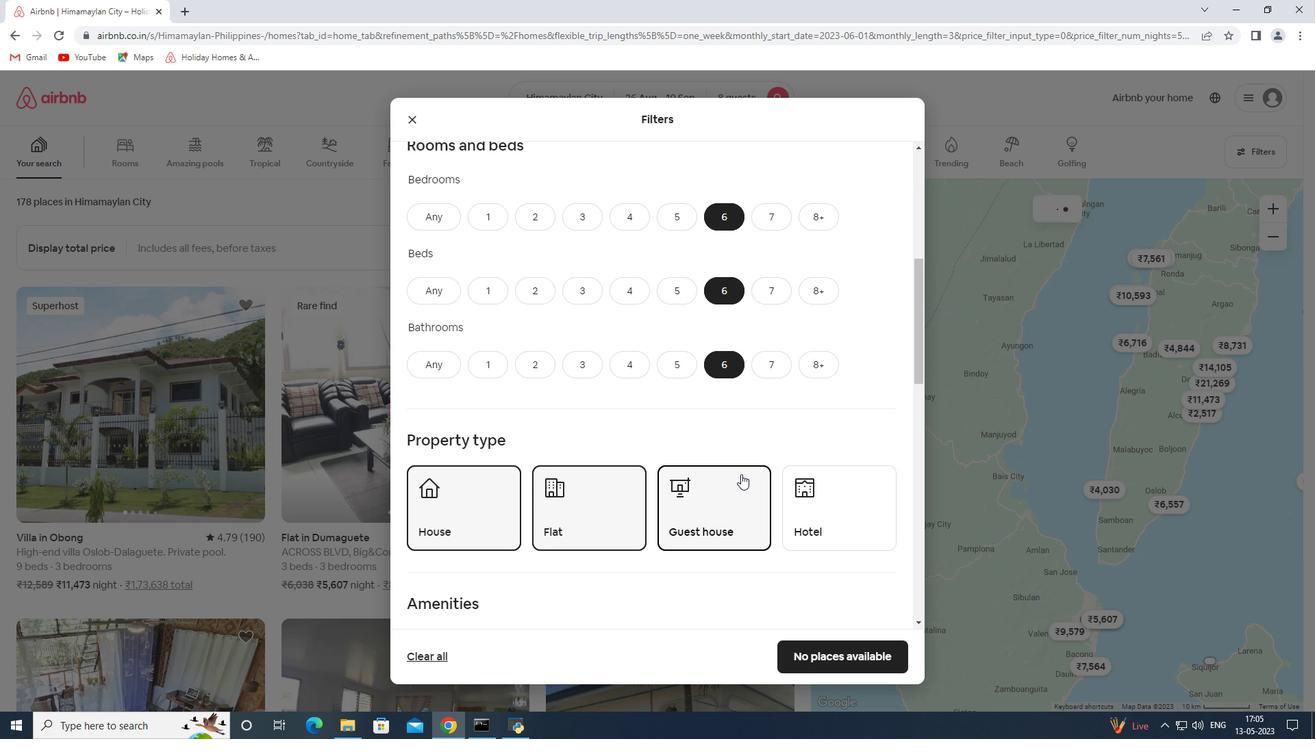 
Action: Mouse scrolled (741, 474) with delta (0, 0)
Screenshot: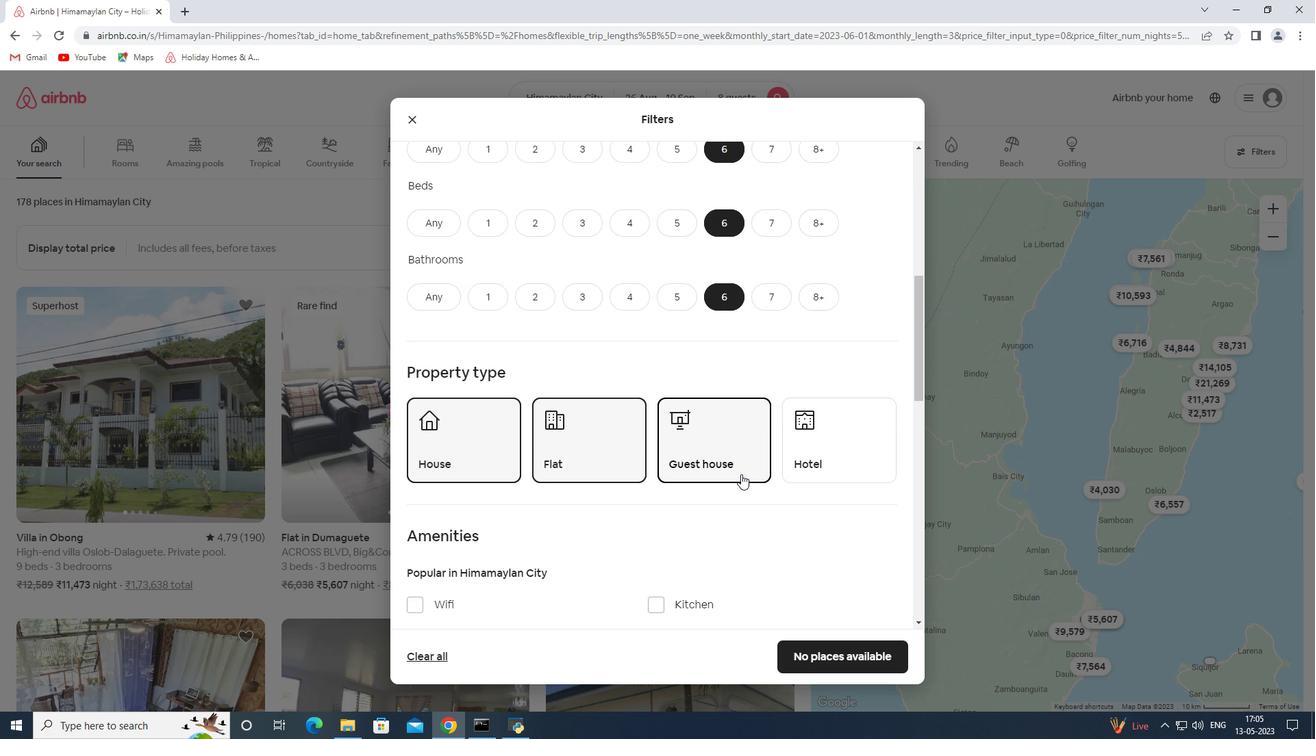 
Action: Mouse moved to (703, 450)
Screenshot: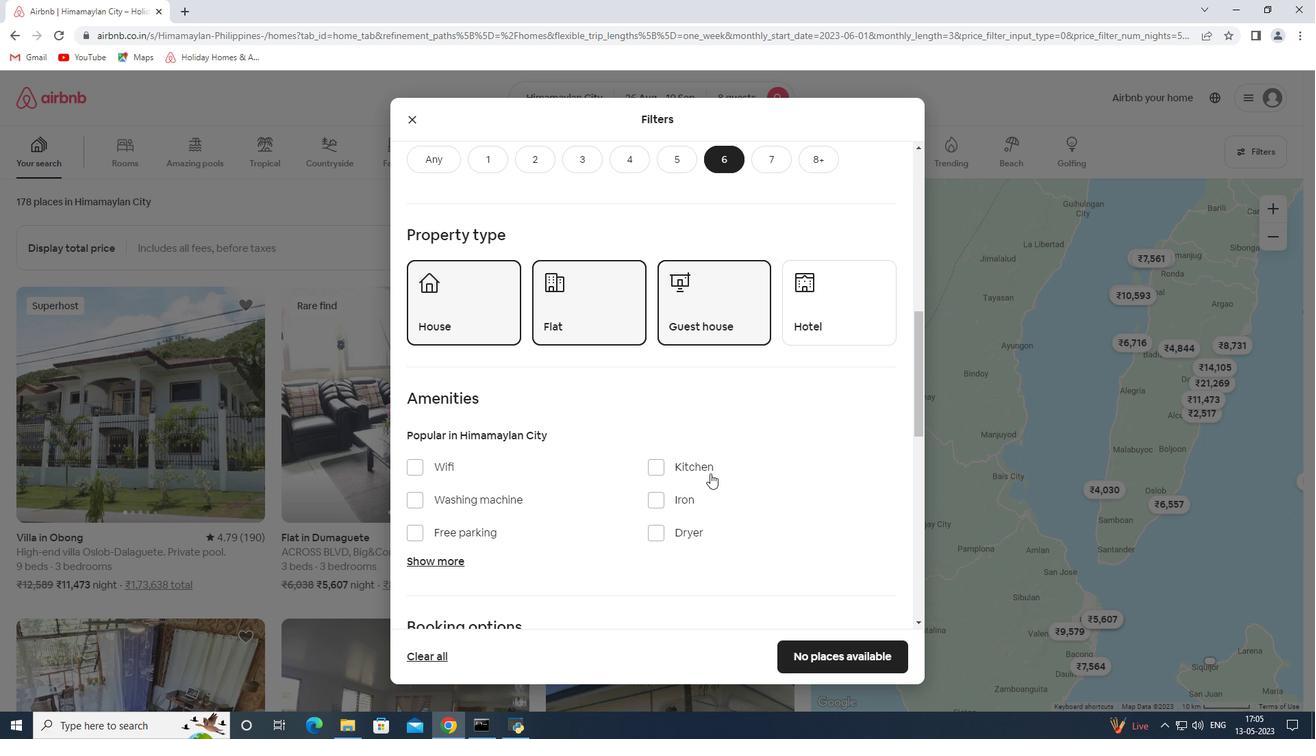 
Action: Mouse scrolled (703, 450) with delta (0, 0)
Screenshot: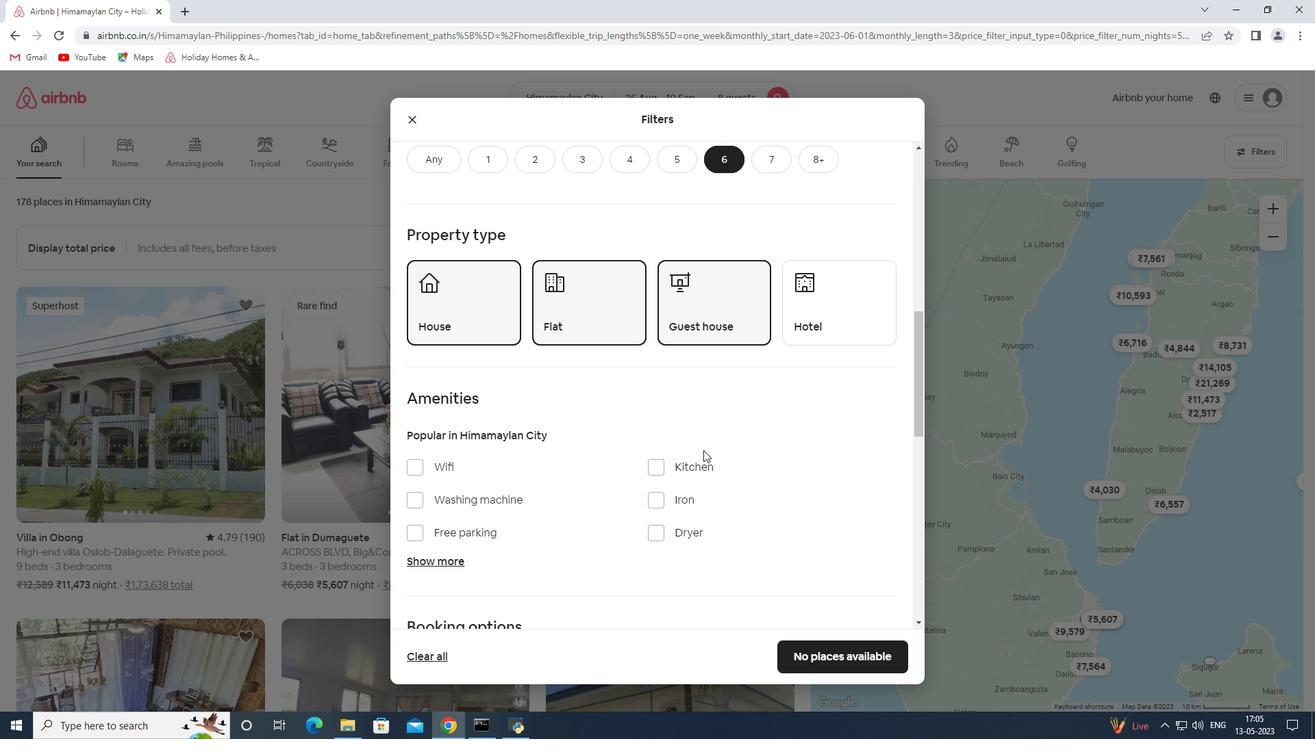 
Action: Mouse scrolled (703, 450) with delta (0, 0)
Screenshot: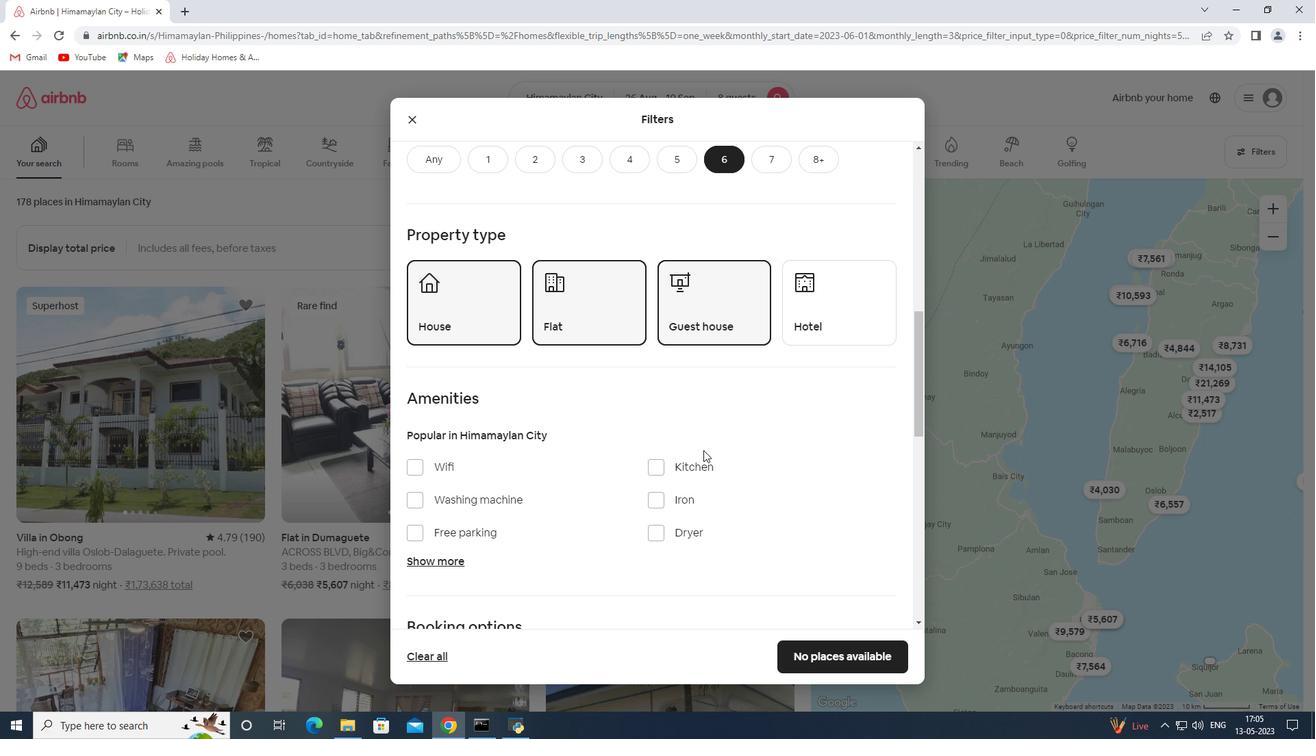 
Action: Mouse moved to (448, 331)
Screenshot: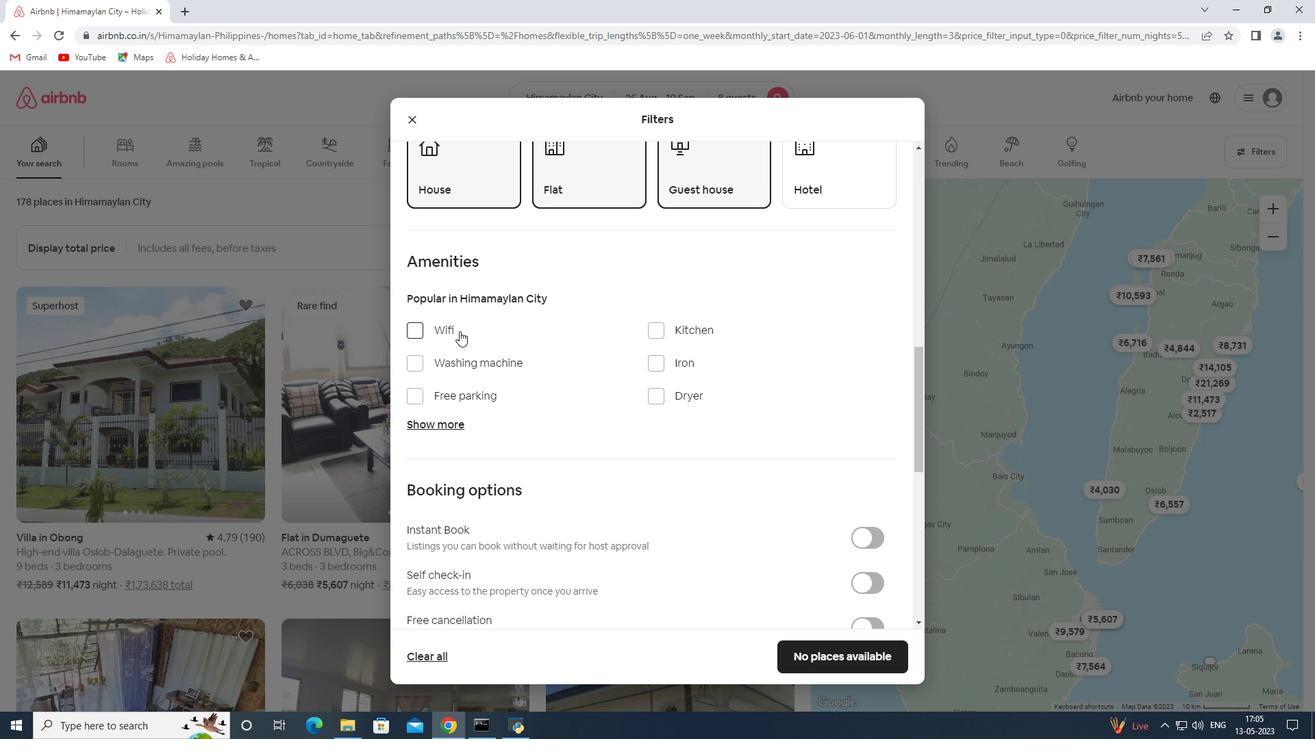 
Action: Mouse pressed left at (448, 331)
Screenshot: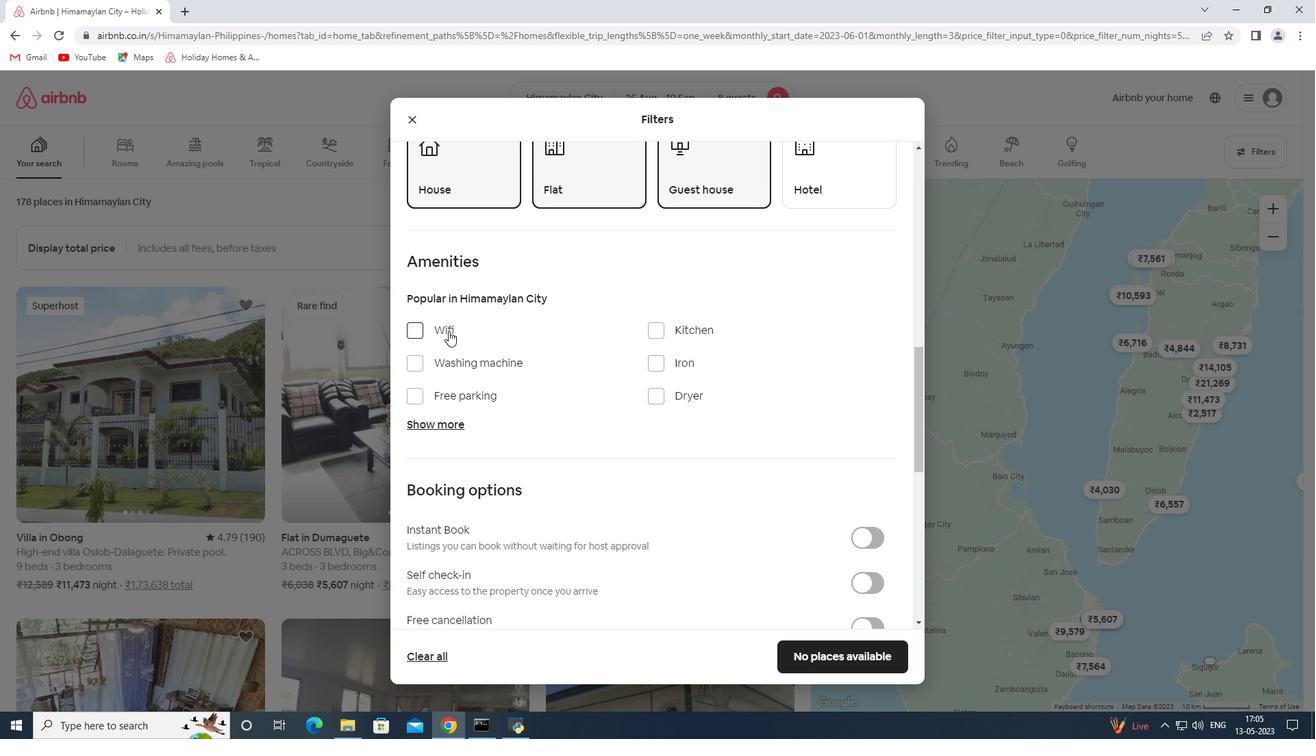 
Action: Mouse moved to (451, 425)
Screenshot: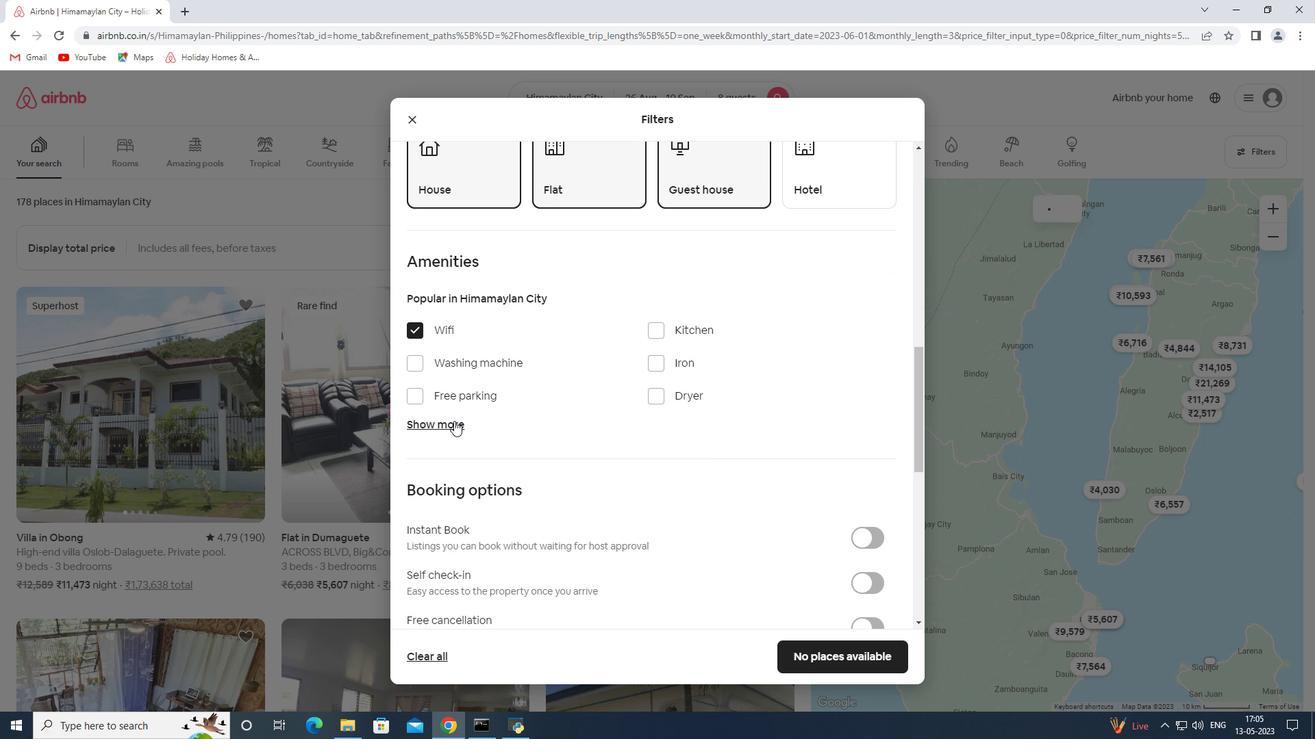 
Action: Mouse pressed left at (451, 425)
Screenshot: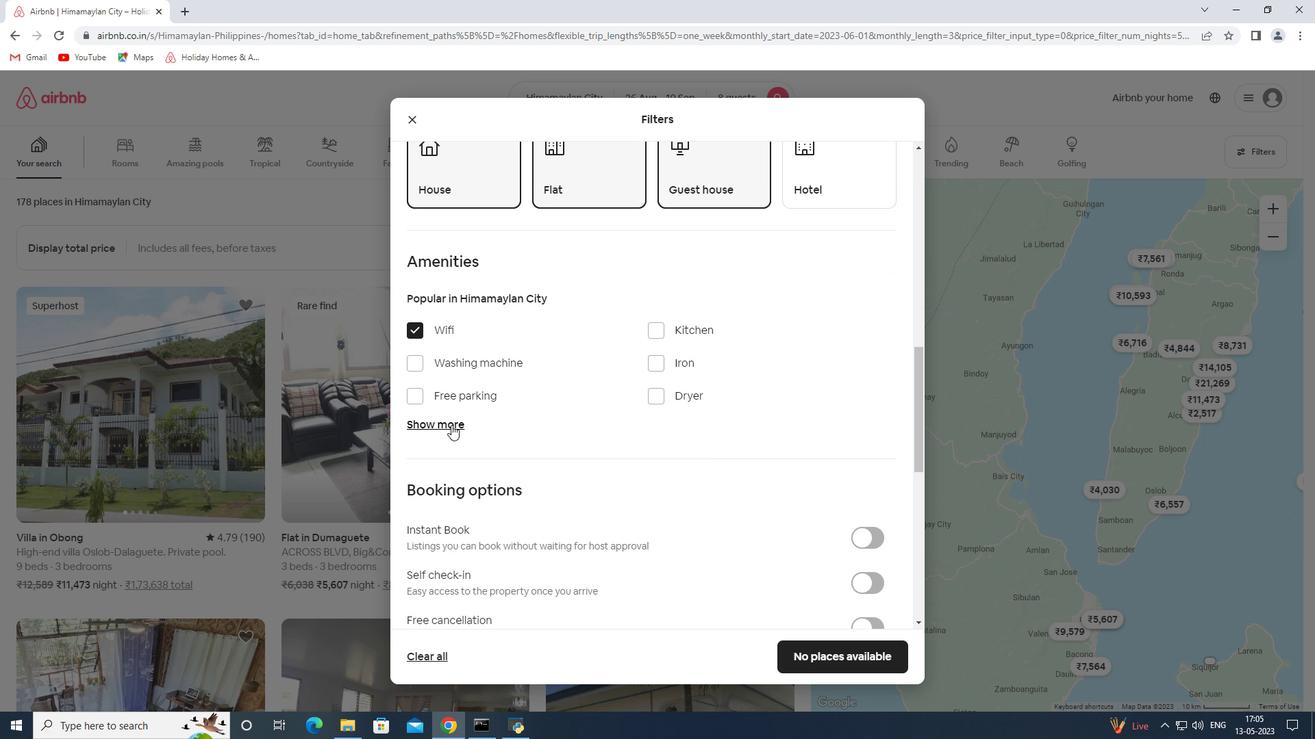 
Action: Mouse moved to (464, 394)
Screenshot: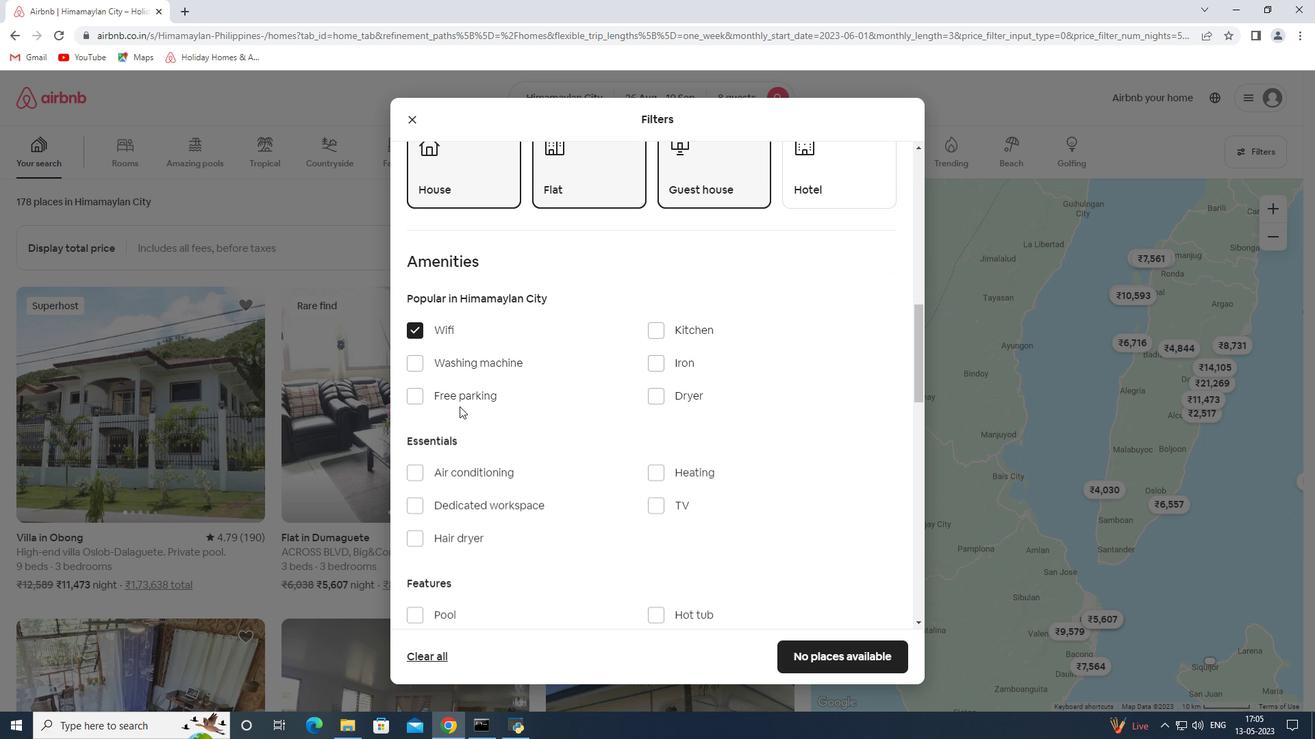 
Action: Mouse pressed left at (464, 394)
Screenshot: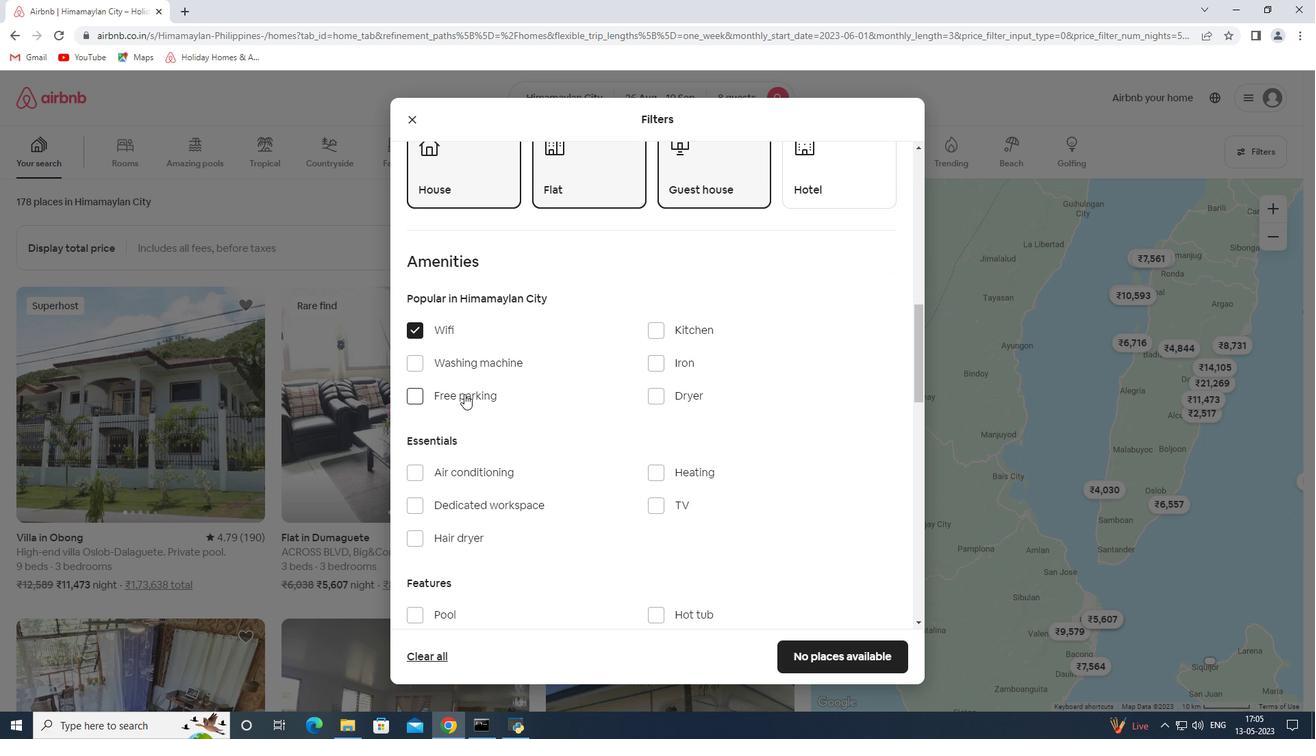 
Action: Mouse moved to (673, 506)
Screenshot: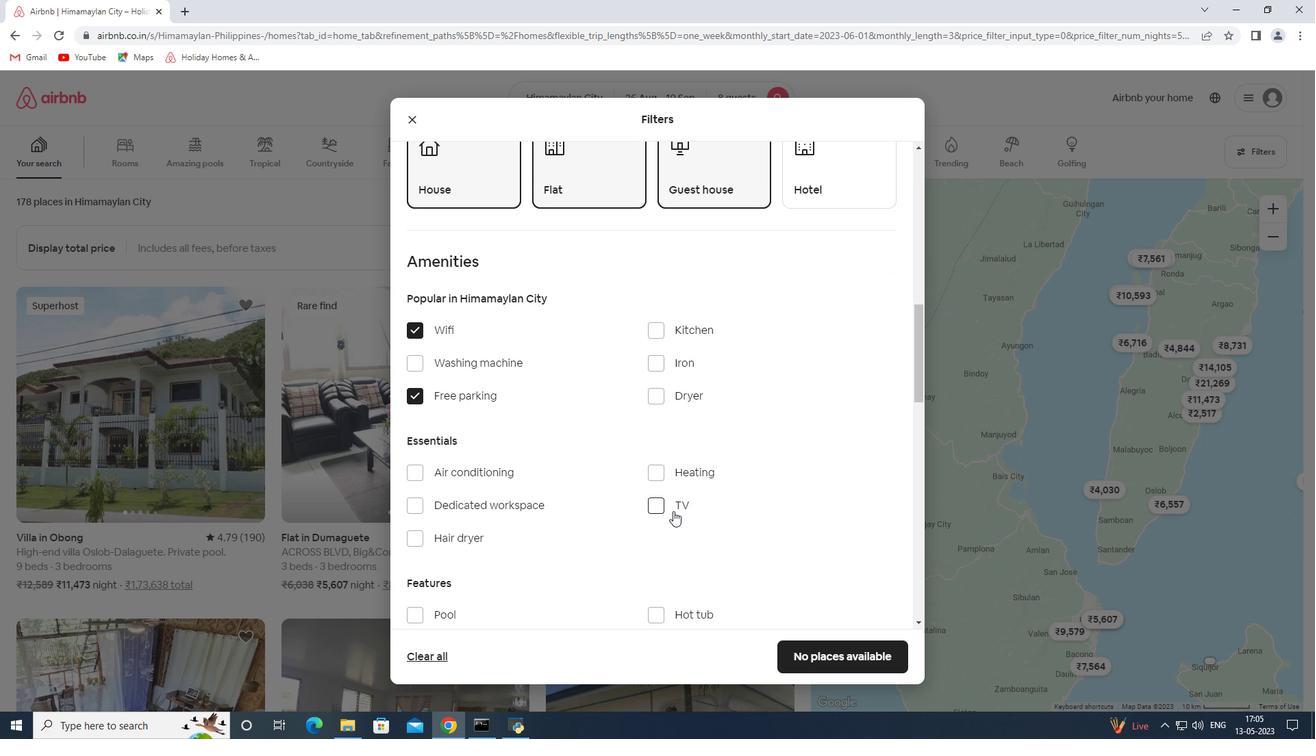 
Action: Mouse pressed left at (673, 506)
Screenshot: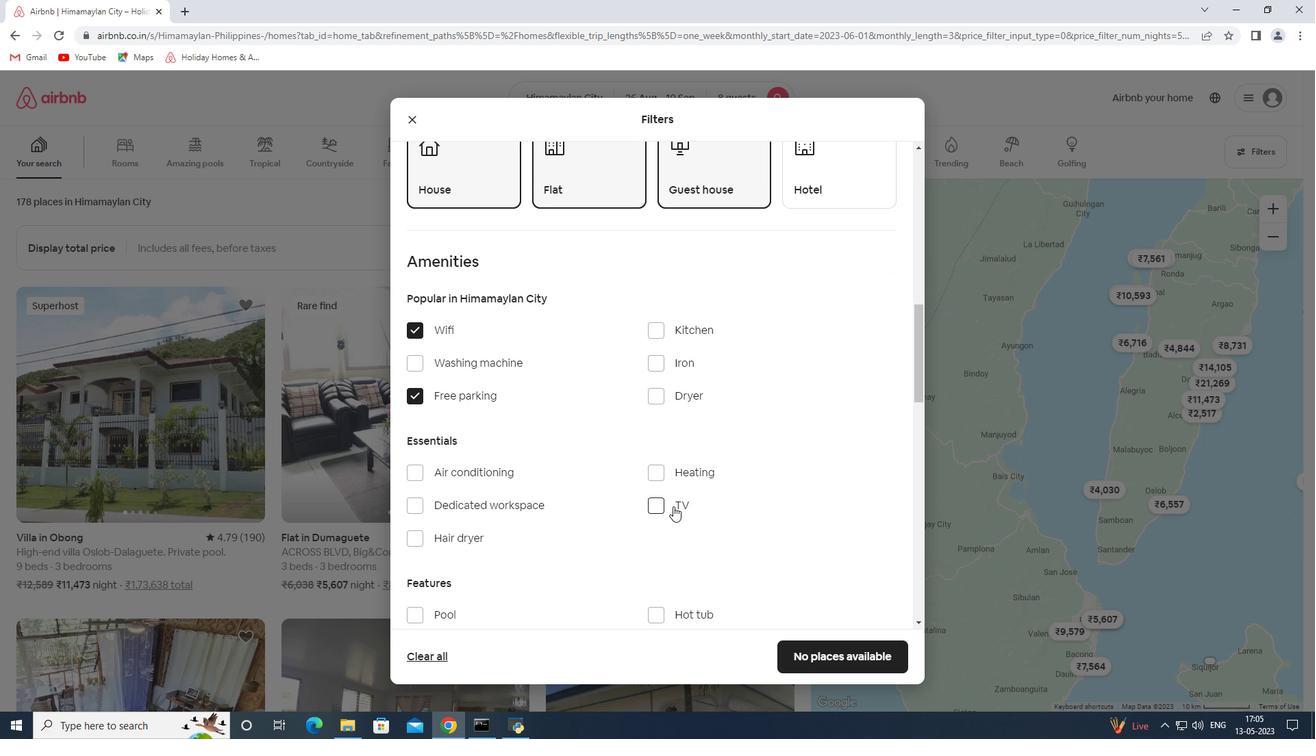 
Action: Mouse scrolled (673, 506) with delta (0, 0)
Screenshot: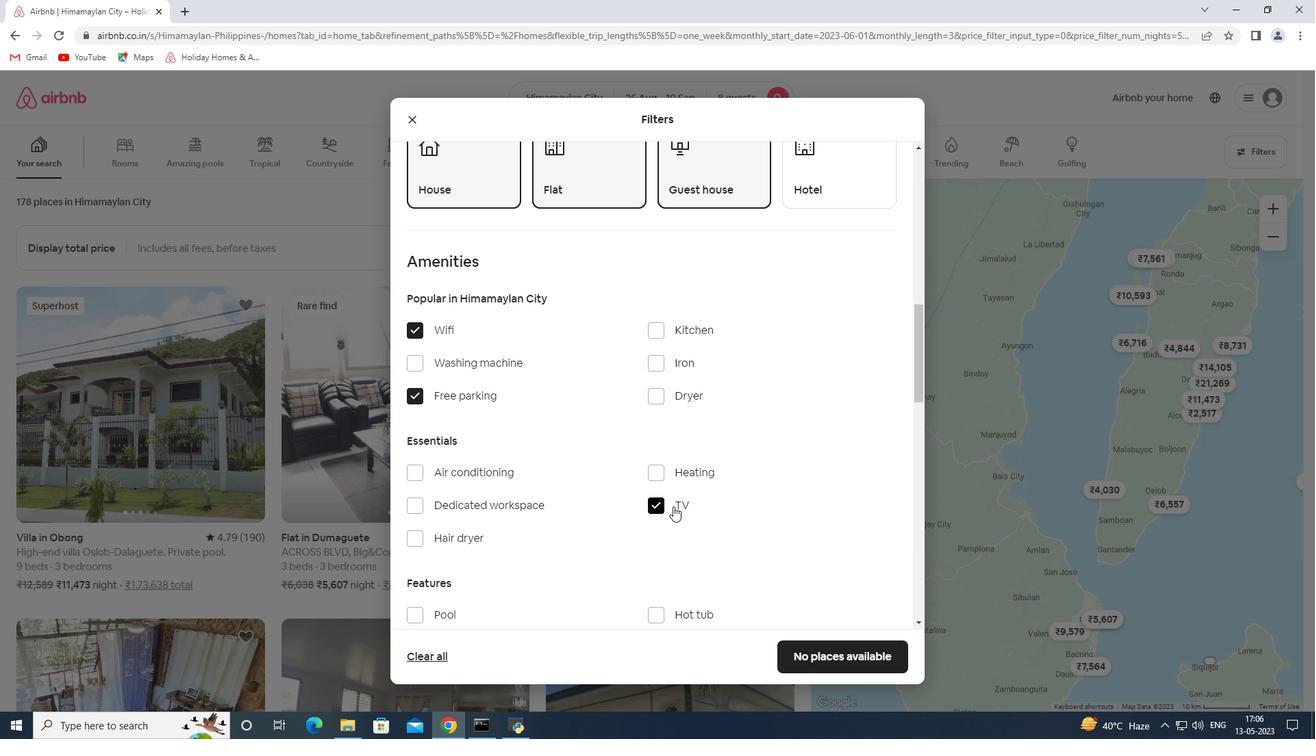 
Action: Mouse scrolled (673, 506) with delta (0, 0)
Screenshot: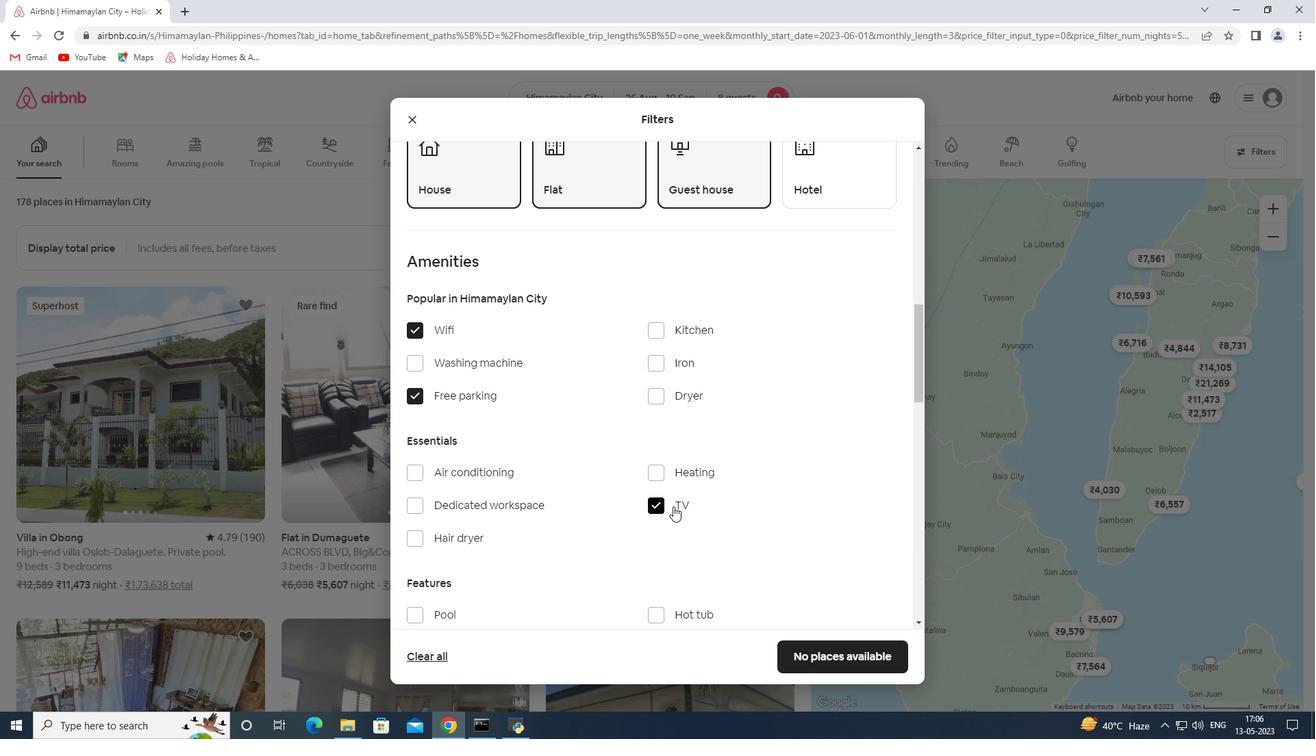 
Action: Mouse scrolled (673, 506) with delta (0, 0)
Screenshot: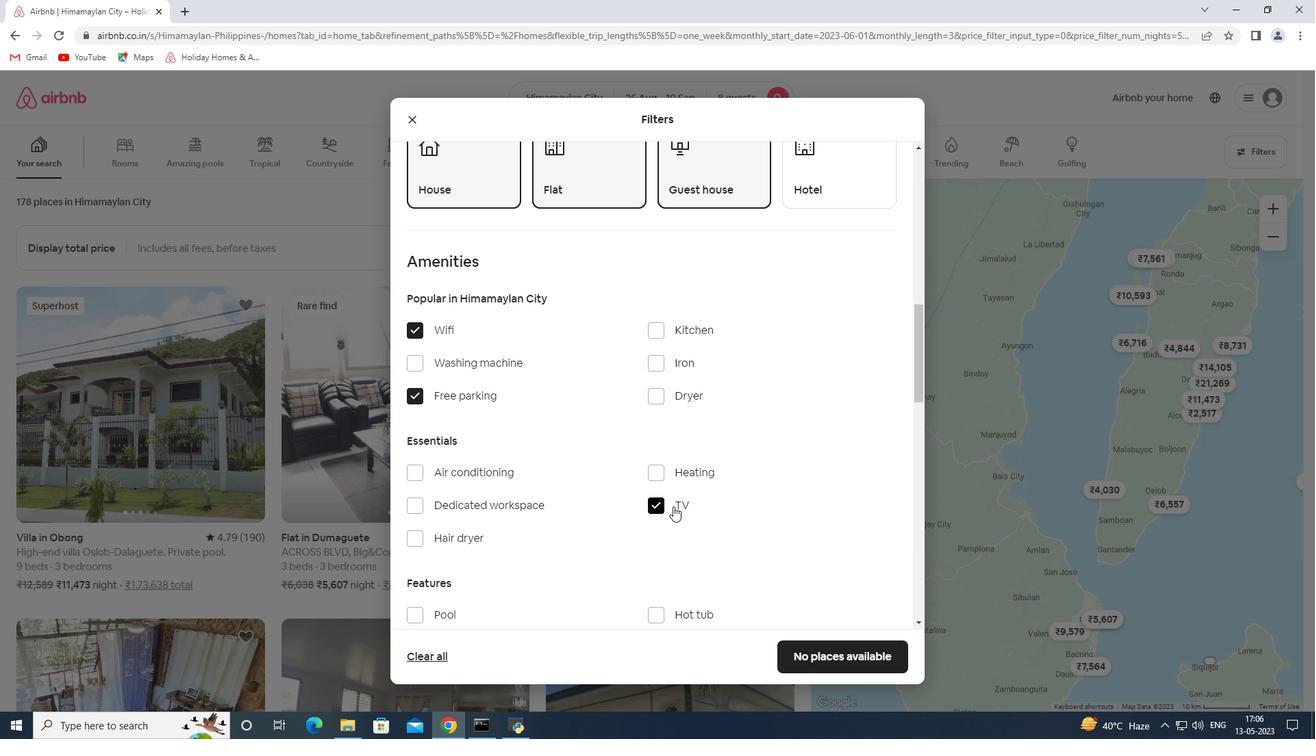 
Action: Mouse moved to (673, 506)
Screenshot: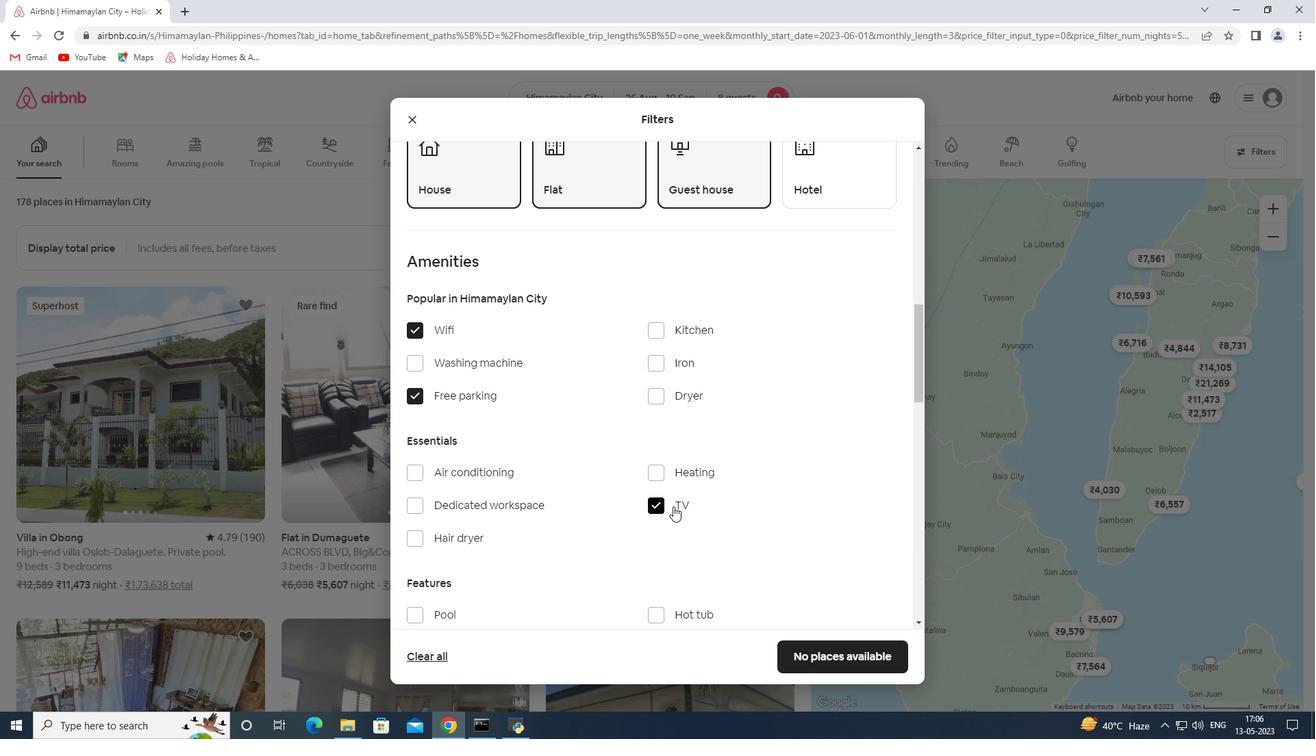 
Action: Mouse scrolled (673, 505) with delta (0, 0)
Screenshot: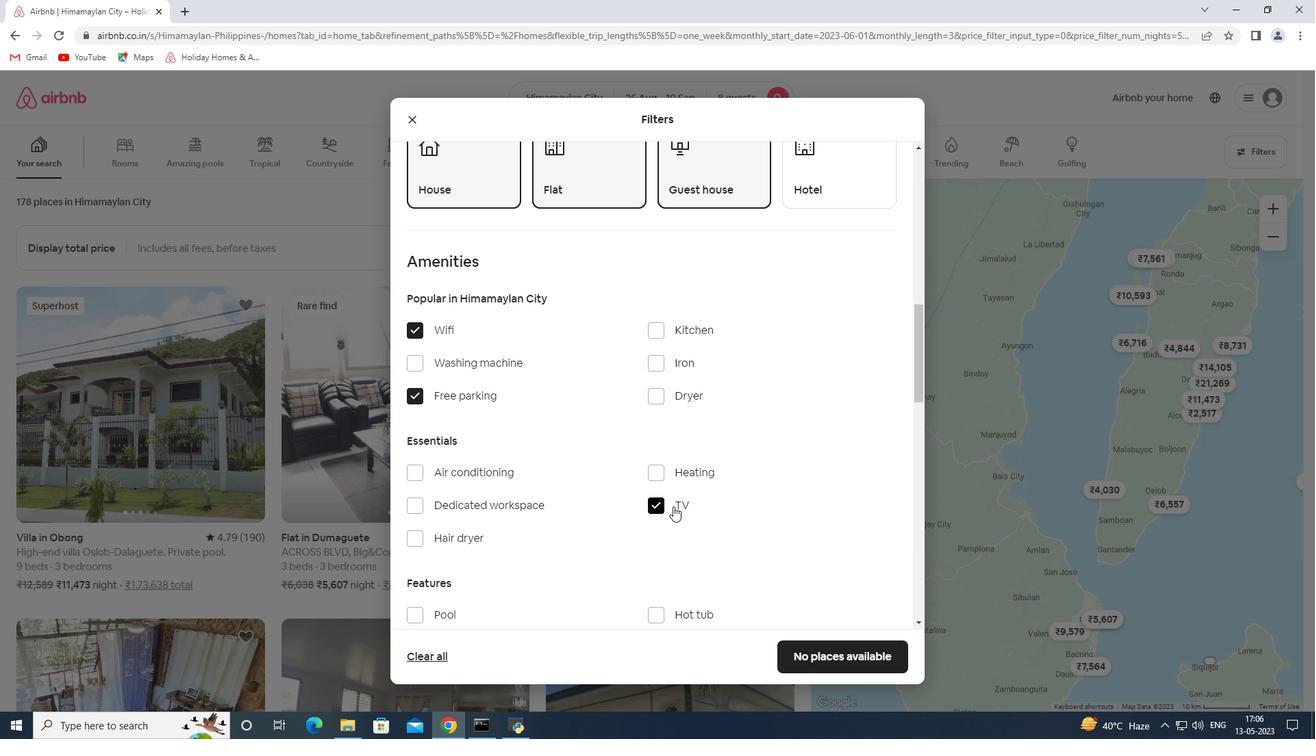 
Action: Mouse moved to (474, 442)
Screenshot: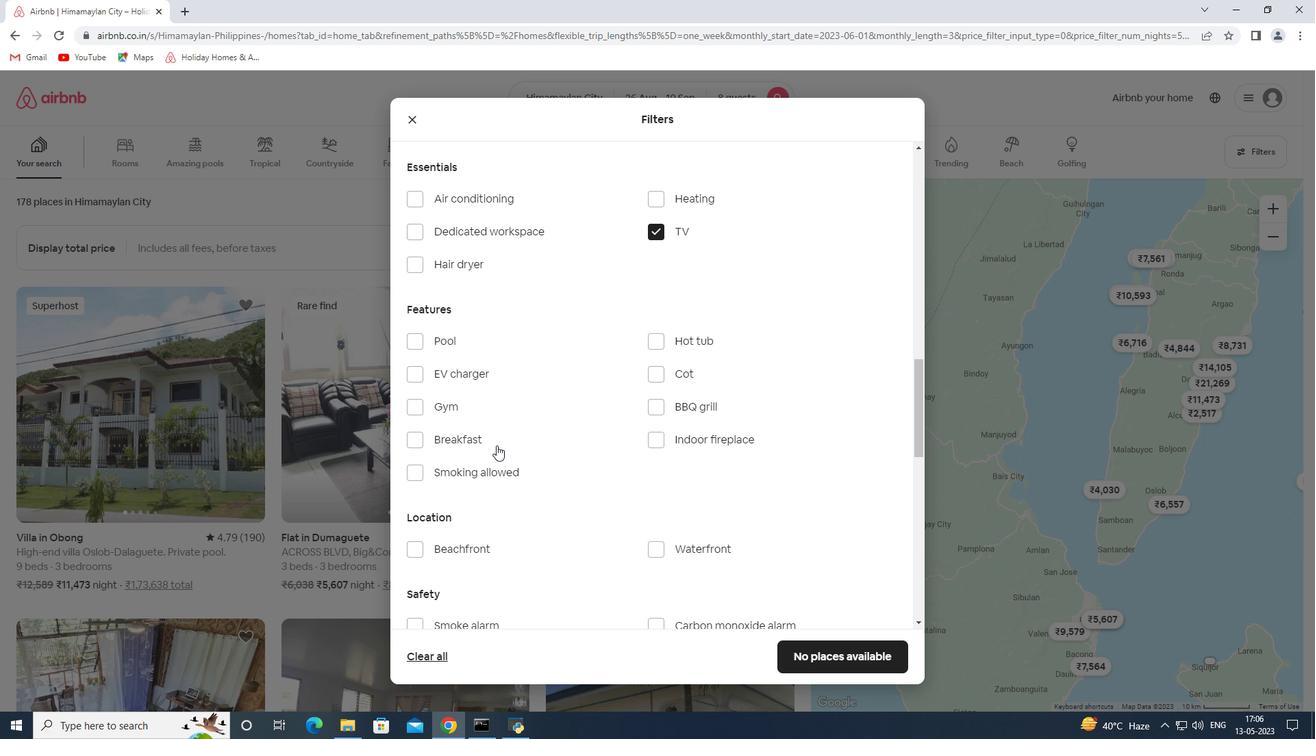 
Action: Mouse pressed left at (474, 442)
Screenshot: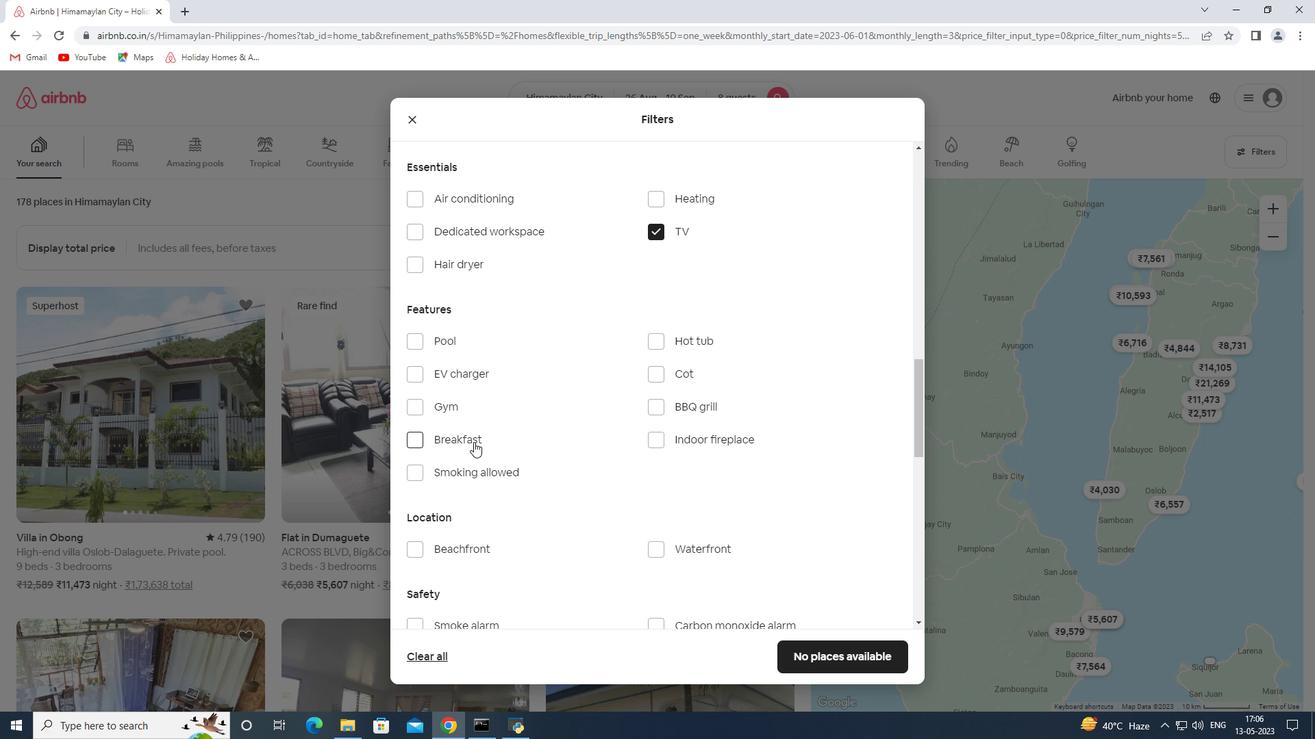 
Action: Mouse moved to (428, 404)
Screenshot: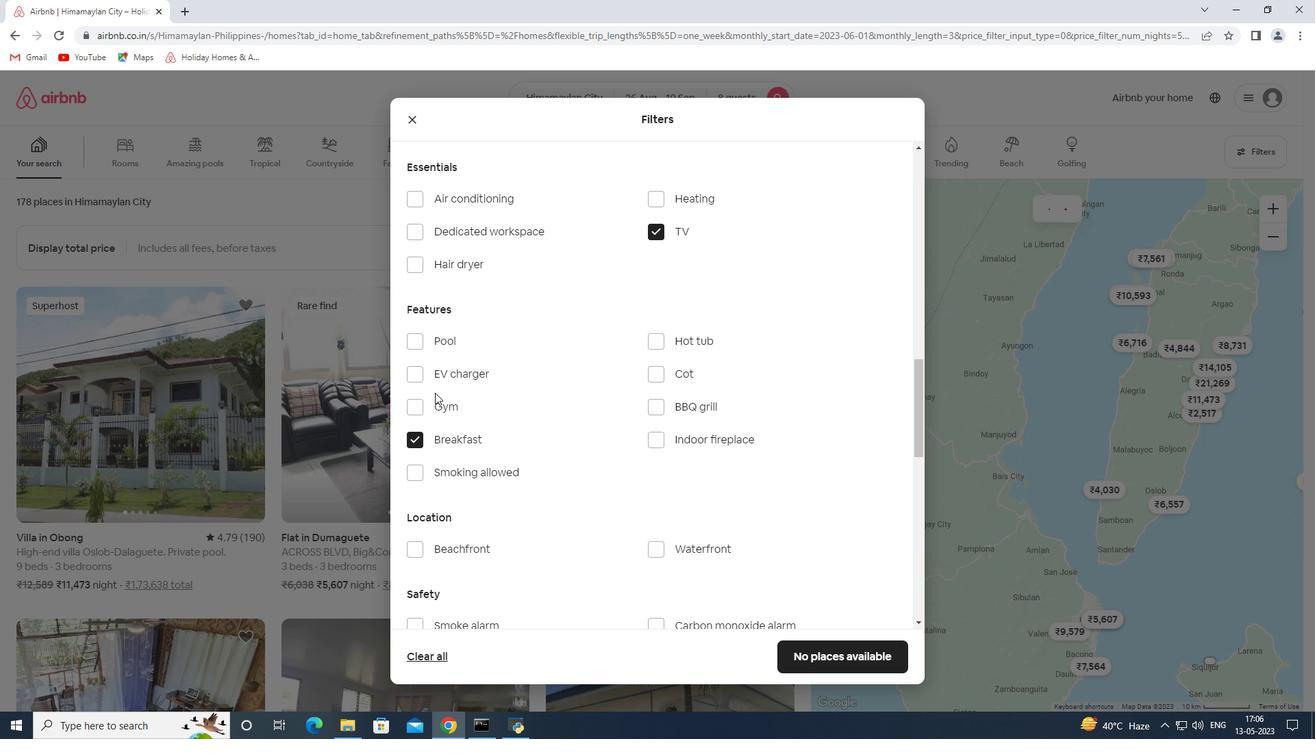
Action: Mouse pressed left at (428, 404)
Screenshot: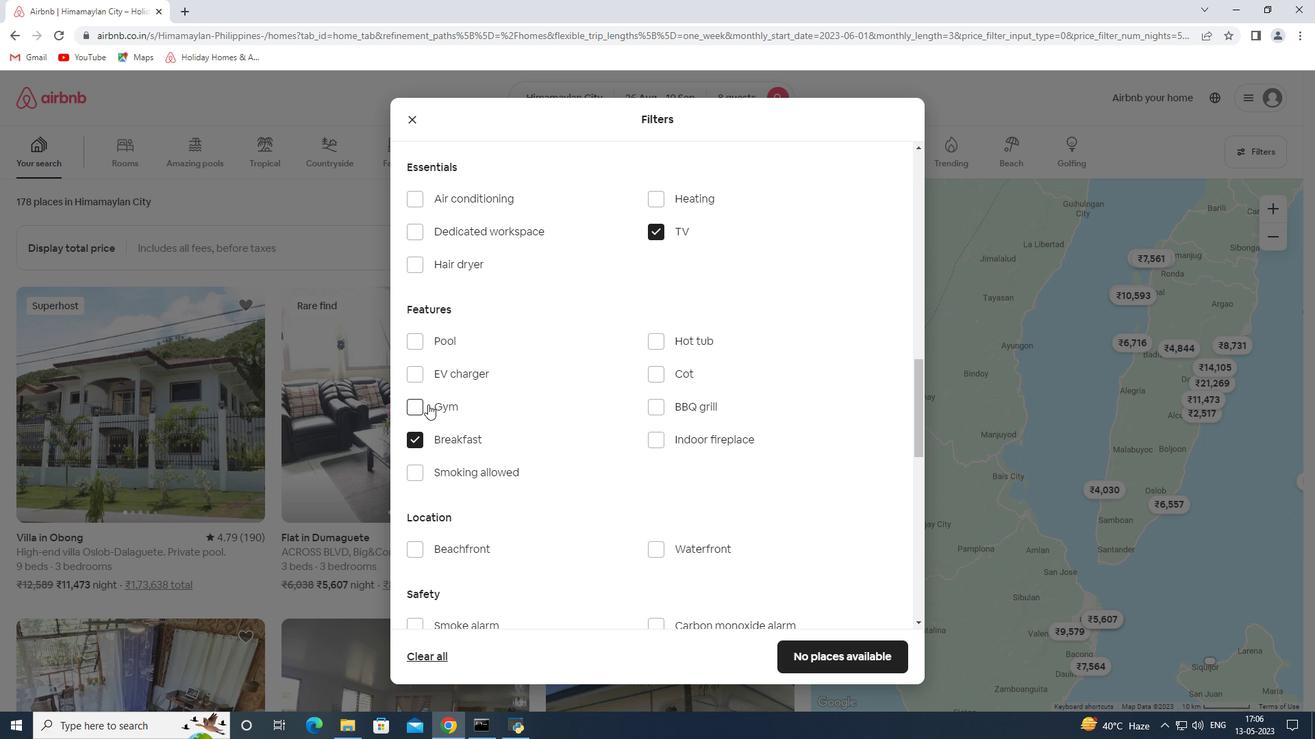 
Action: Mouse scrolled (428, 404) with delta (0, 0)
Screenshot: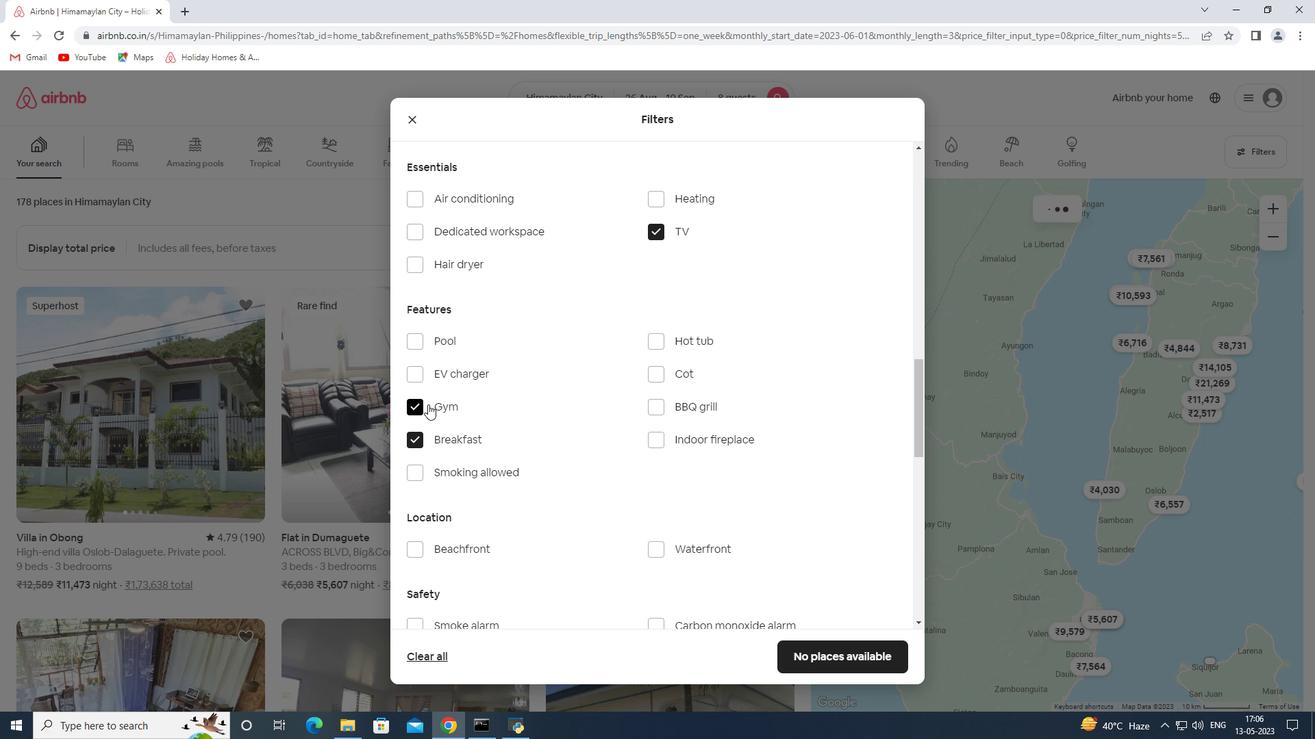 
Action: Mouse scrolled (428, 404) with delta (0, 0)
Screenshot: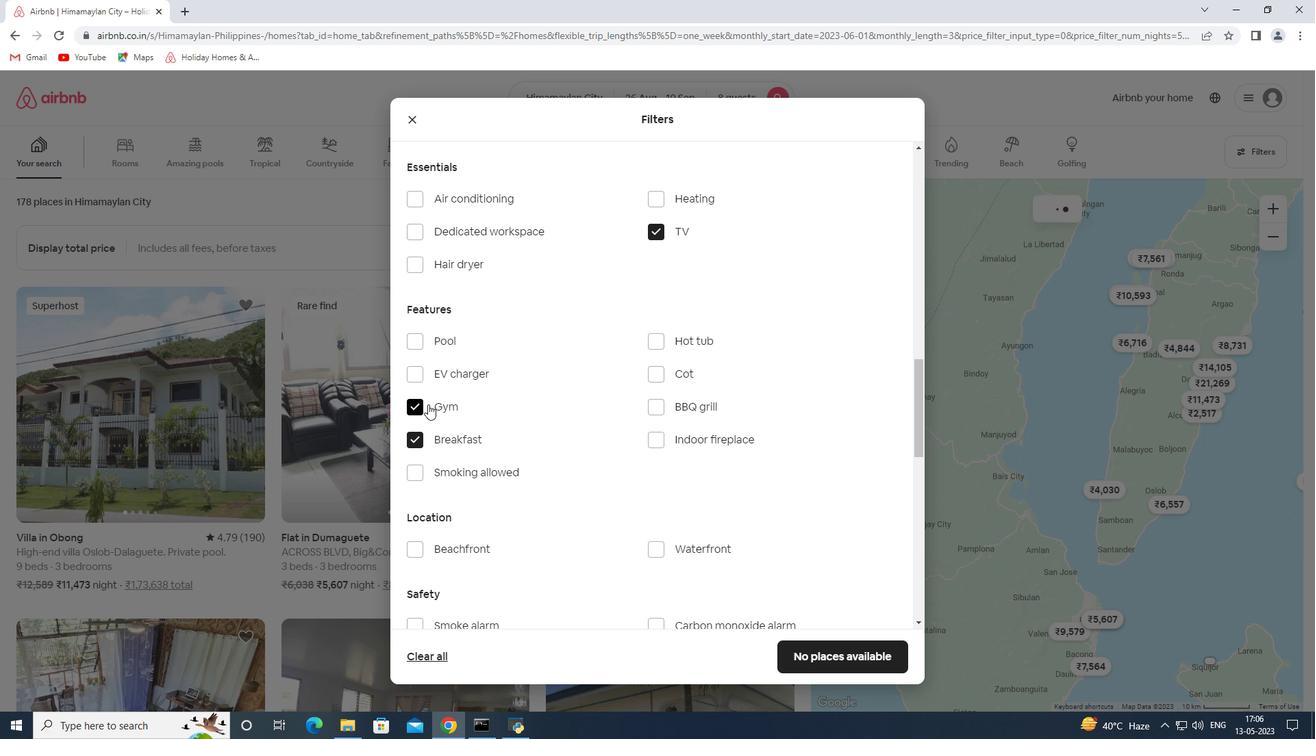 
Action: Mouse scrolled (428, 404) with delta (0, 0)
Screenshot: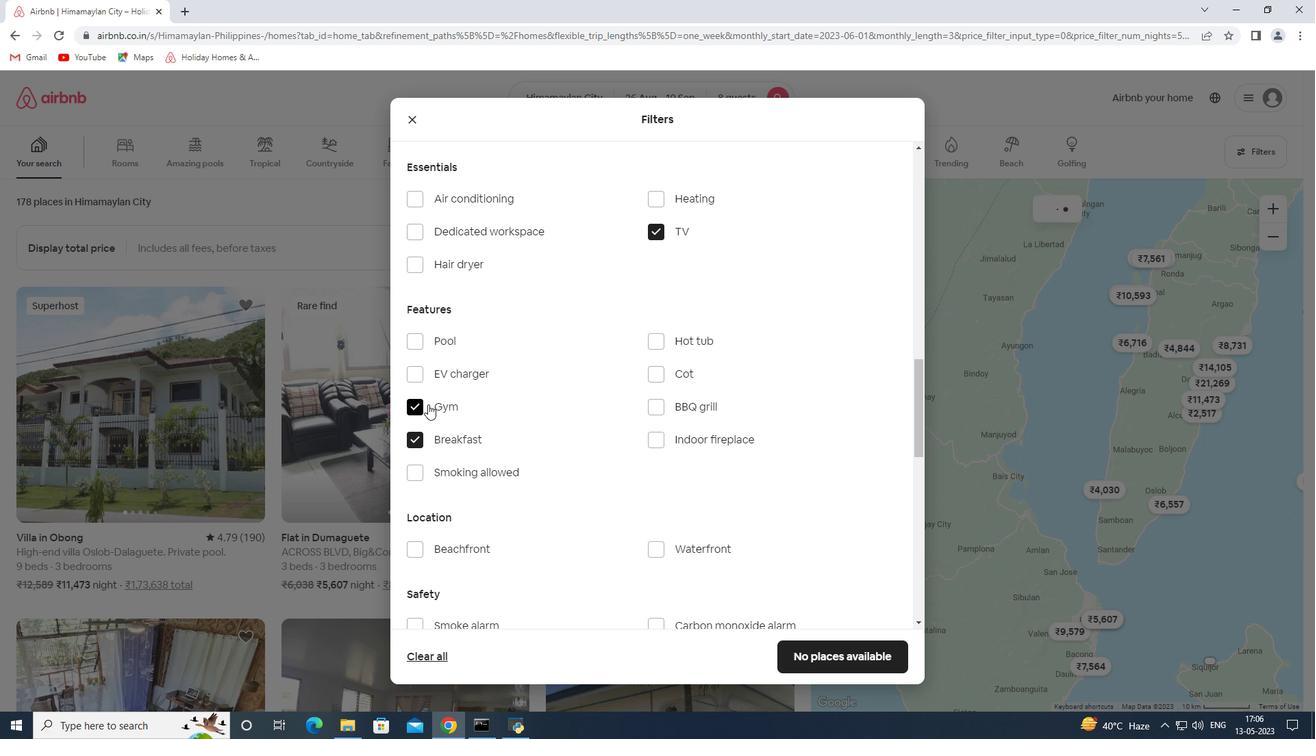 
Action: Mouse scrolled (428, 404) with delta (0, 0)
Screenshot: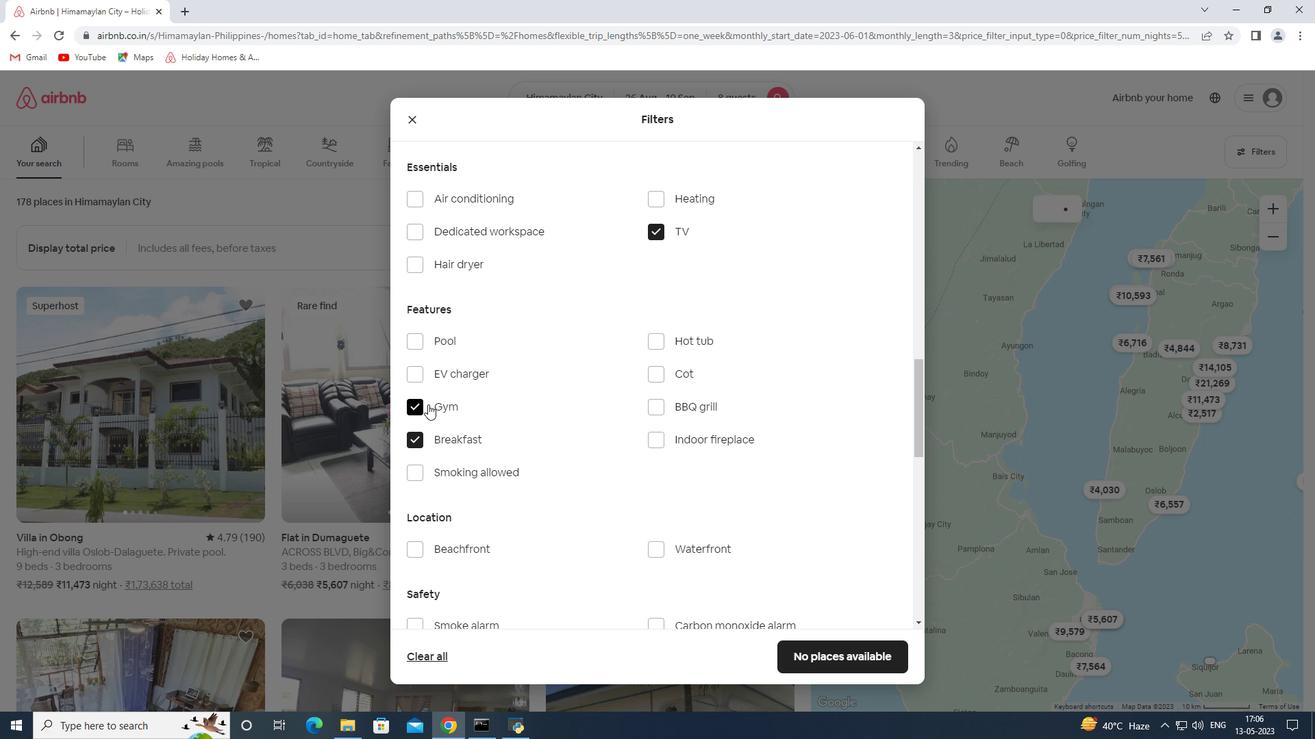 
Action: Mouse moved to (575, 409)
Screenshot: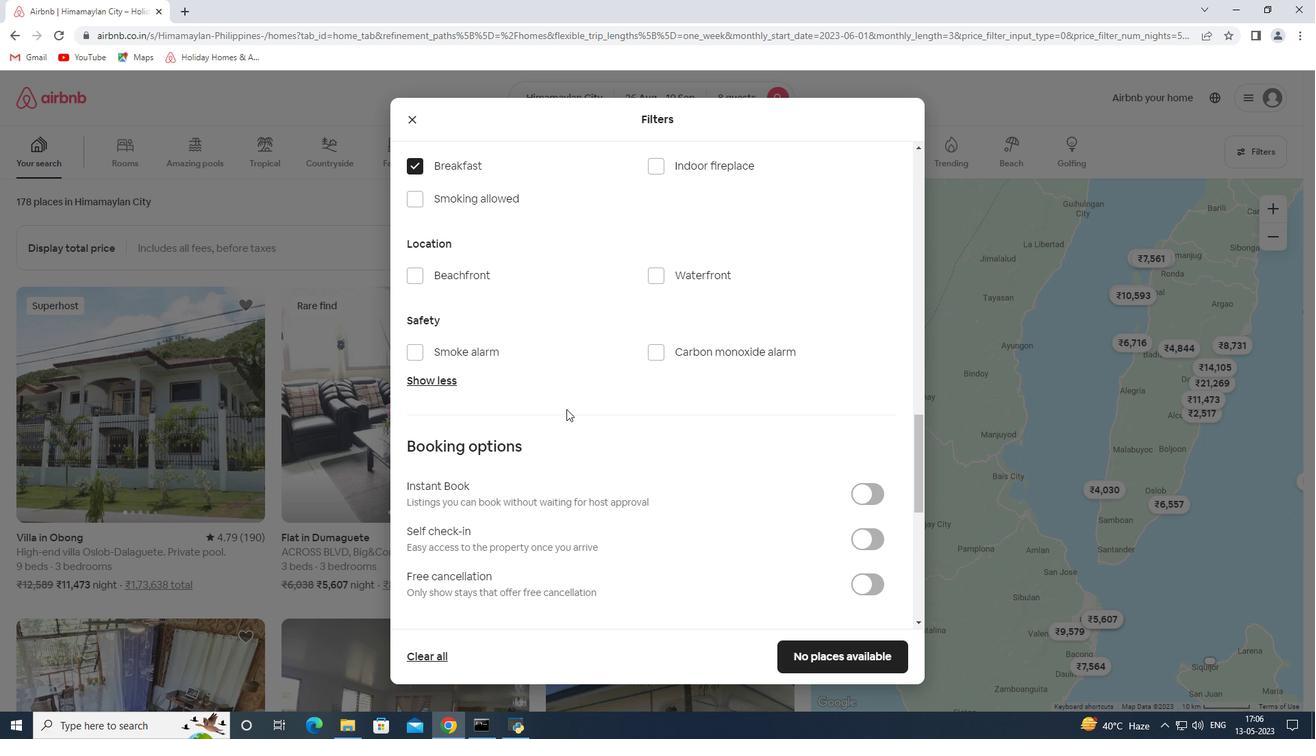
Action: Mouse scrolled (575, 410) with delta (0, 0)
Screenshot: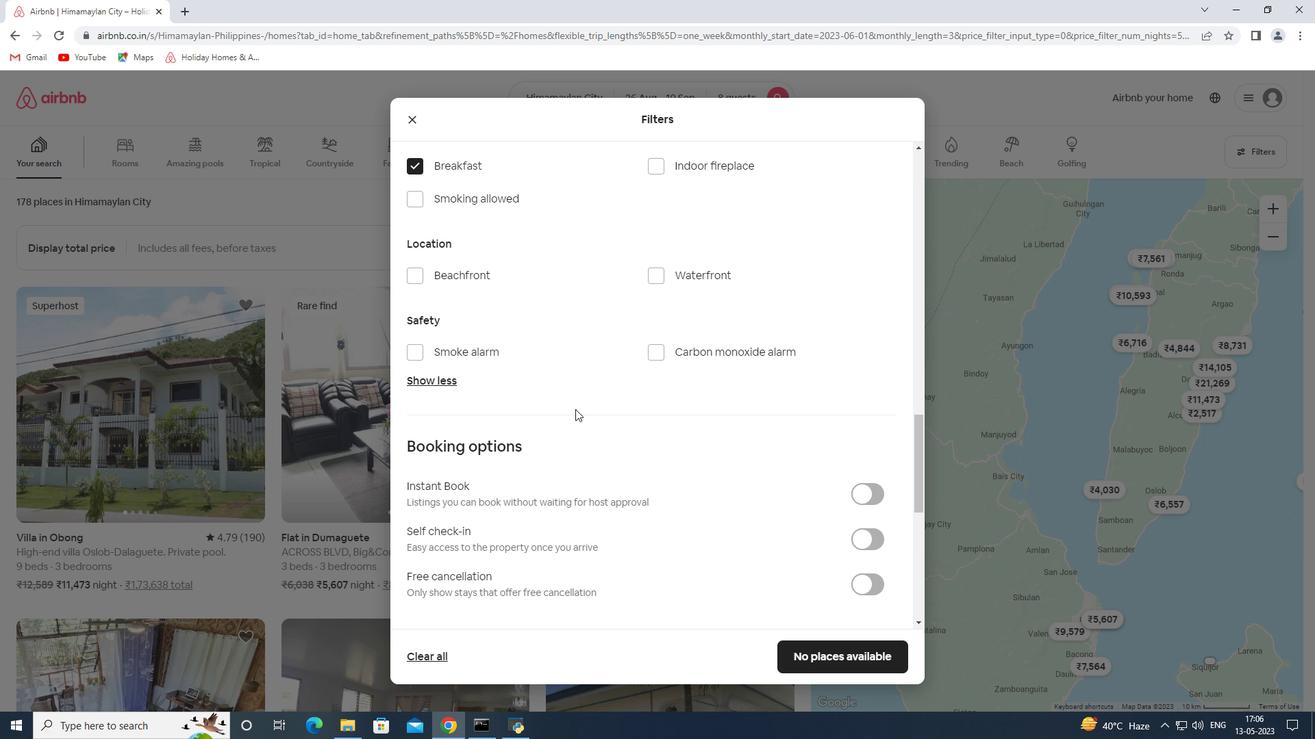 
Action: Mouse scrolled (575, 410) with delta (0, 0)
Screenshot: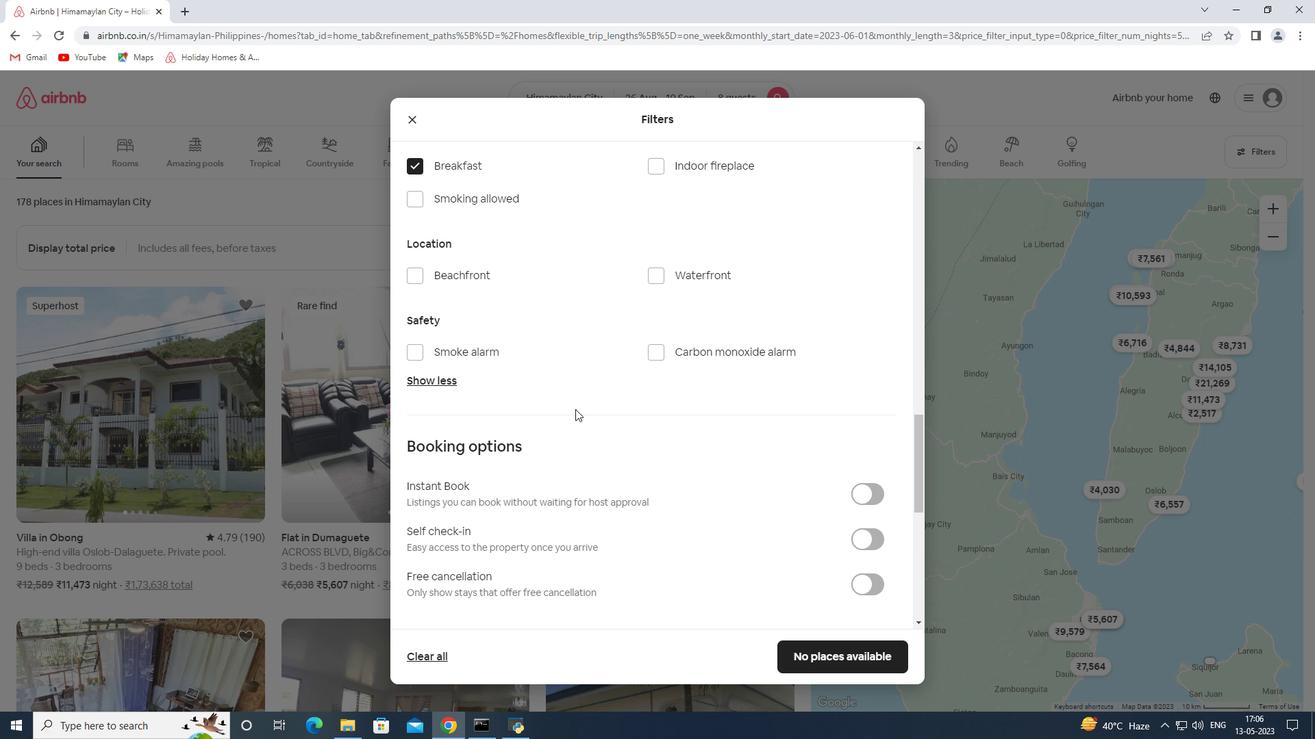 
Action: Mouse scrolled (575, 410) with delta (0, 0)
Screenshot: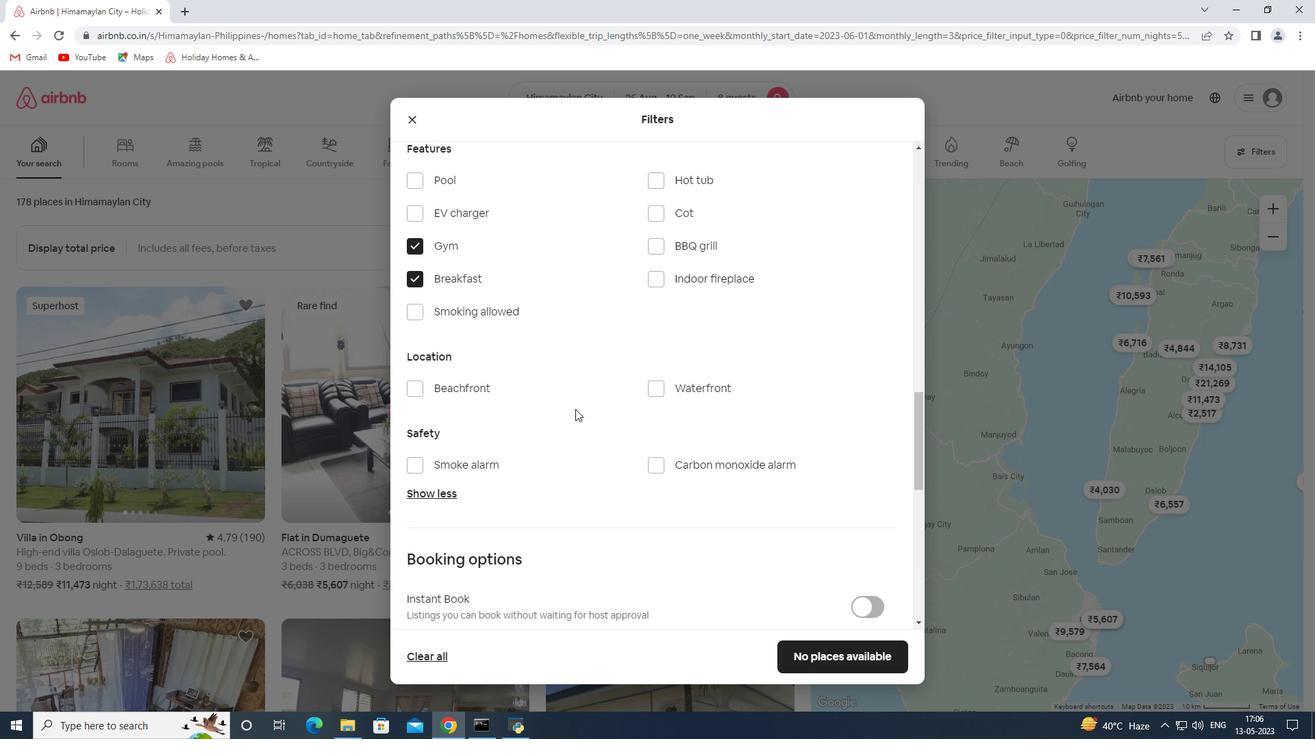 
Action: Mouse scrolled (575, 410) with delta (0, 0)
Screenshot: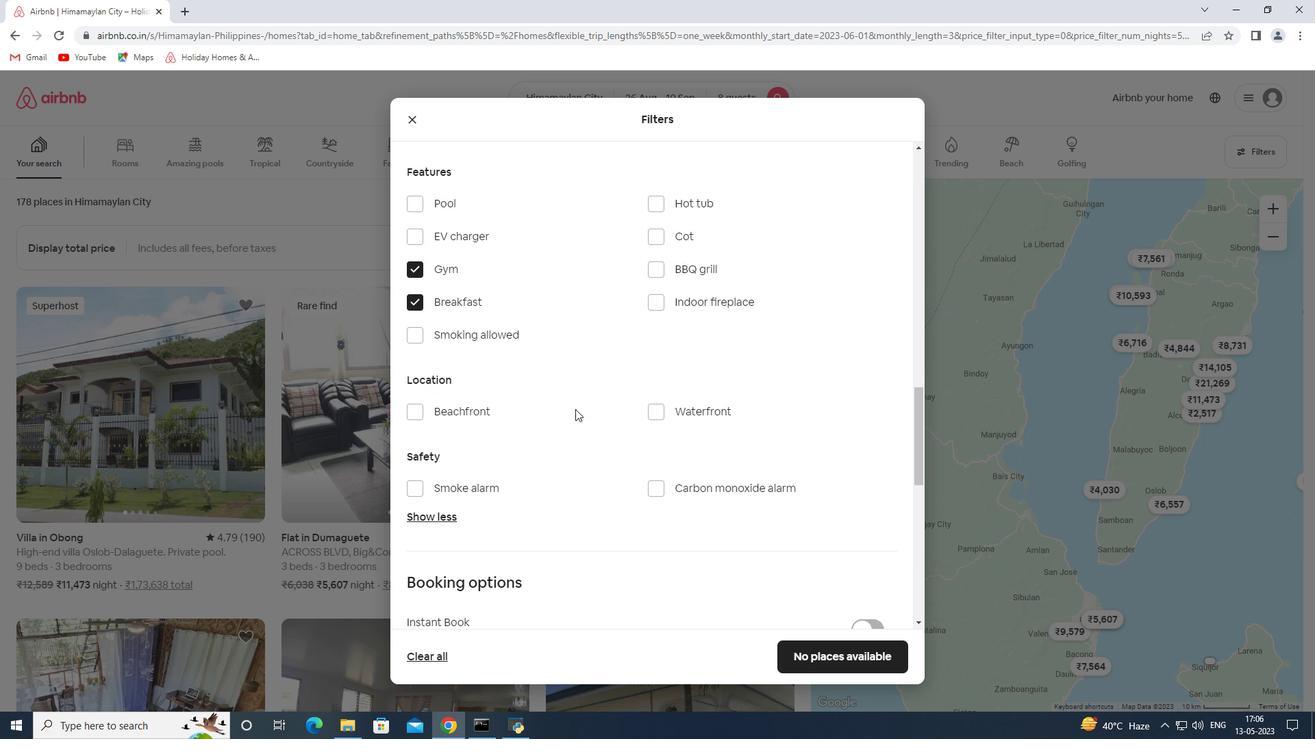 
Action: Mouse scrolled (575, 410) with delta (0, 0)
Screenshot: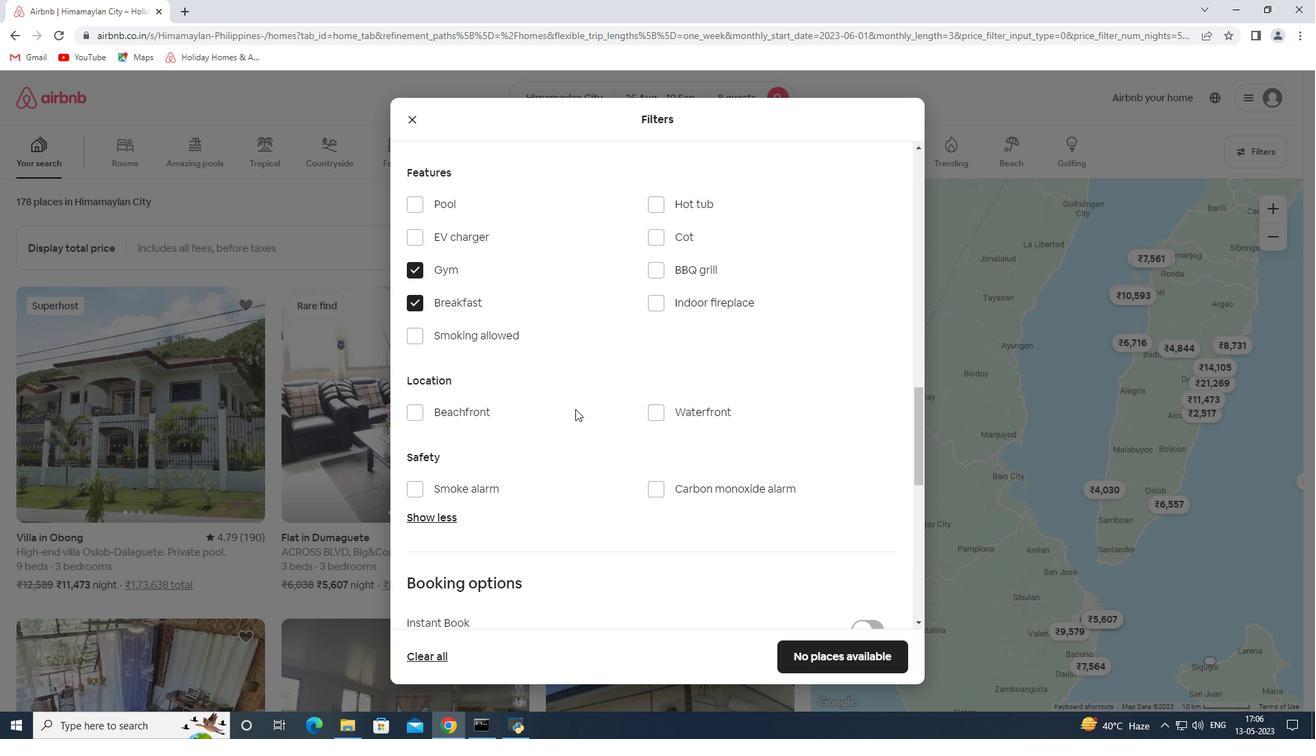 
Action: Mouse scrolled (575, 410) with delta (0, 0)
Screenshot: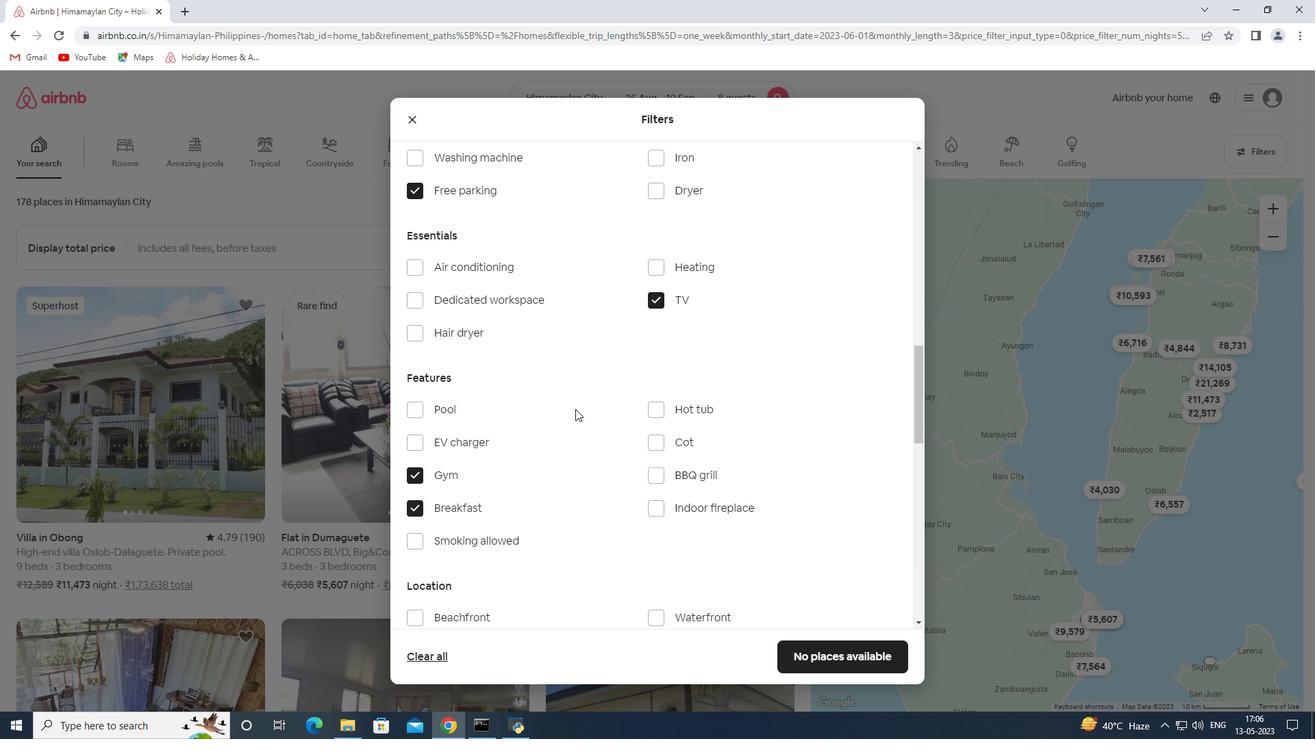 
Action: Mouse scrolled (575, 410) with delta (0, 0)
Screenshot: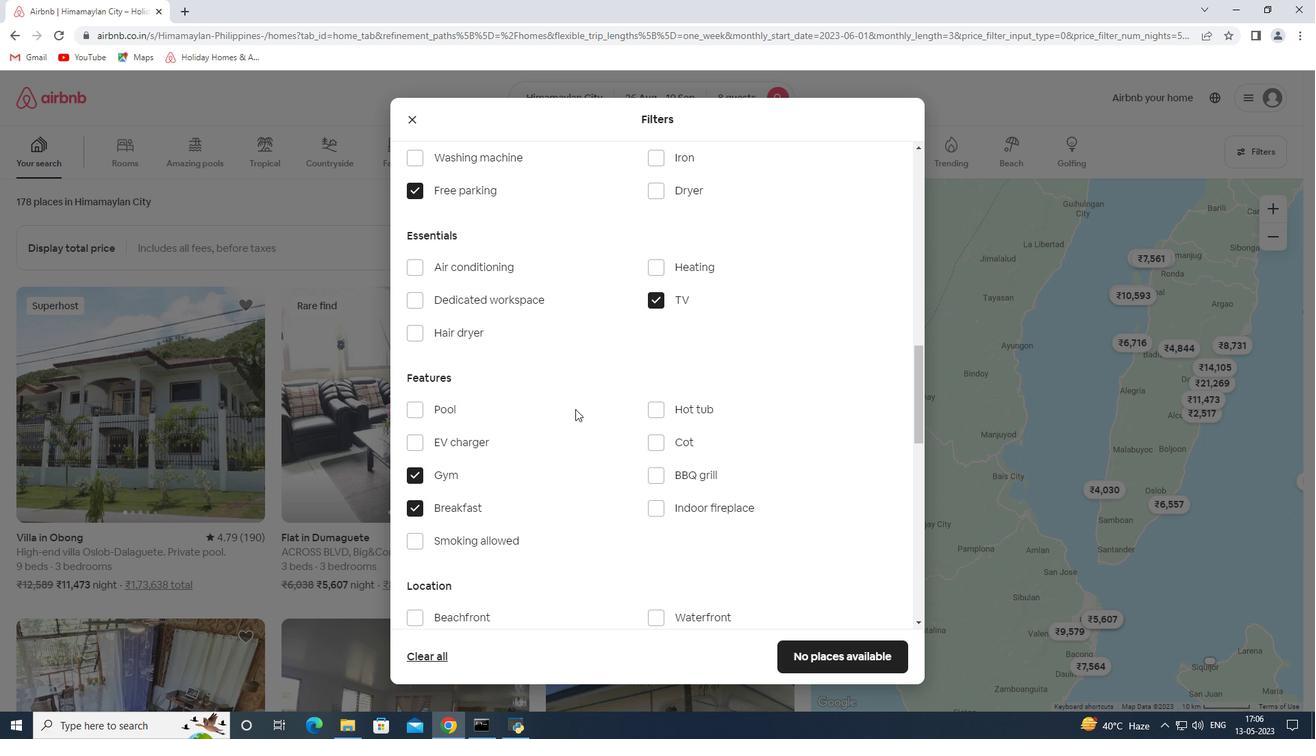 
Action: Mouse scrolled (575, 408) with delta (0, 0)
Screenshot: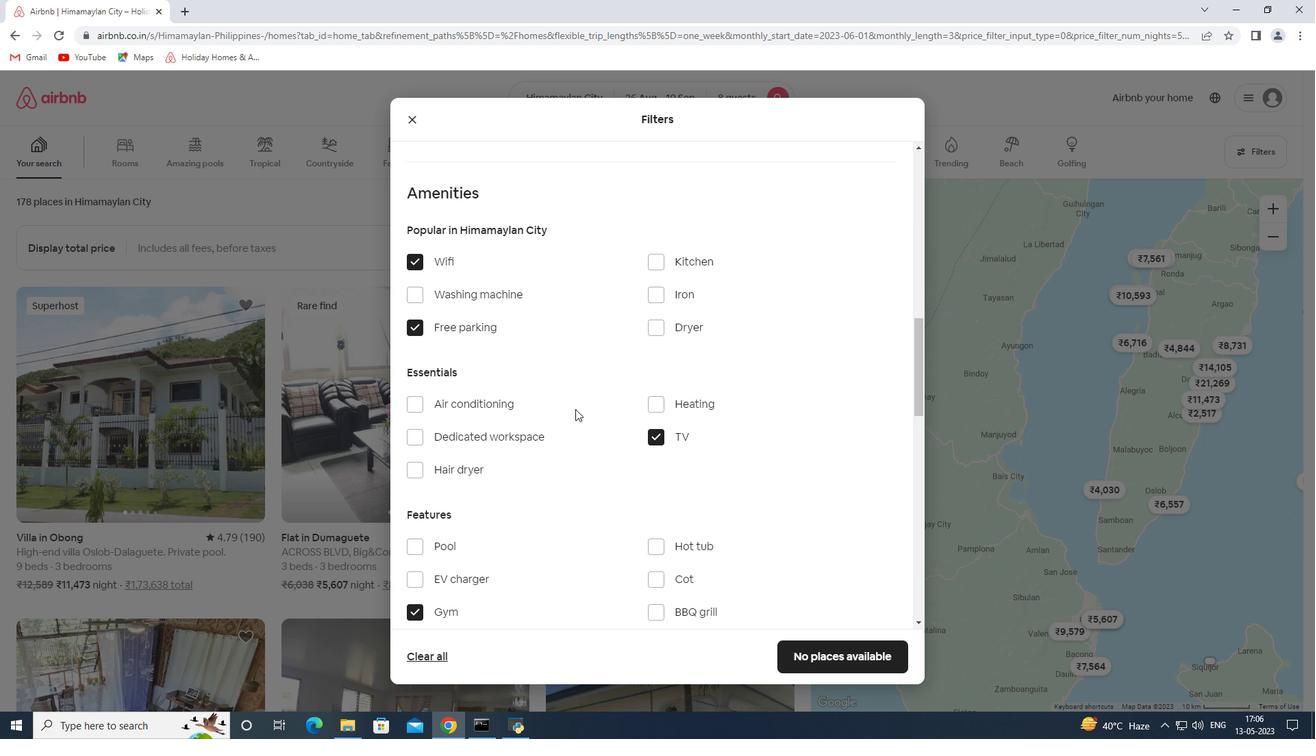 
Action: Mouse scrolled (575, 408) with delta (0, 0)
Screenshot: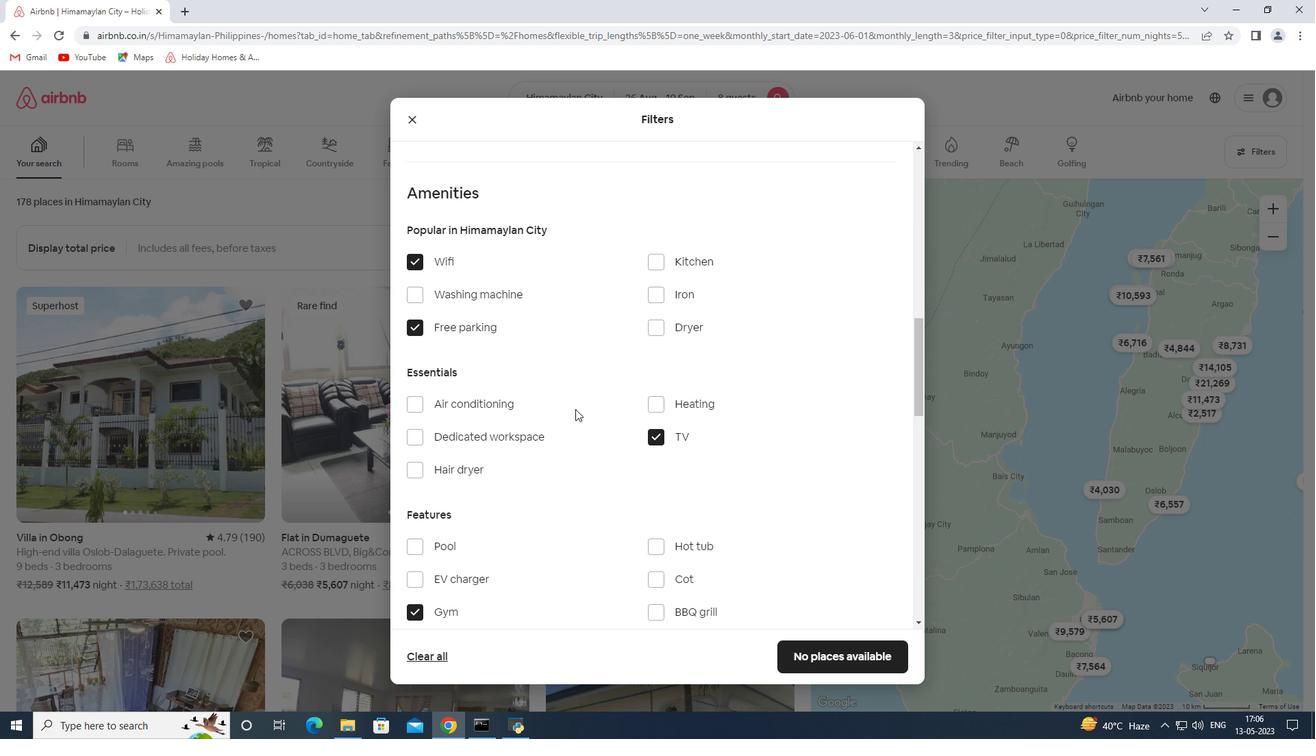 
Action: Mouse scrolled (575, 408) with delta (0, 0)
Screenshot: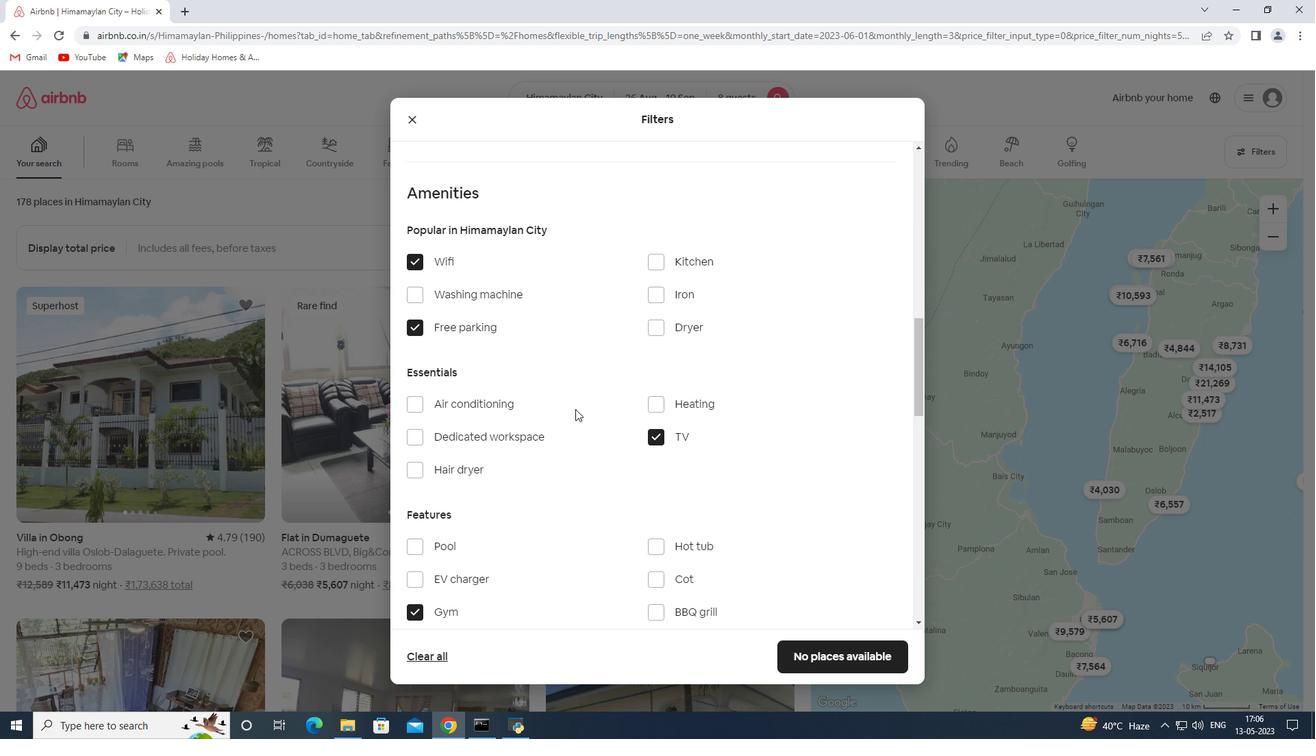 
Action: Mouse scrolled (575, 408) with delta (0, 0)
Screenshot: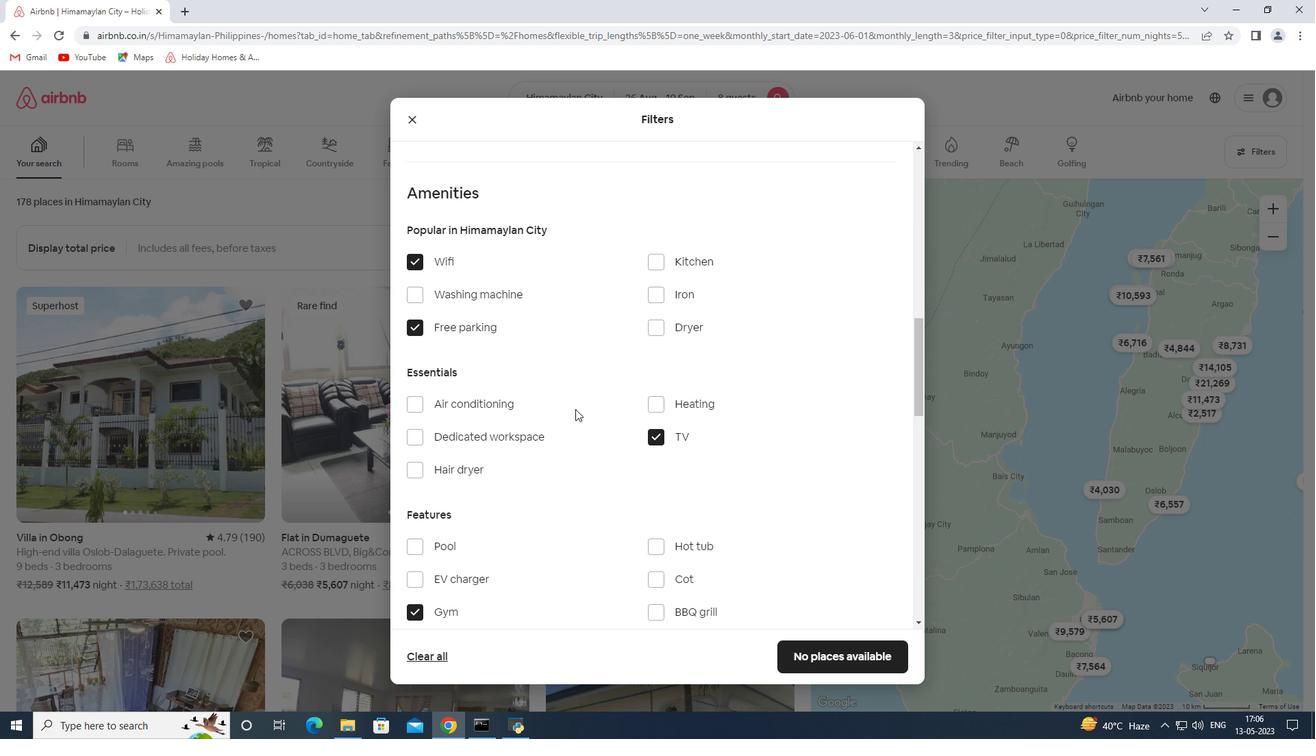 
Action: Mouse scrolled (575, 408) with delta (0, 0)
Screenshot: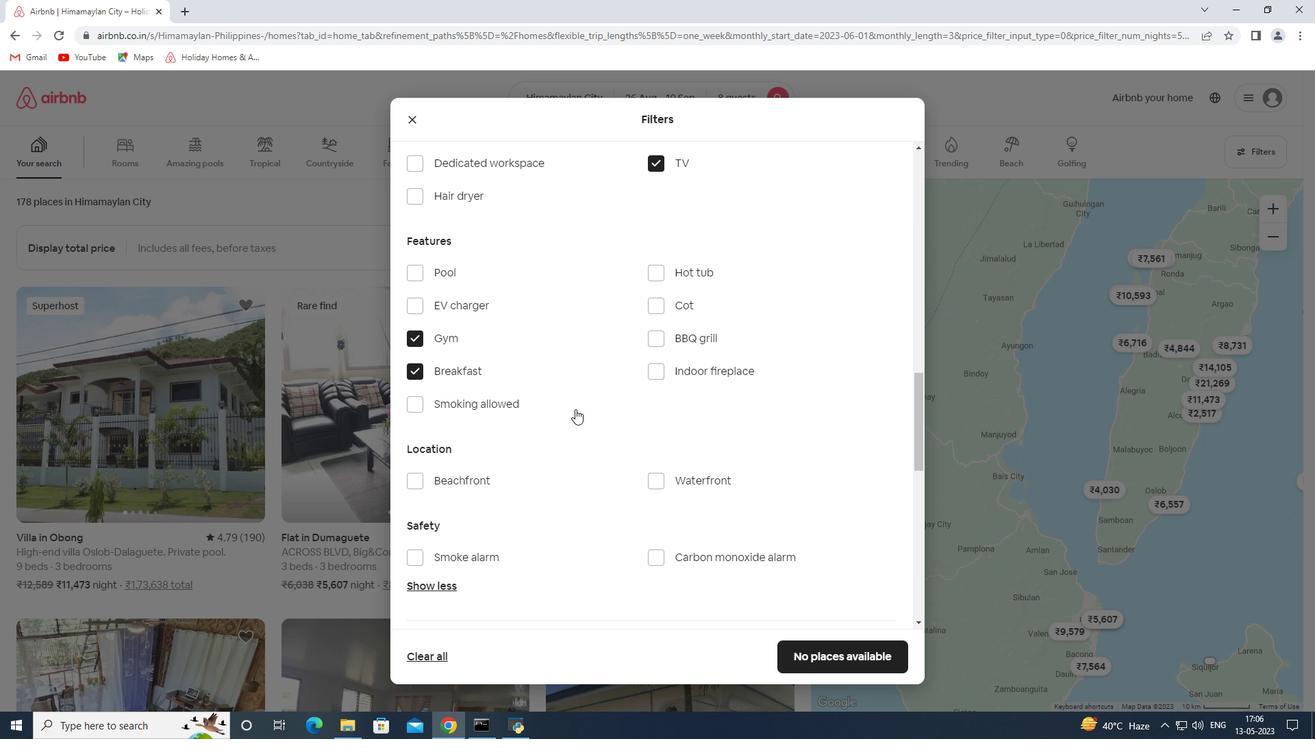 
Action: Mouse scrolled (575, 408) with delta (0, 0)
Screenshot: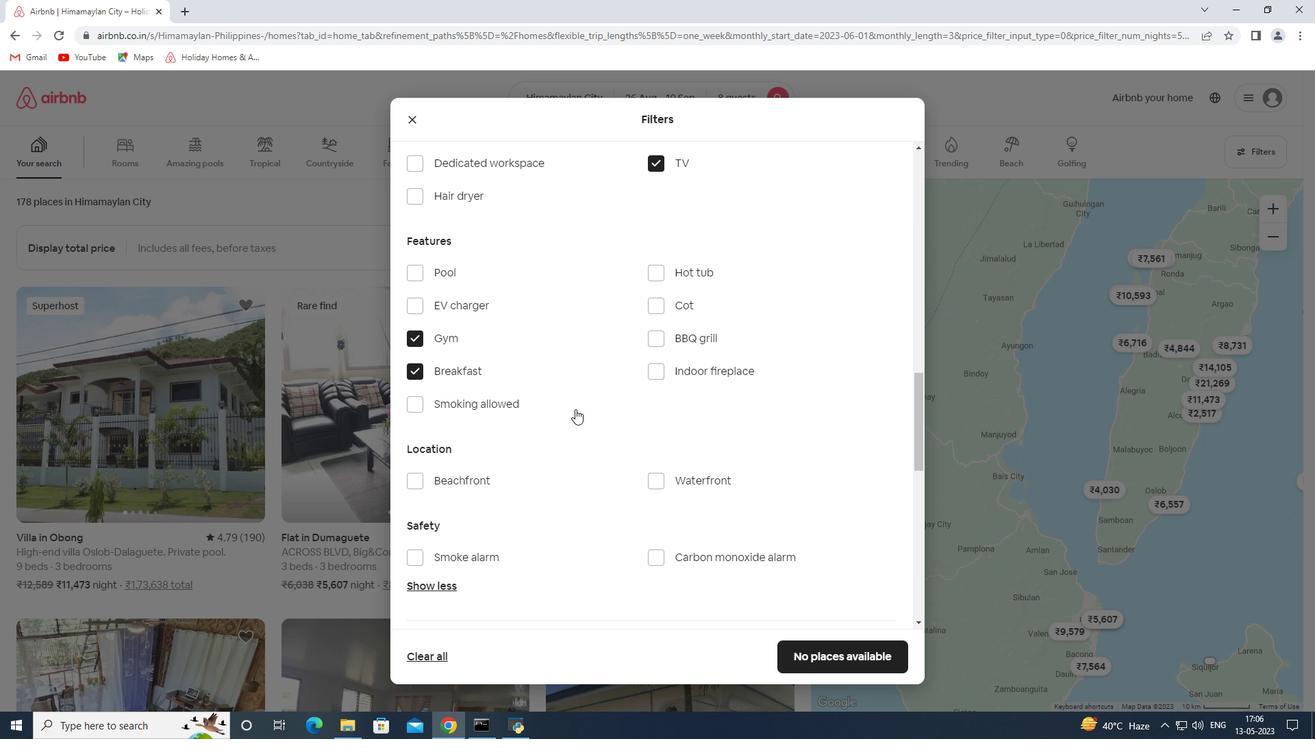 
Action: Mouse scrolled (575, 408) with delta (0, 0)
Screenshot: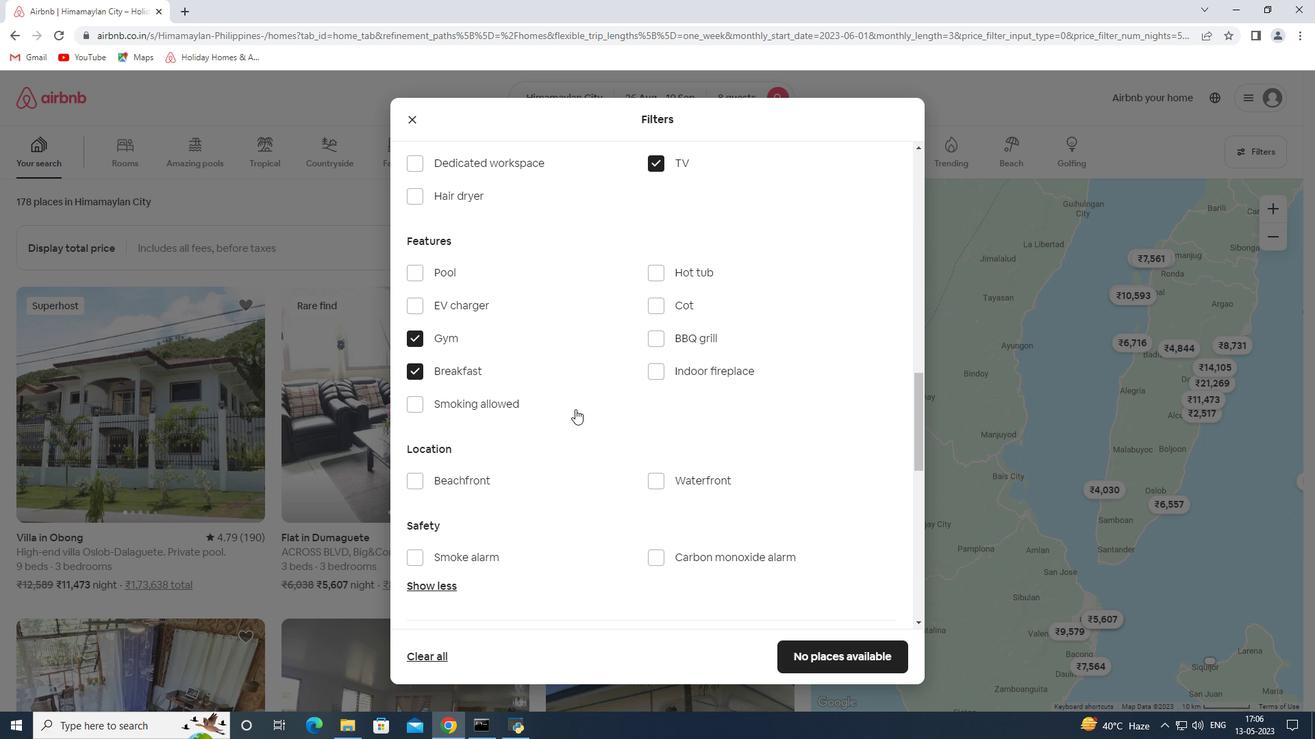 
Action: Mouse scrolled (575, 408) with delta (0, 0)
Screenshot: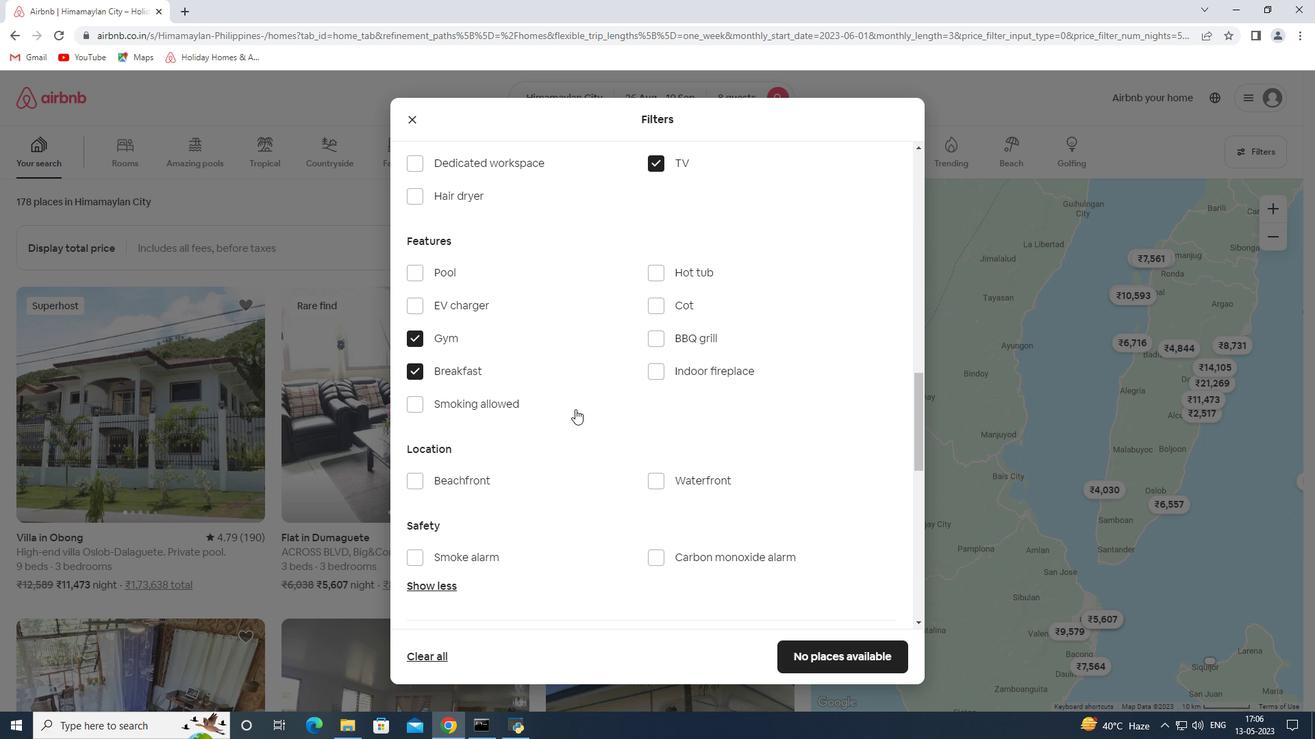 
Action: Mouse scrolled (575, 408) with delta (0, 0)
Screenshot: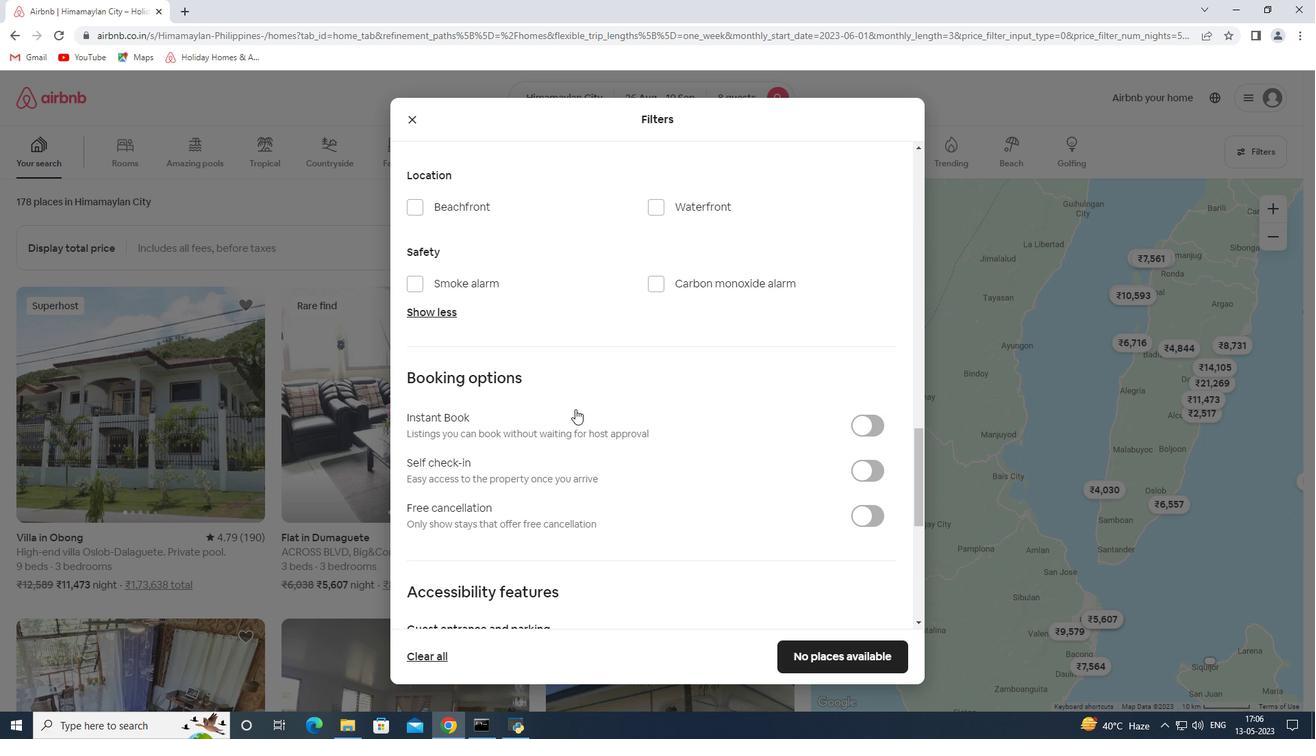 
Action: Mouse scrolled (575, 408) with delta (0, 0)
Screenshot: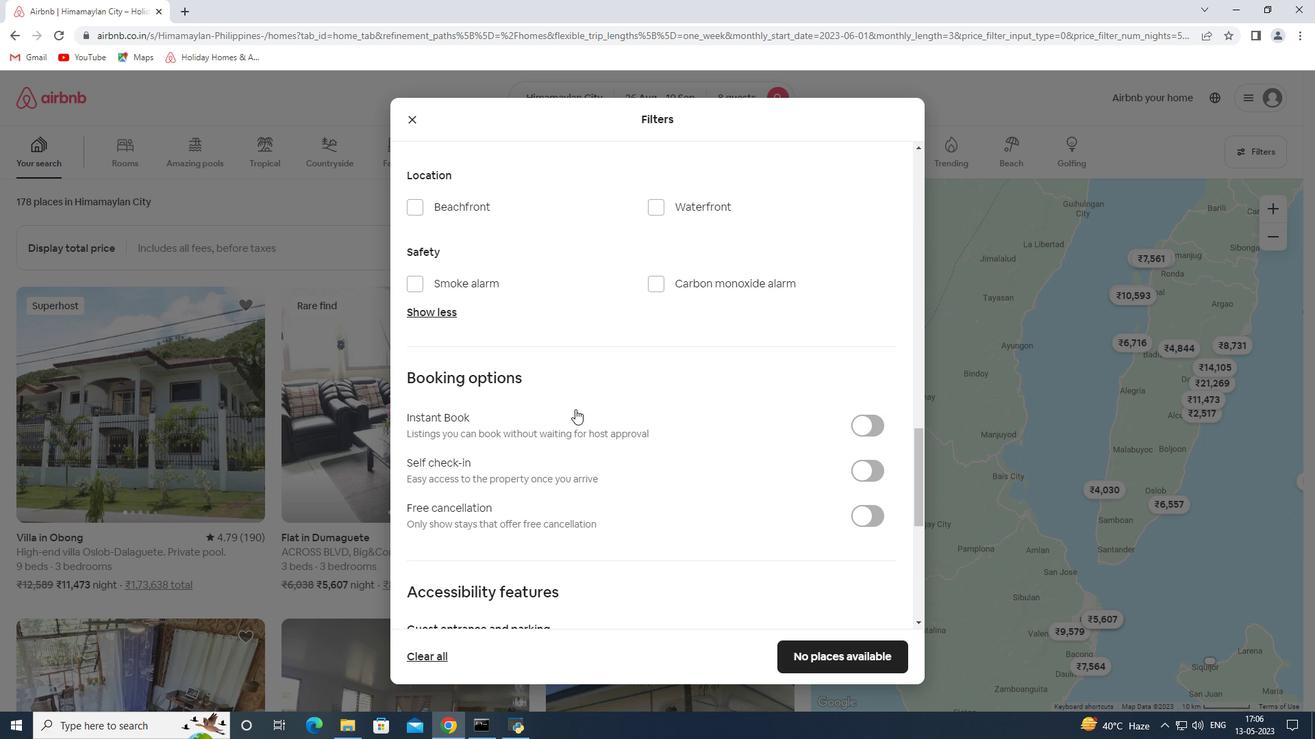 
Action: Mouse scrolled (575, 408) with delta (0, 0)
Screenshot: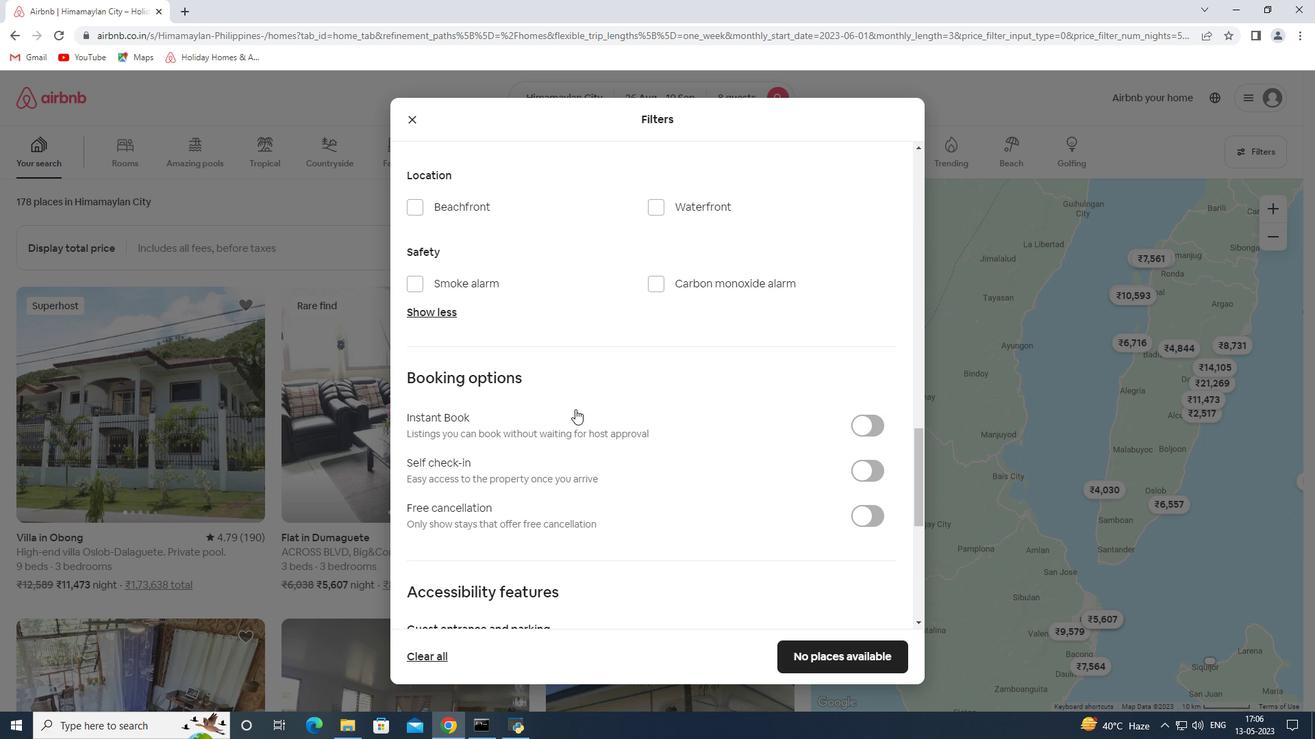 
Action: Mouse moved to (874, 265)
Screenshot: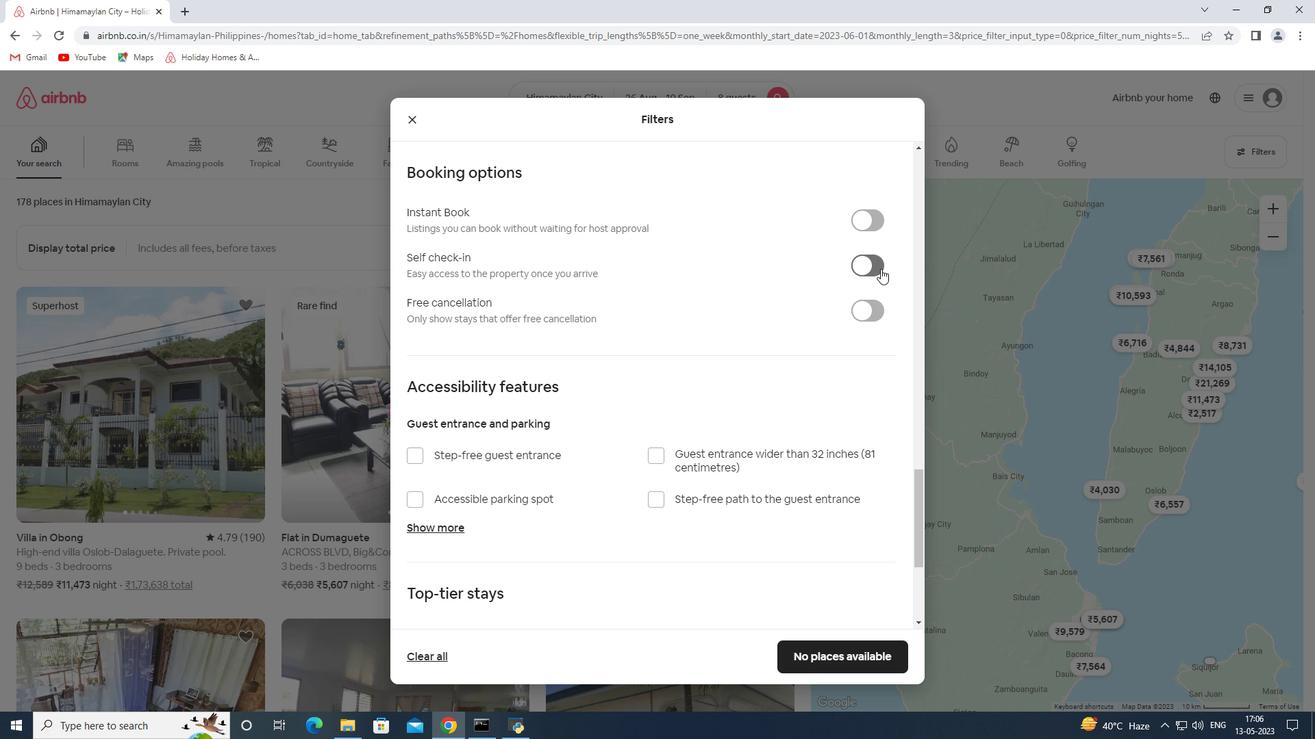 
Action: Mouse pressed left at (874, 265)
Screenshot: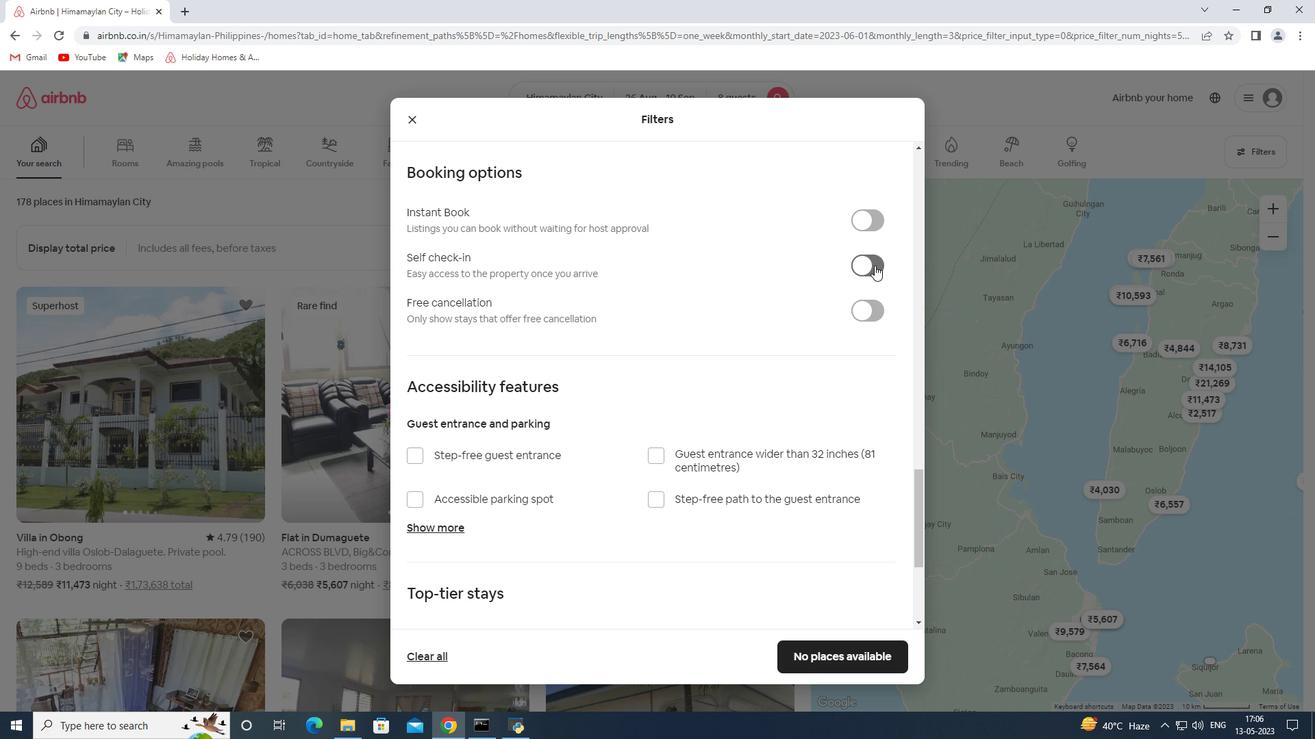 
Action: Mouse moved to (526, 499)
Screenshot: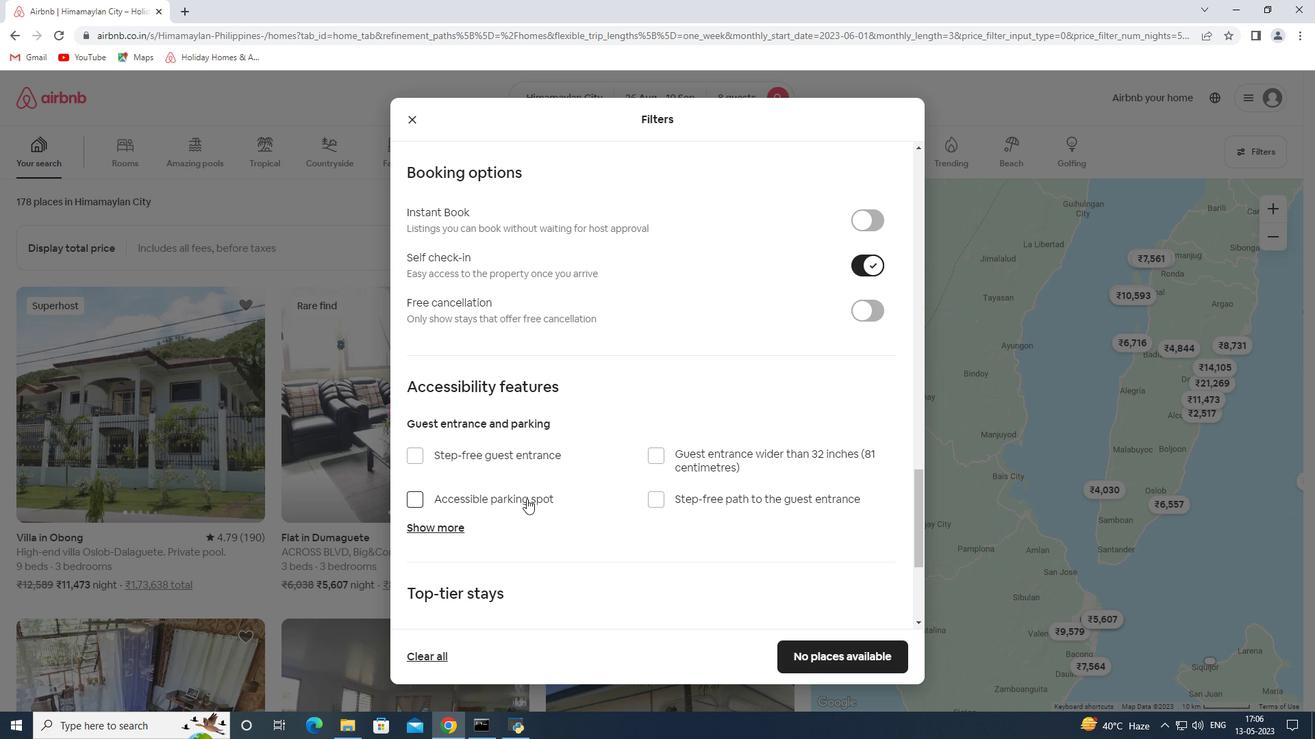 
Action: Mouse scrolled (526, 498) with delta (0, 0)
Screenshot: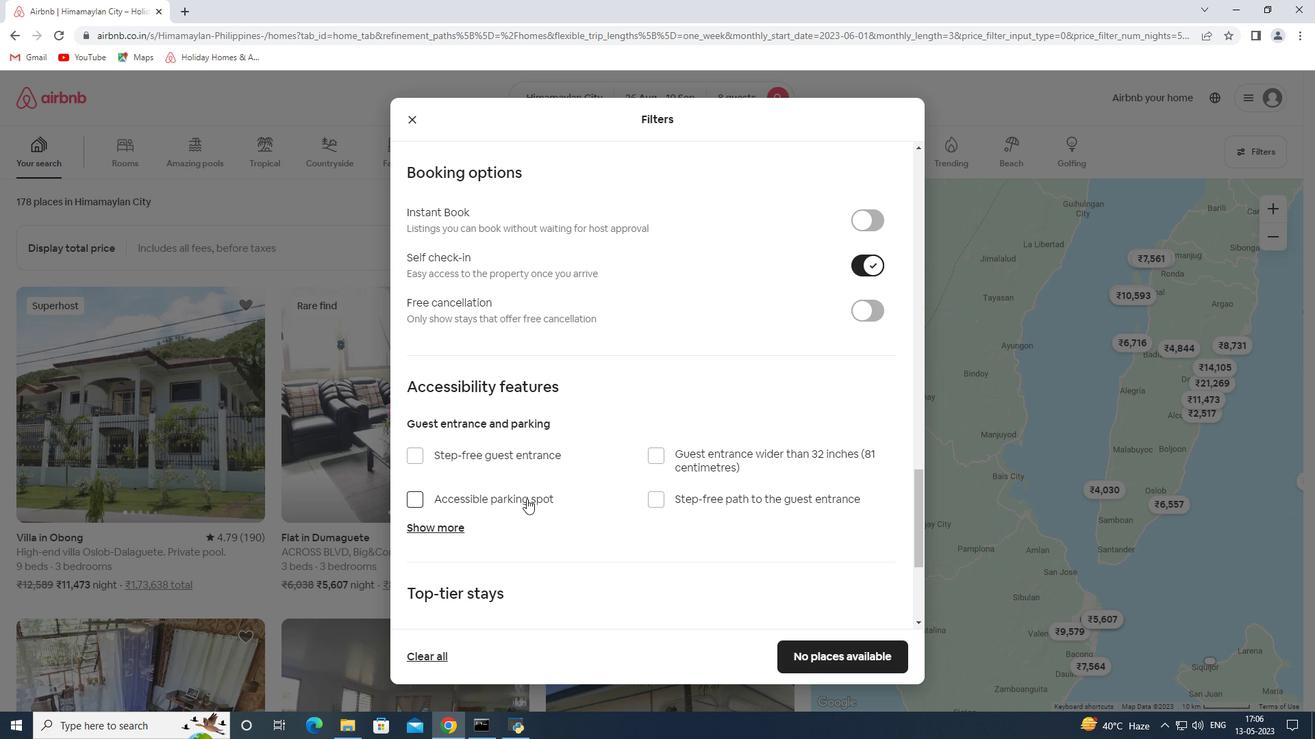 
Action: Mouse scrolled (526, 498) with delta (0, 0)
Screenshot: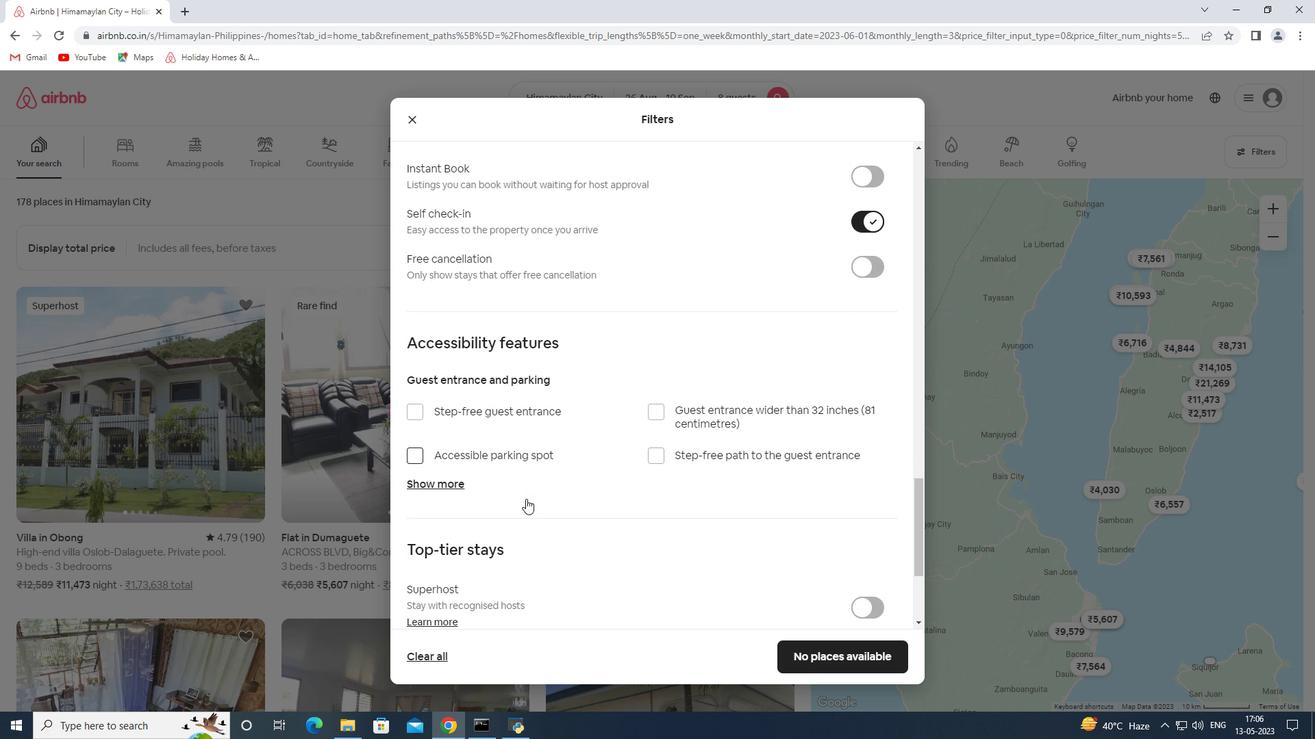 
Action: Mouse scrolled (526, 498) with delta (0, 0)
Screenshot: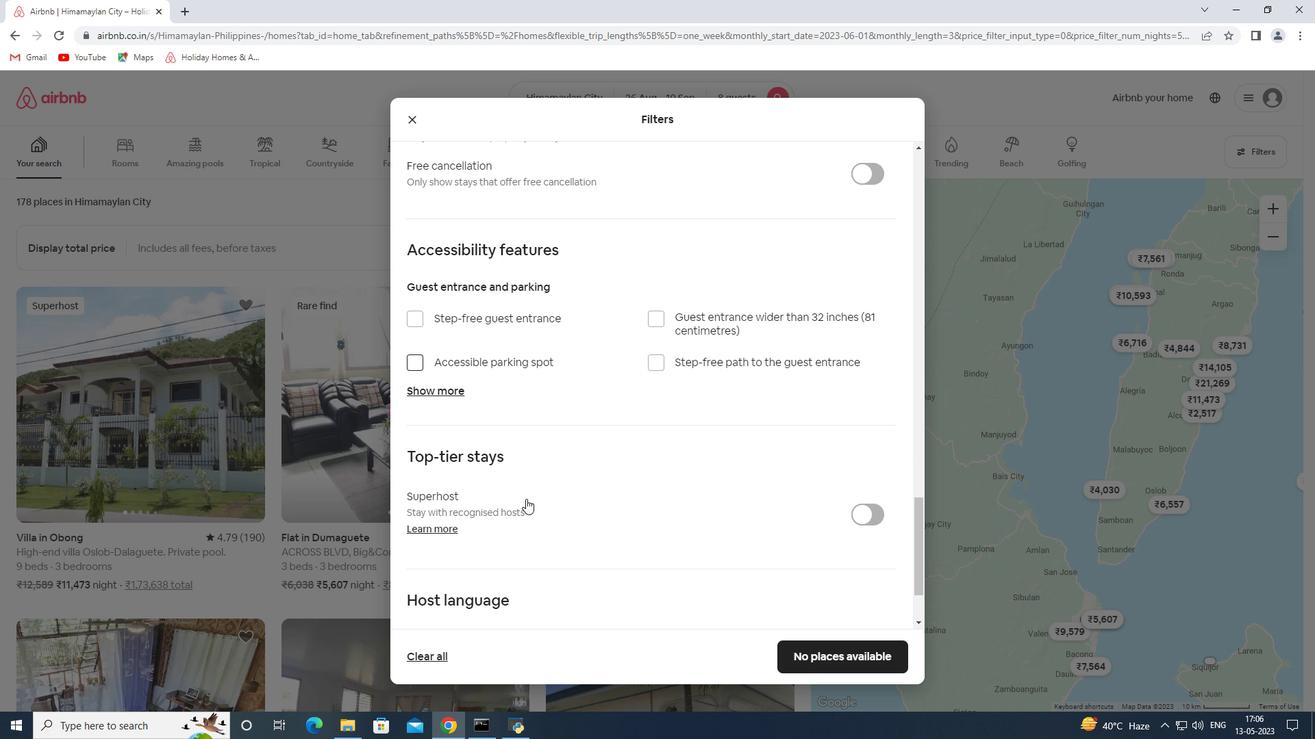 
Action: Mouse scrolled (526, 498) with delta (0, 0)
Screenshot: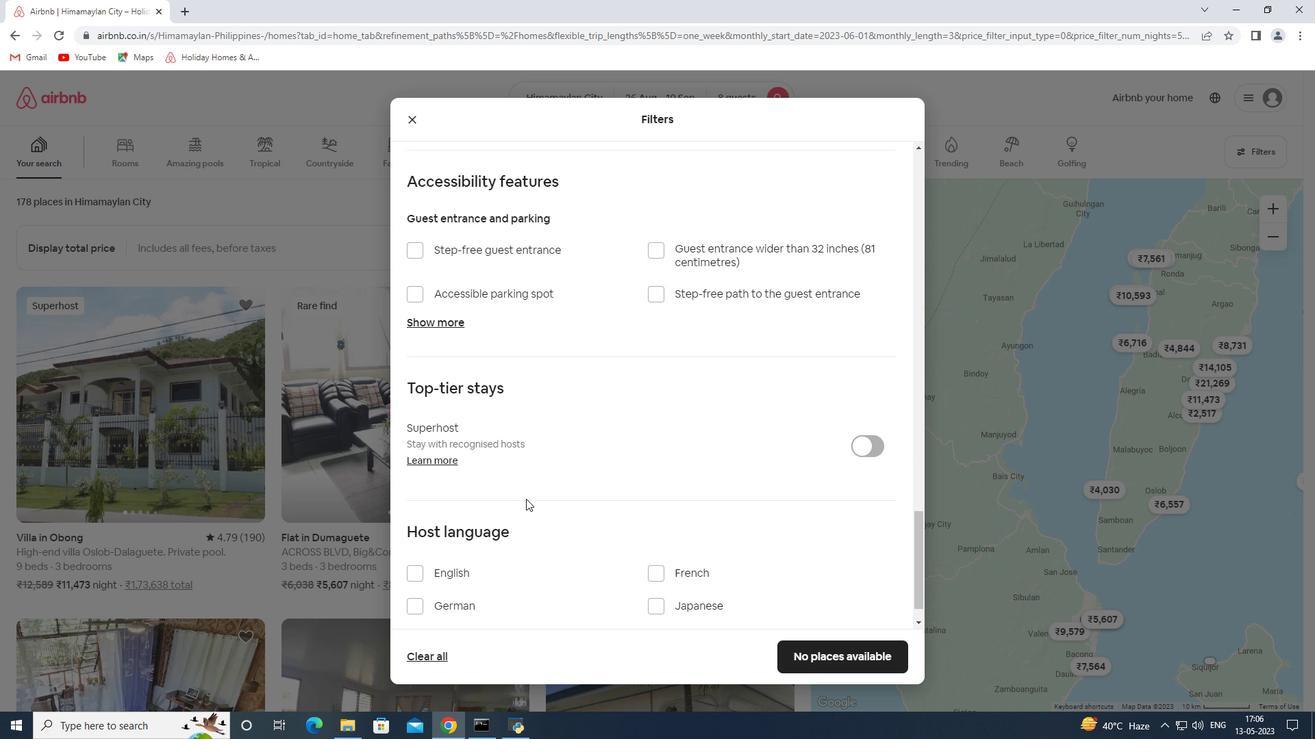 
Action: Mouse scrolled (526, 498) with delta (0, 0)
Screenshot: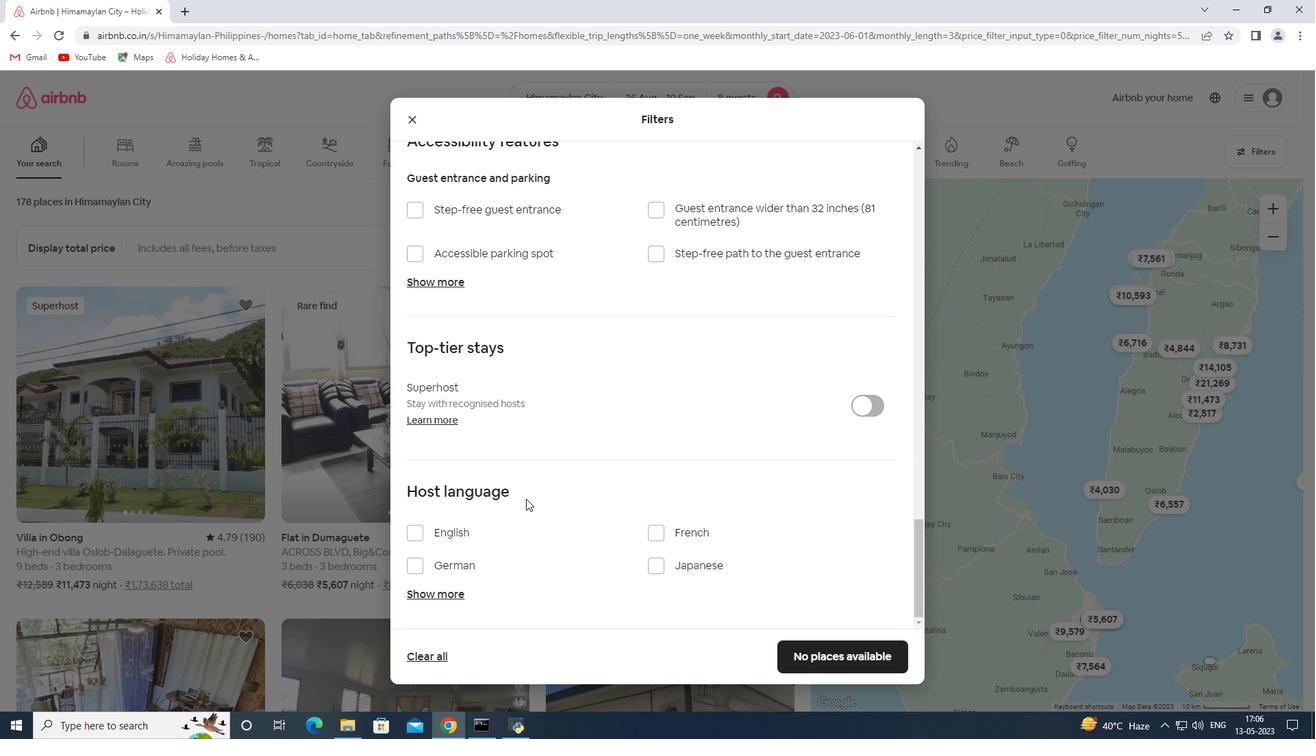 
Action: Mouse scrolled (526, 498) with delta (0, 0)
Screenshot: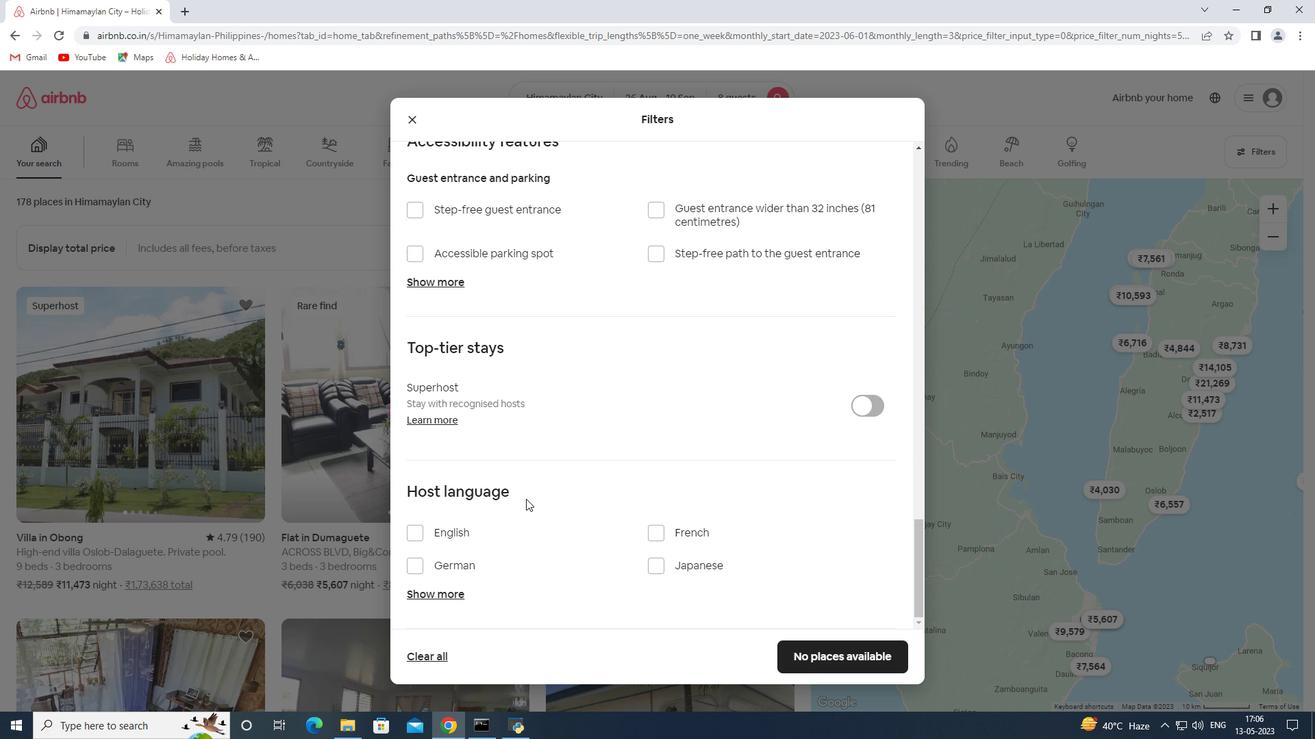 
Action: Mouse scrolled (526, 498) with delta (0, 0)
Screenshot: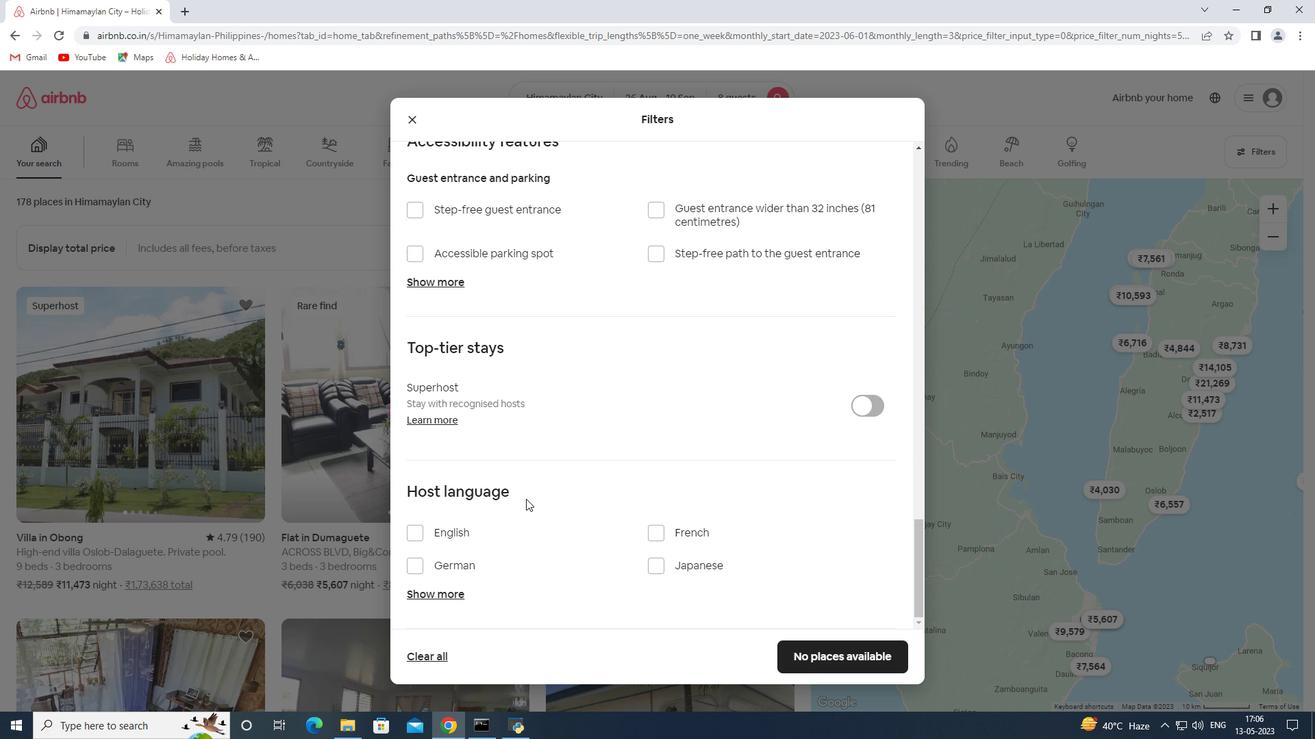
Action: Mouse moved to (465, 530)
Screenshot: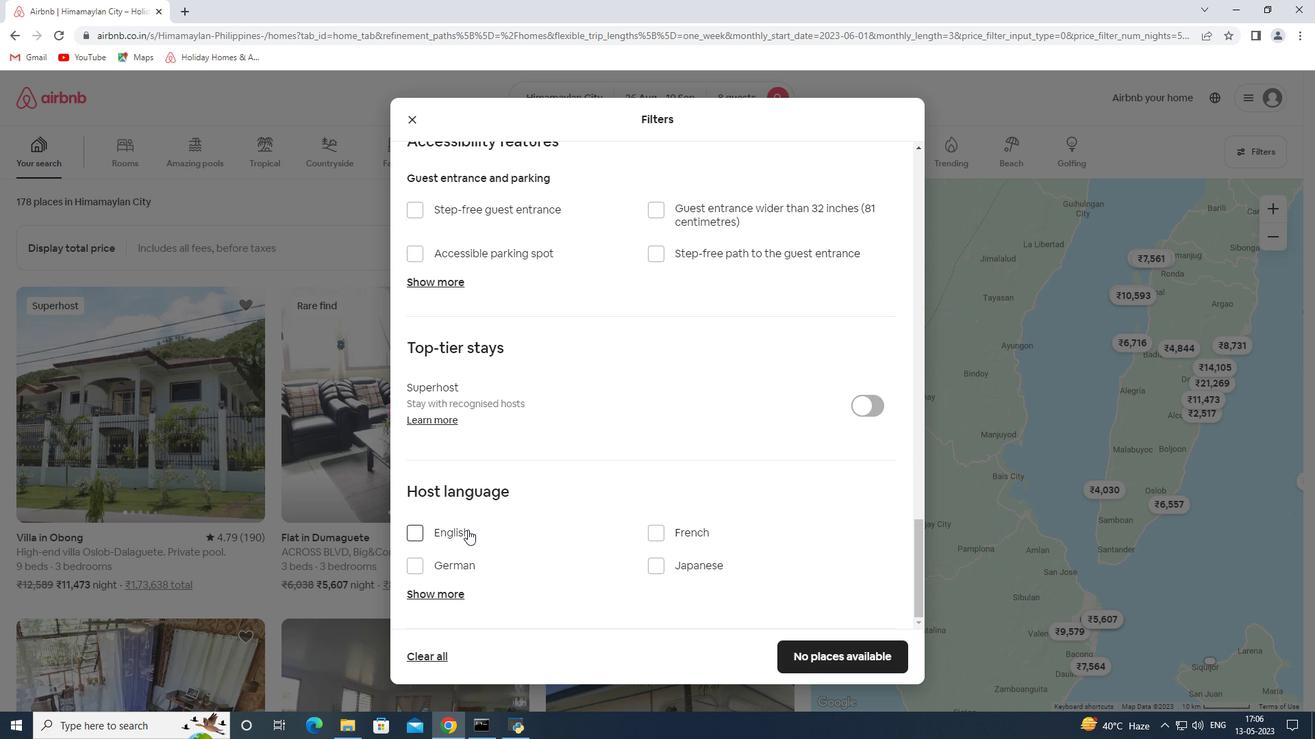 
Action: Mouse pressed left at (465, 530)
Screenshot: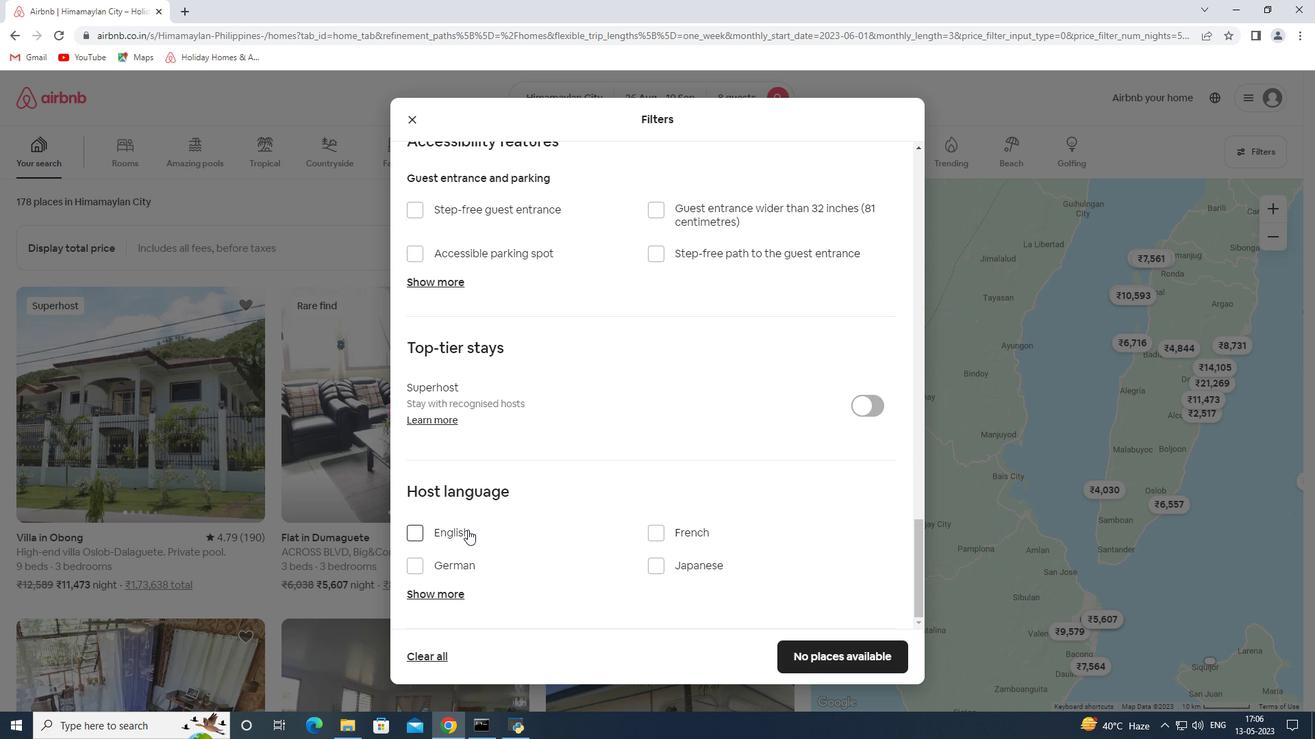 
Action: Mouse moved to (520, 499)
Screenshot: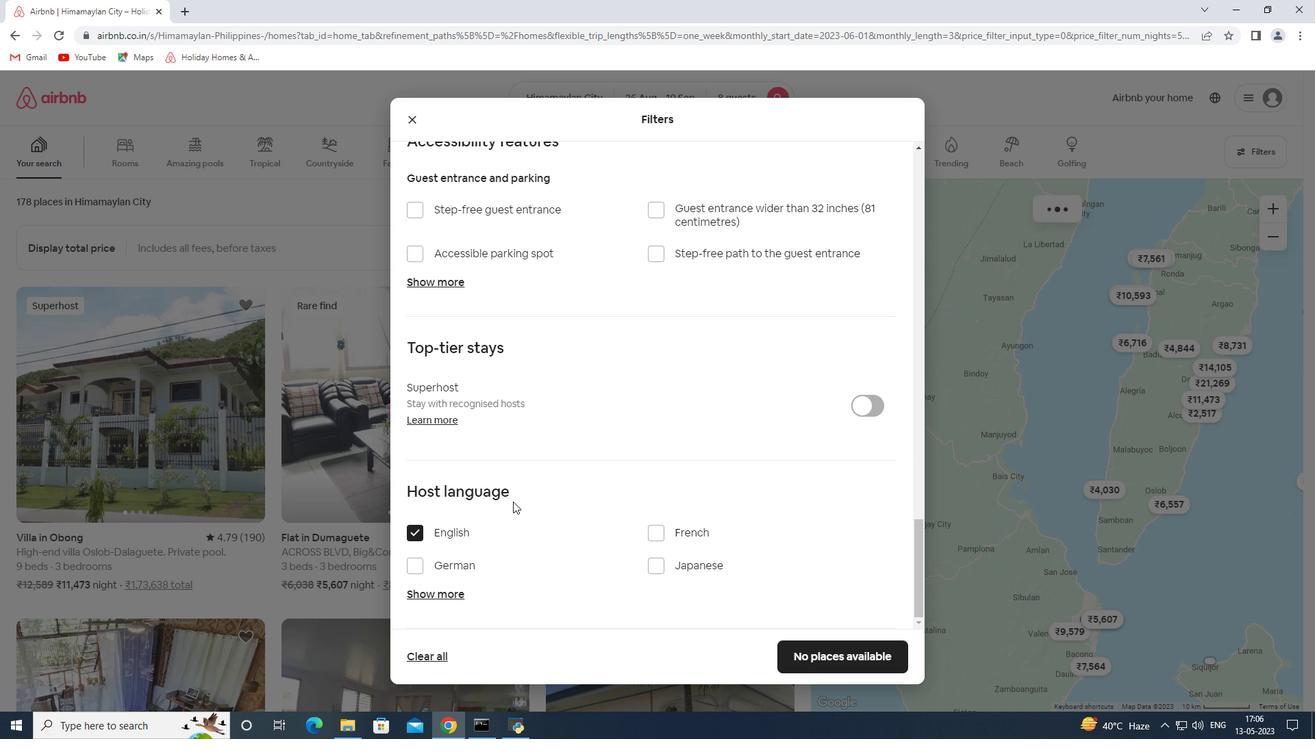 
Action: Mouse scrolled (520, 498) with delta (0, 0)
Screenshot: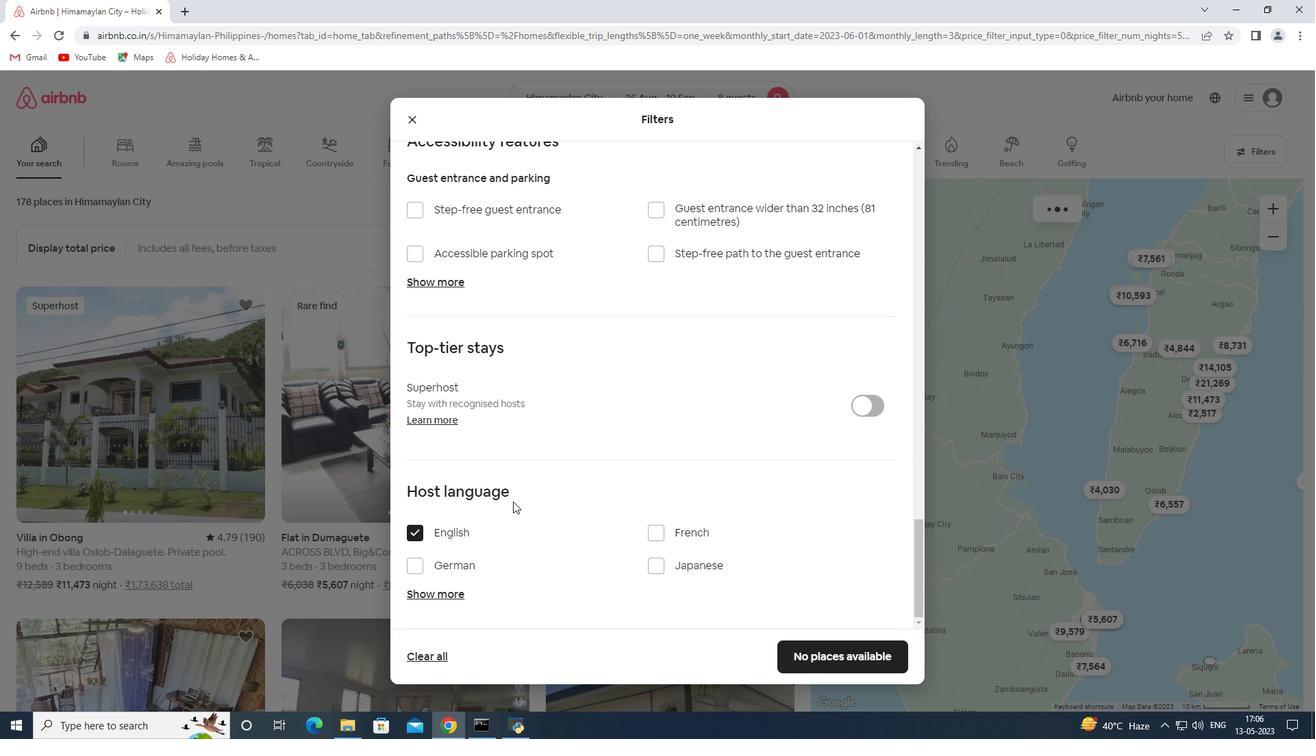 
Action: Mouse scrolled (520, 498) with delta (0, 0)
Screenshot: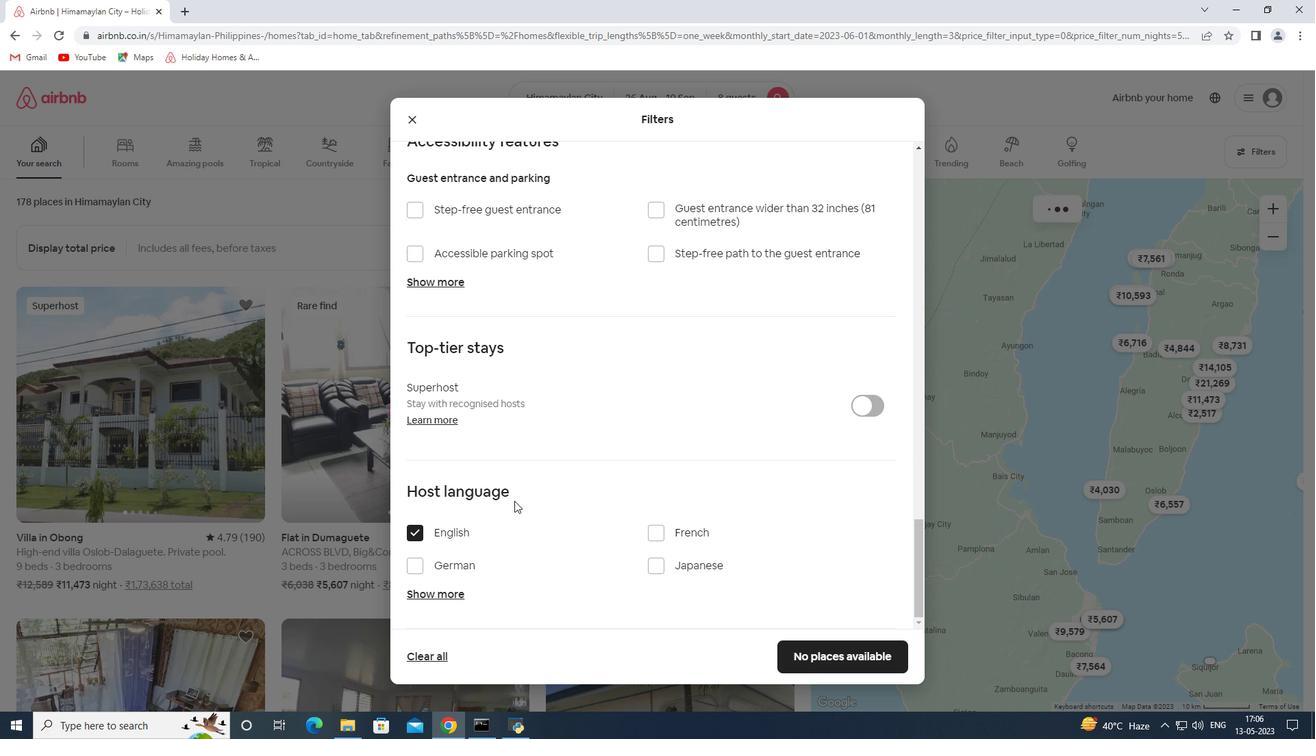 
Action: Mouse scrolled (520, 498) with delta (0, 0)
Screenshot: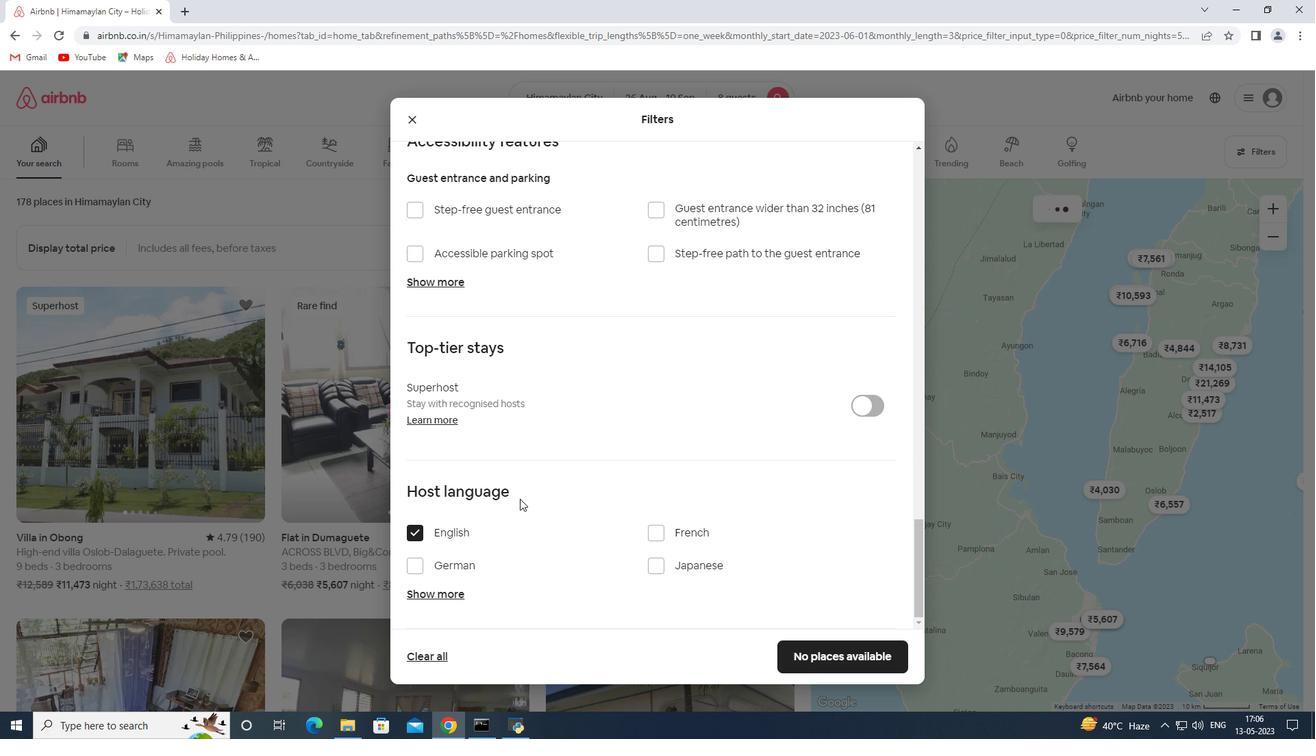 
Action: Mouse scrolled (520, 498) with delta (0, 0)
Screenshot: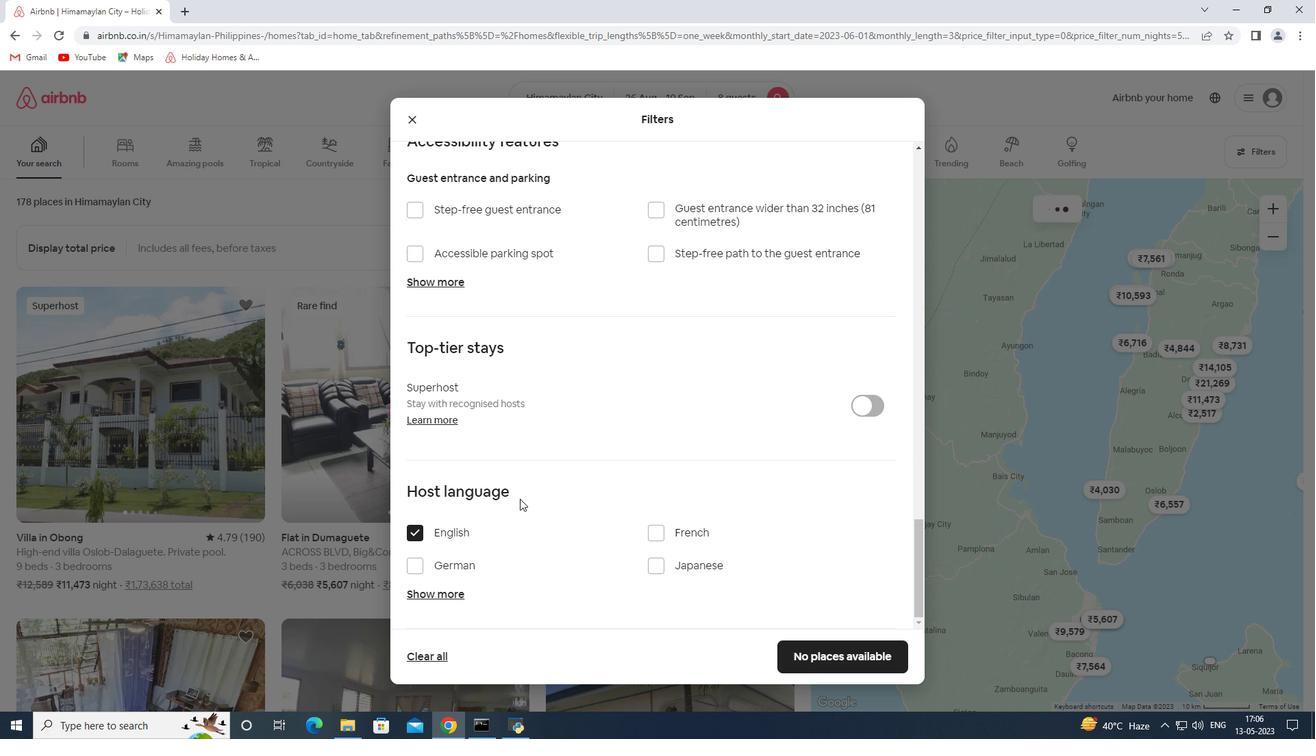 
Action: Mouse scrolled (520, 498) with delta (0, 0)
Screenshot: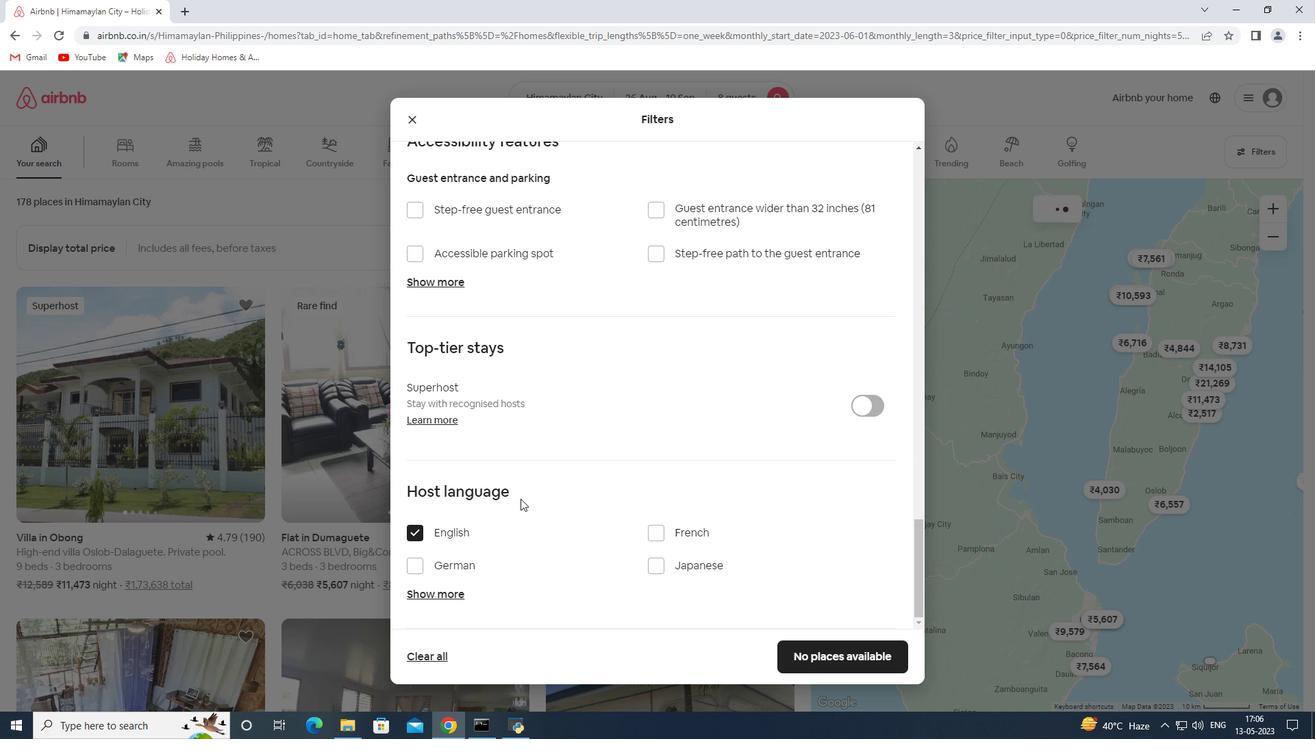 
Action: Mouse moved to (834, 653)
Screenshot: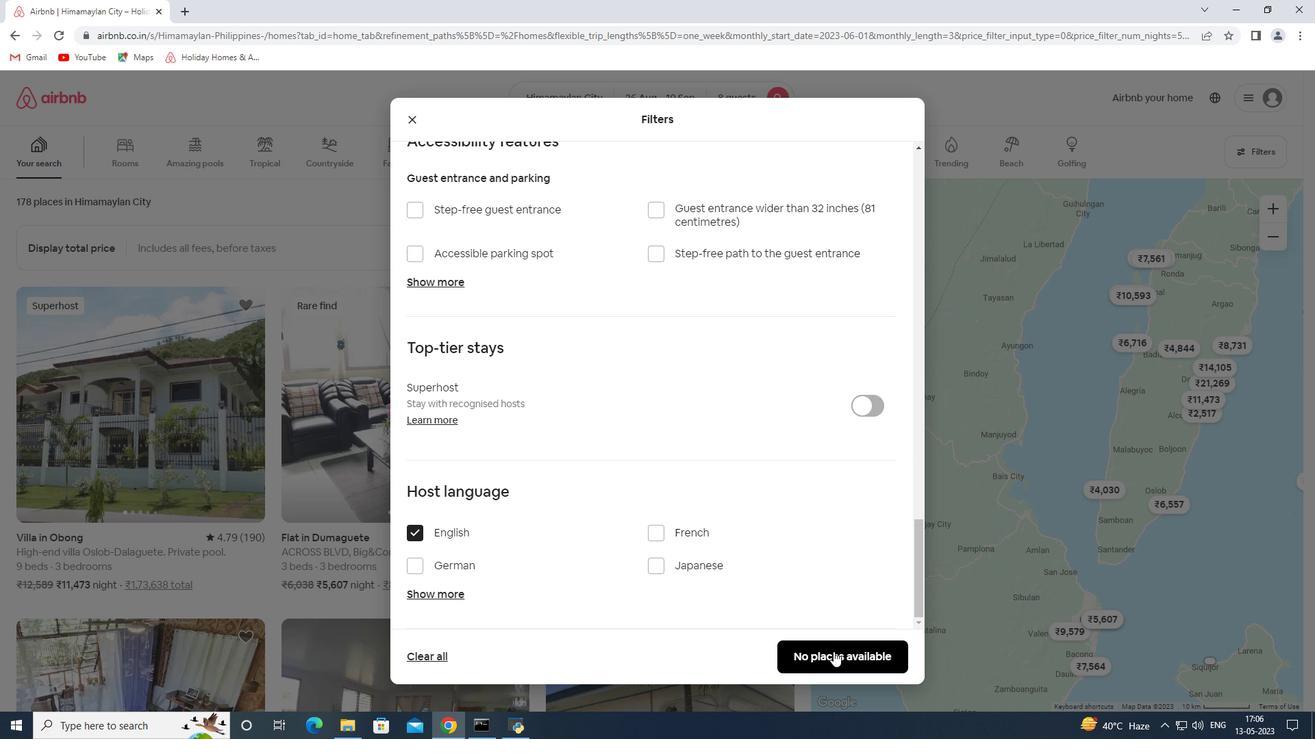 
Action: Mouse pressed left at (834, 653)
Screenshot: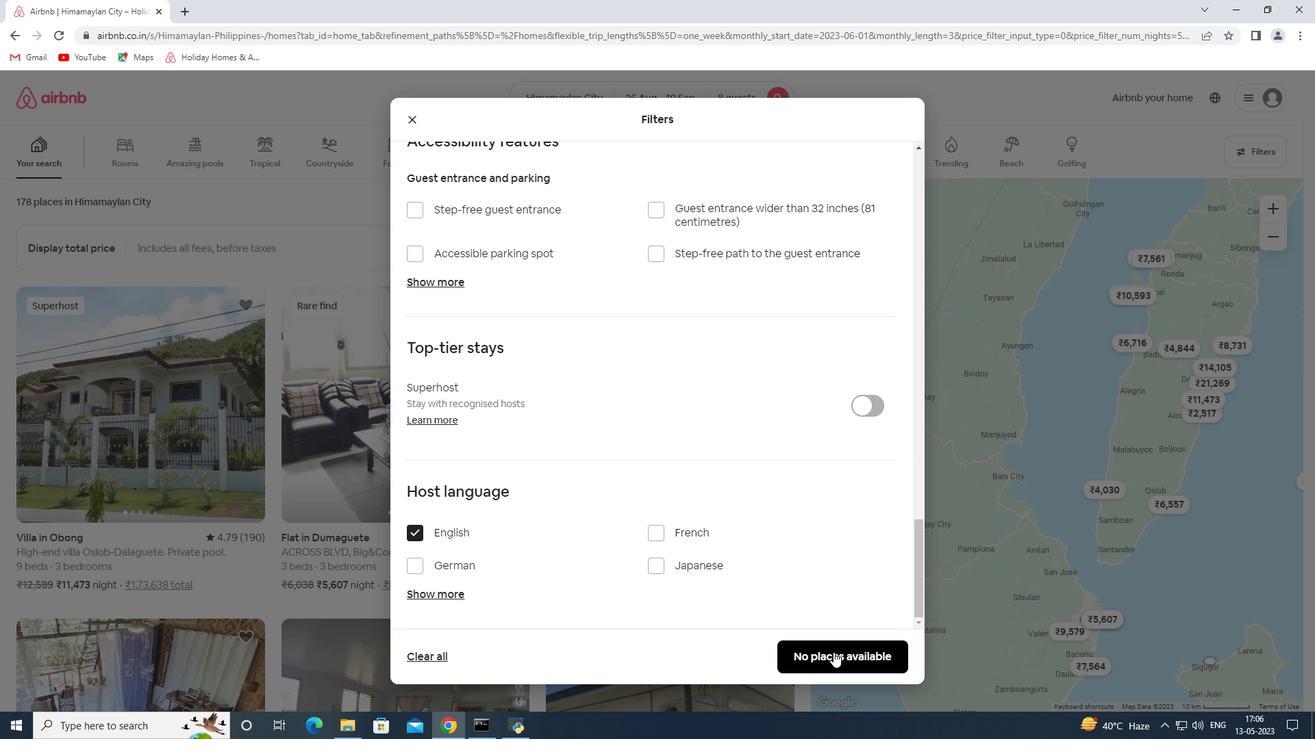 
